 Task: Look for space in Kanker, India from 12th August, 2023 to 16th August, 2023 for 8 adults in price range Rs.10000 to Rs.16000. Place can be private room with 8 bedrooms having 8 beds and 8 bathrooms. Property type can be house, flat, guest house, hotel. Amenities needed are: wifi, TV, free parkinig on premises, gym, breakfast. Booking option can be shelf check-in. Required host language is English.
Action: Mouse moved to (589, 121)
Screenshot: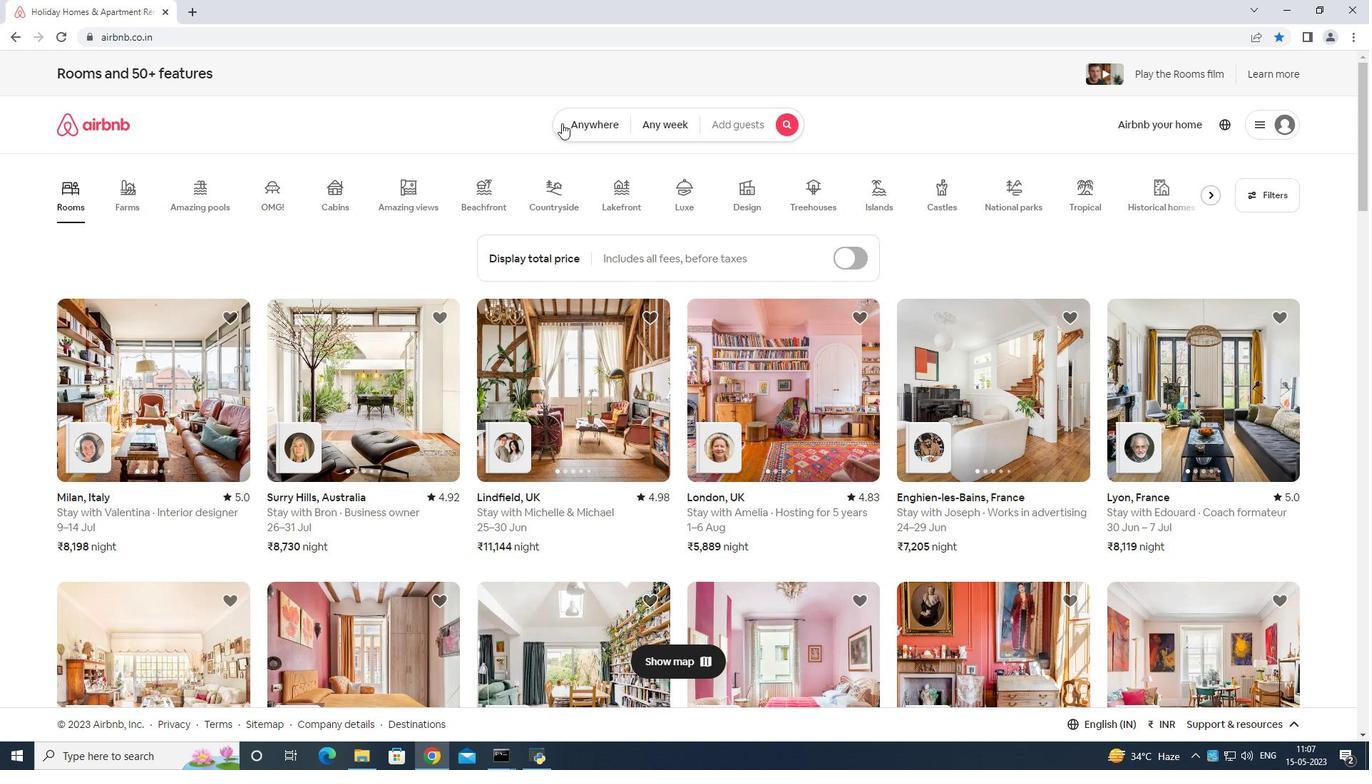 
Action: Mouse pressed left at (589, 121)
Screenshot: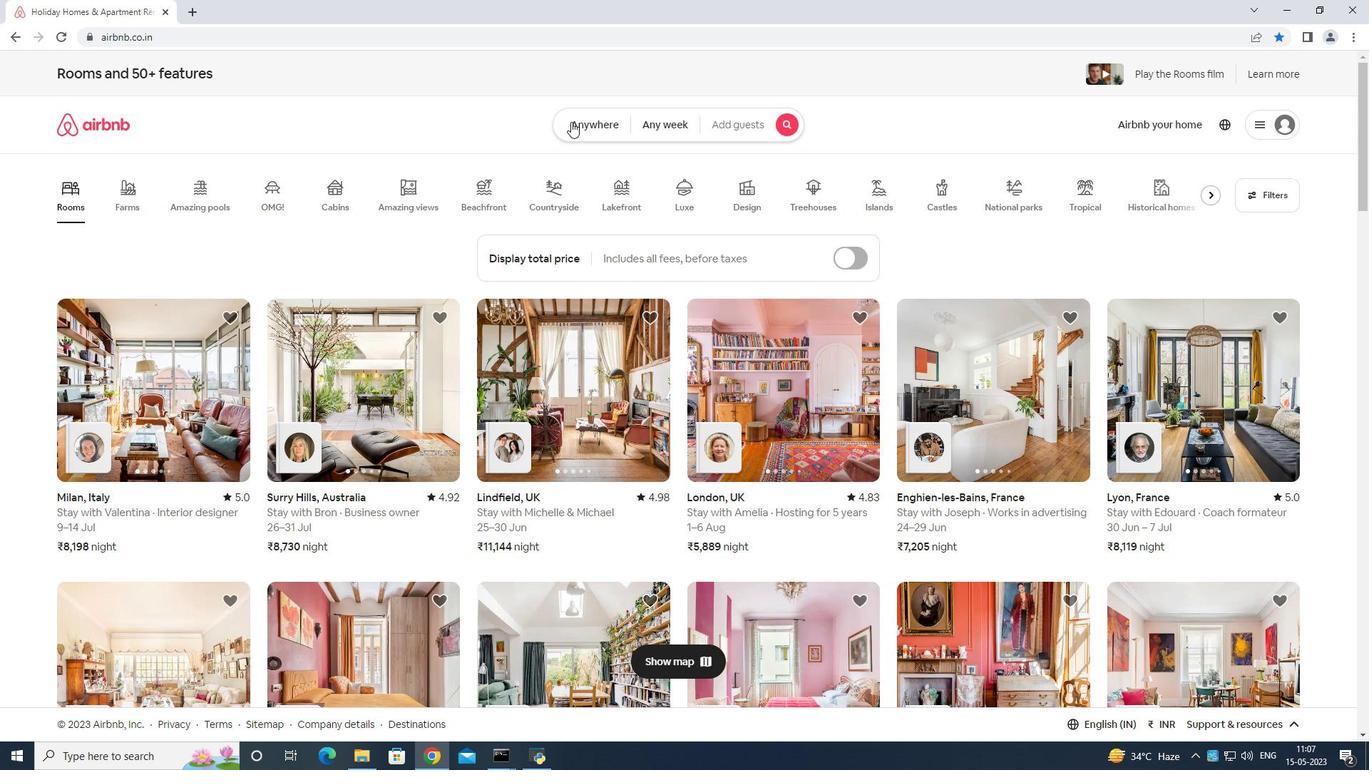 
Action: Mouse moved to (487, 176)
Screenshot: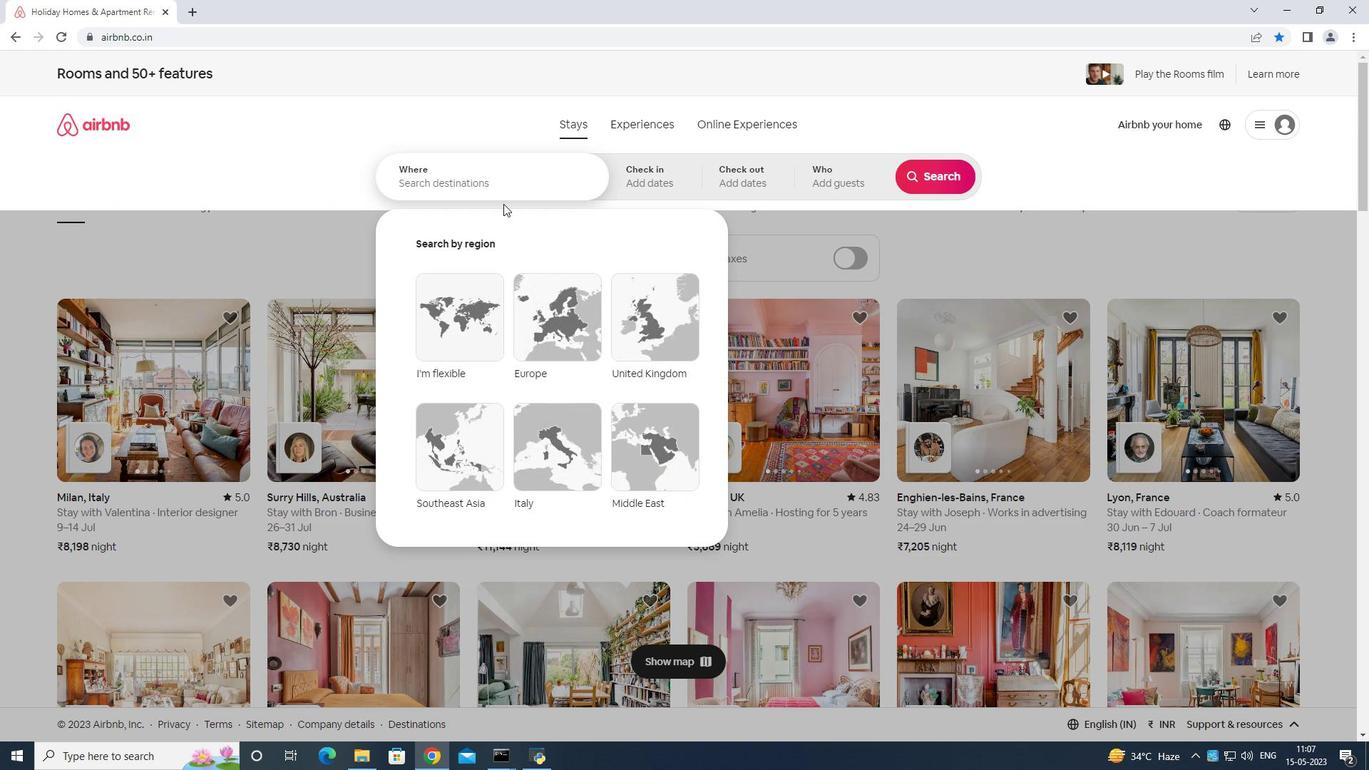 
Action: Mouse pressed left at (487, 176)
Screenshot: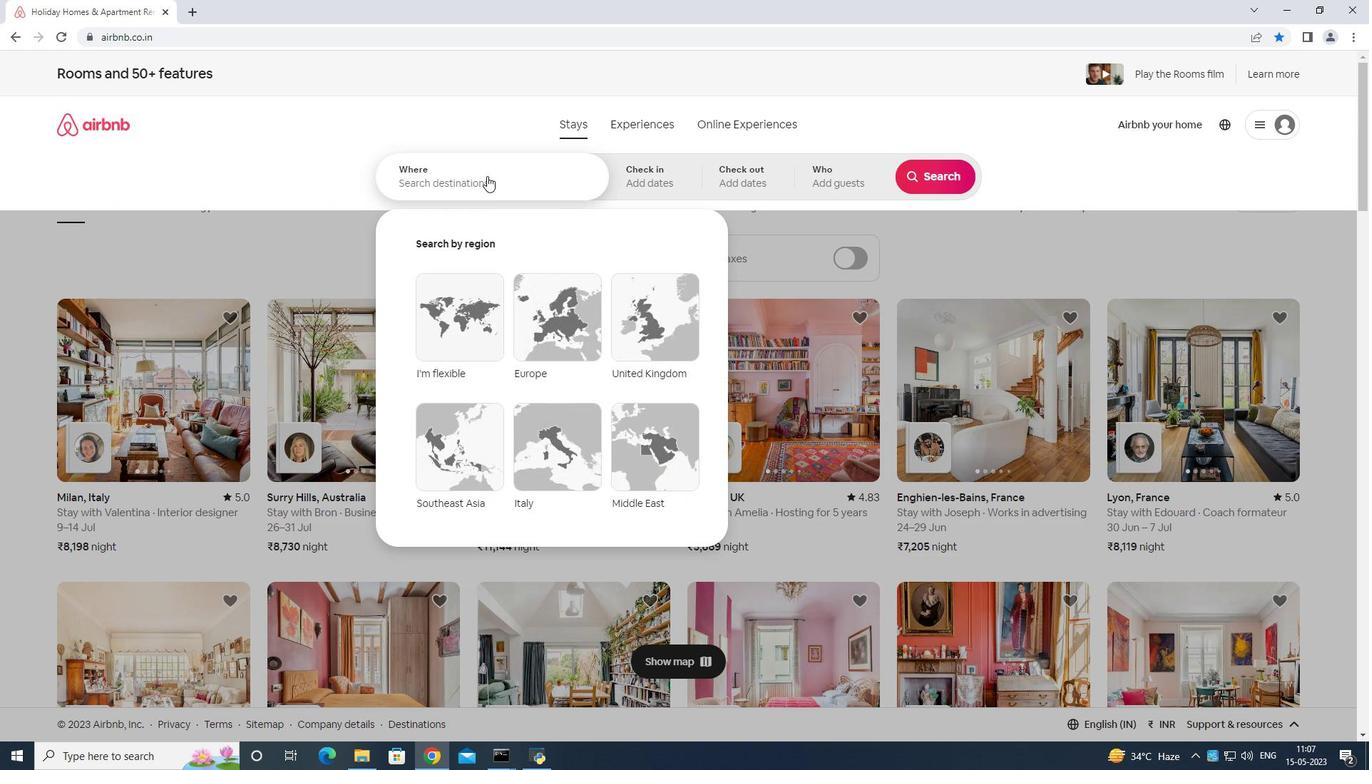 
Action: Key pressed <Key.shift>Kanker<Key.space>indis<Key.backspace>a<Key.enter>
Screenshot: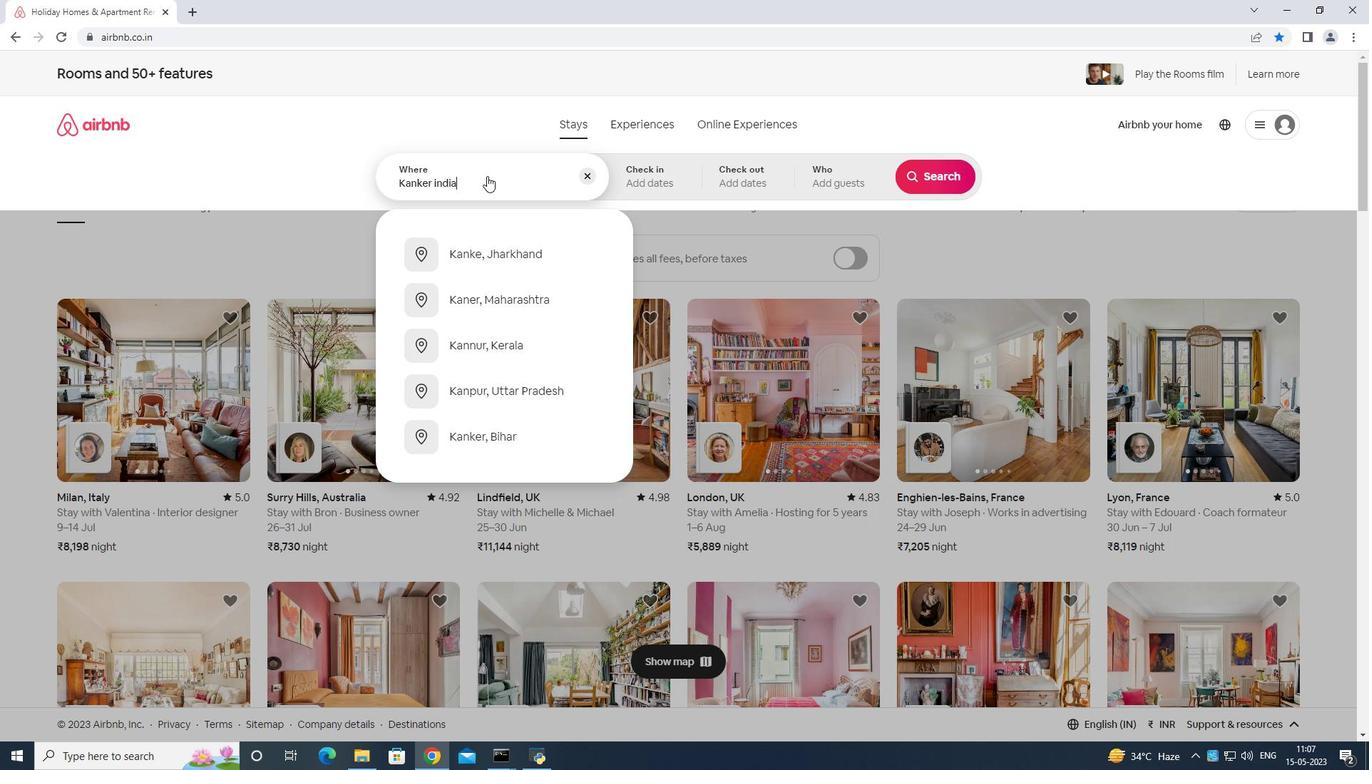 
Action: Mouse moved to (926, 287)
Screenshot: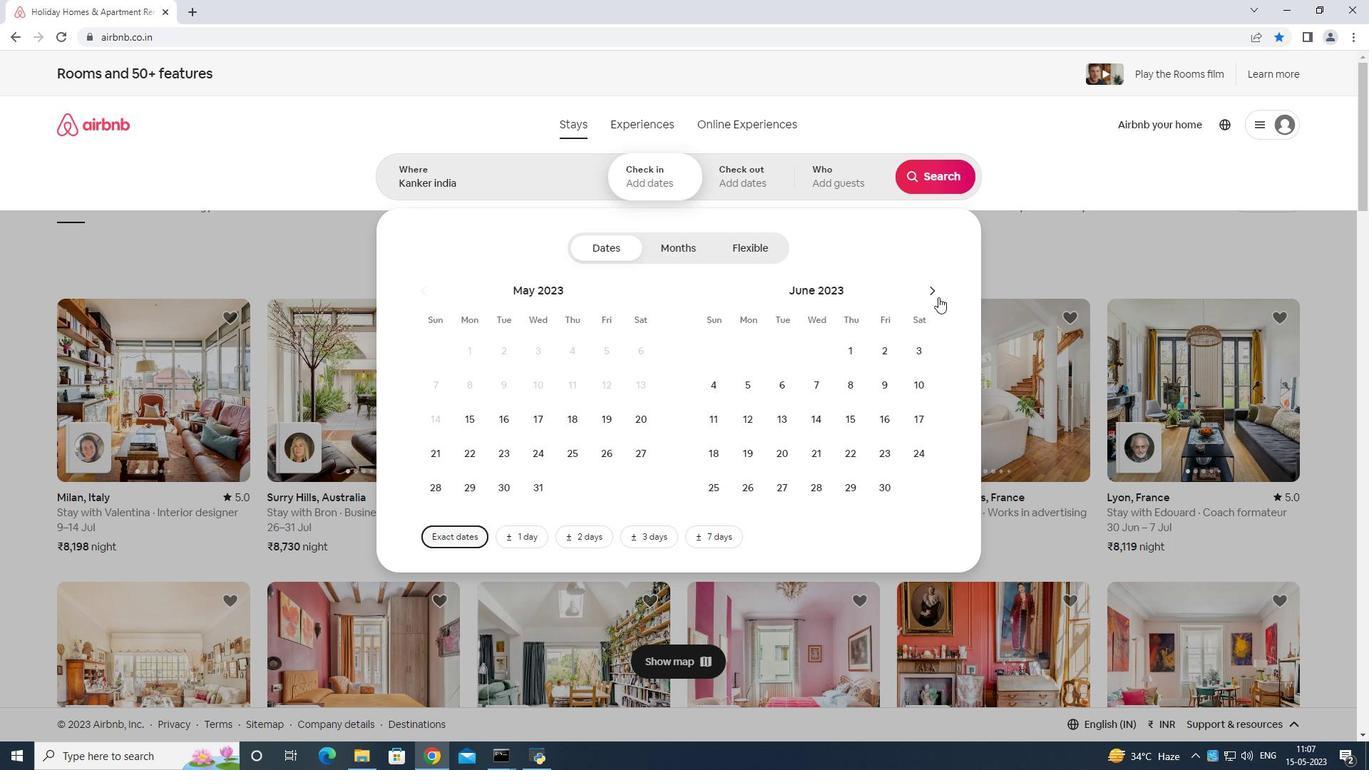 
Action: Mouse pressed left at (926, 287)
Screenshot: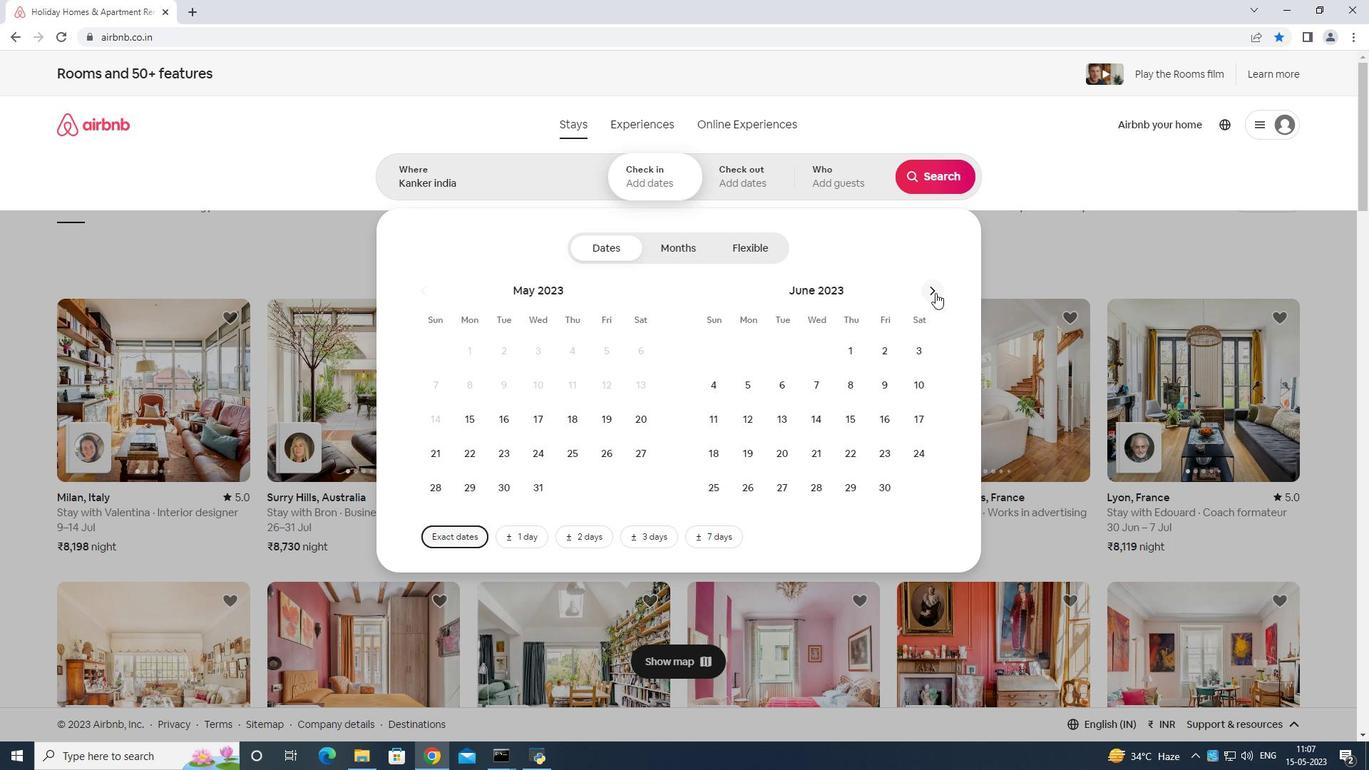 
Action: Mouse moved to (927, 287)
Screenshot: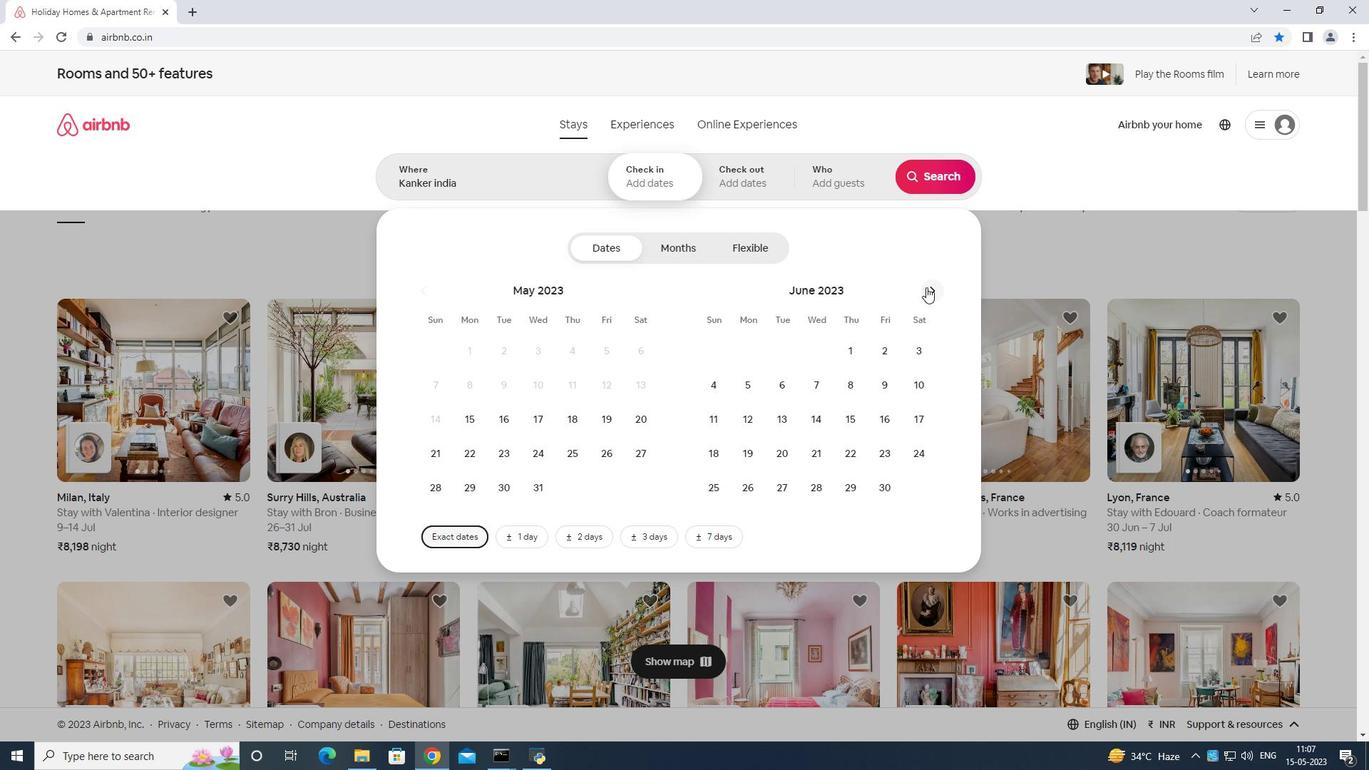 
Action: Mouse pressed left at (927, 287)
Screenshot: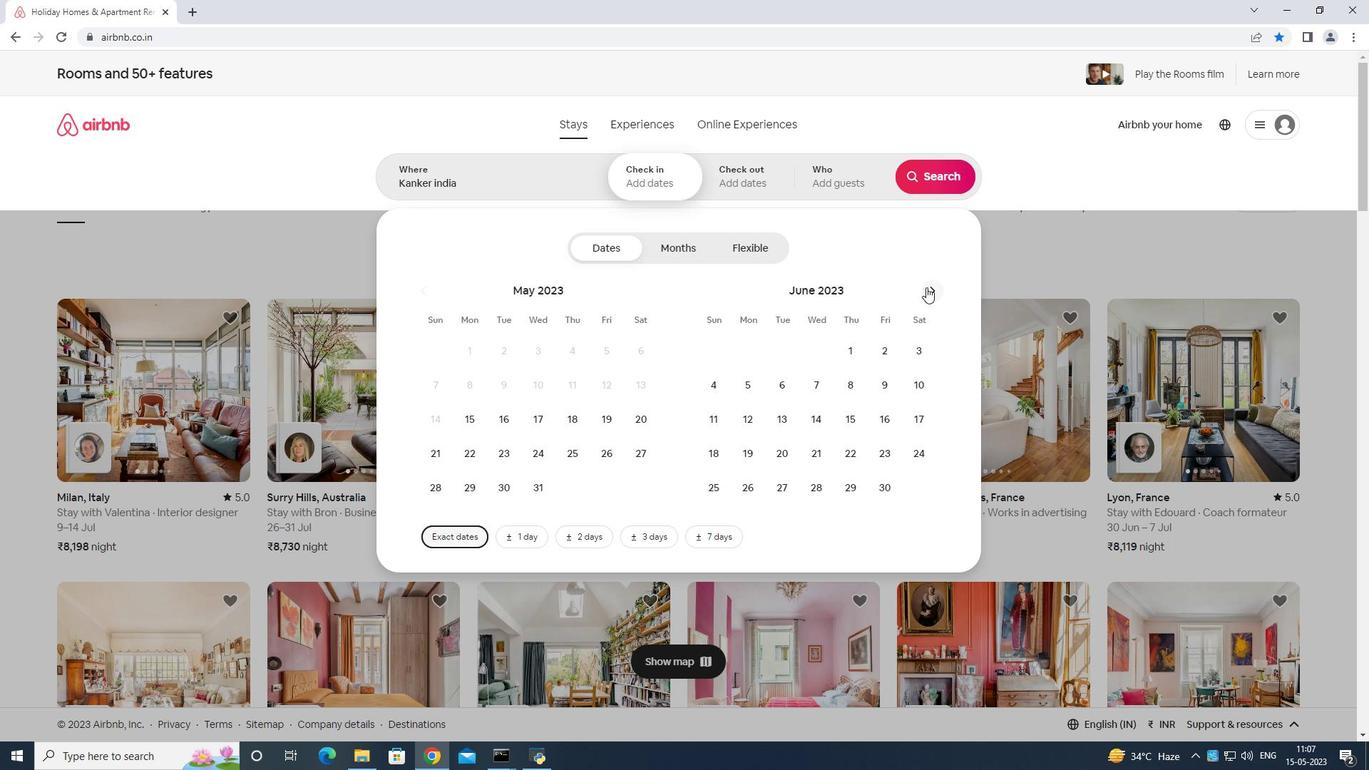 
Action: Mouse moved to (927, 287)
Screenshot: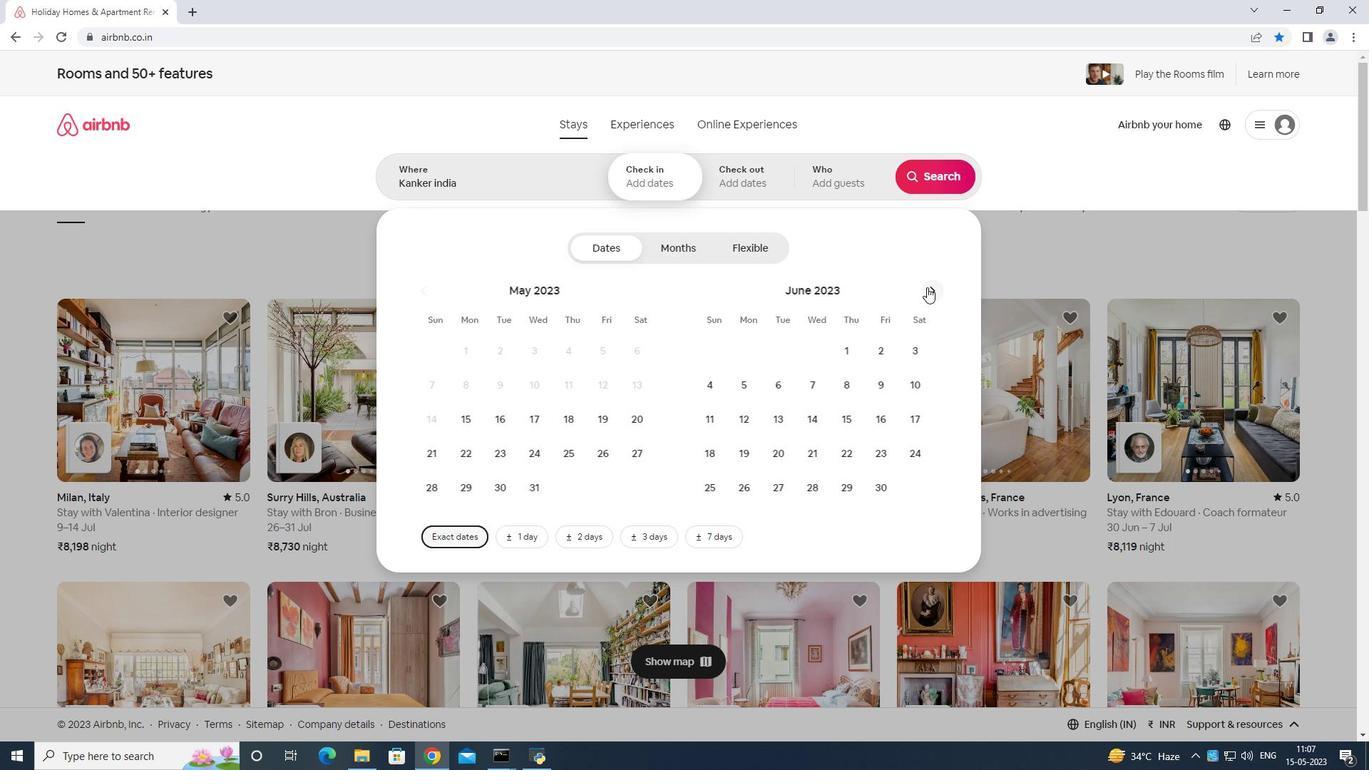 
Action: Mouse pressed left at (927, 287)
Screenshot: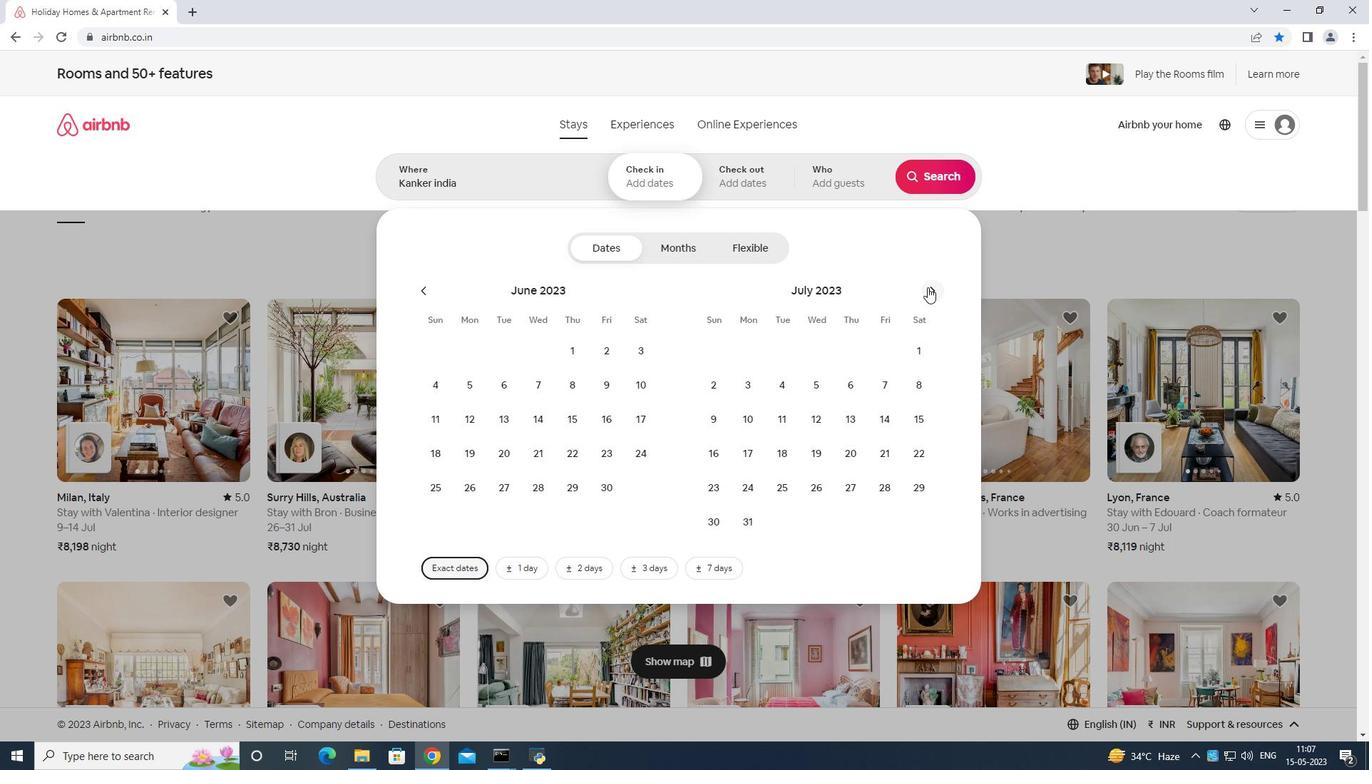 
Action: Mouse moved to (915, 388)
Screenshot: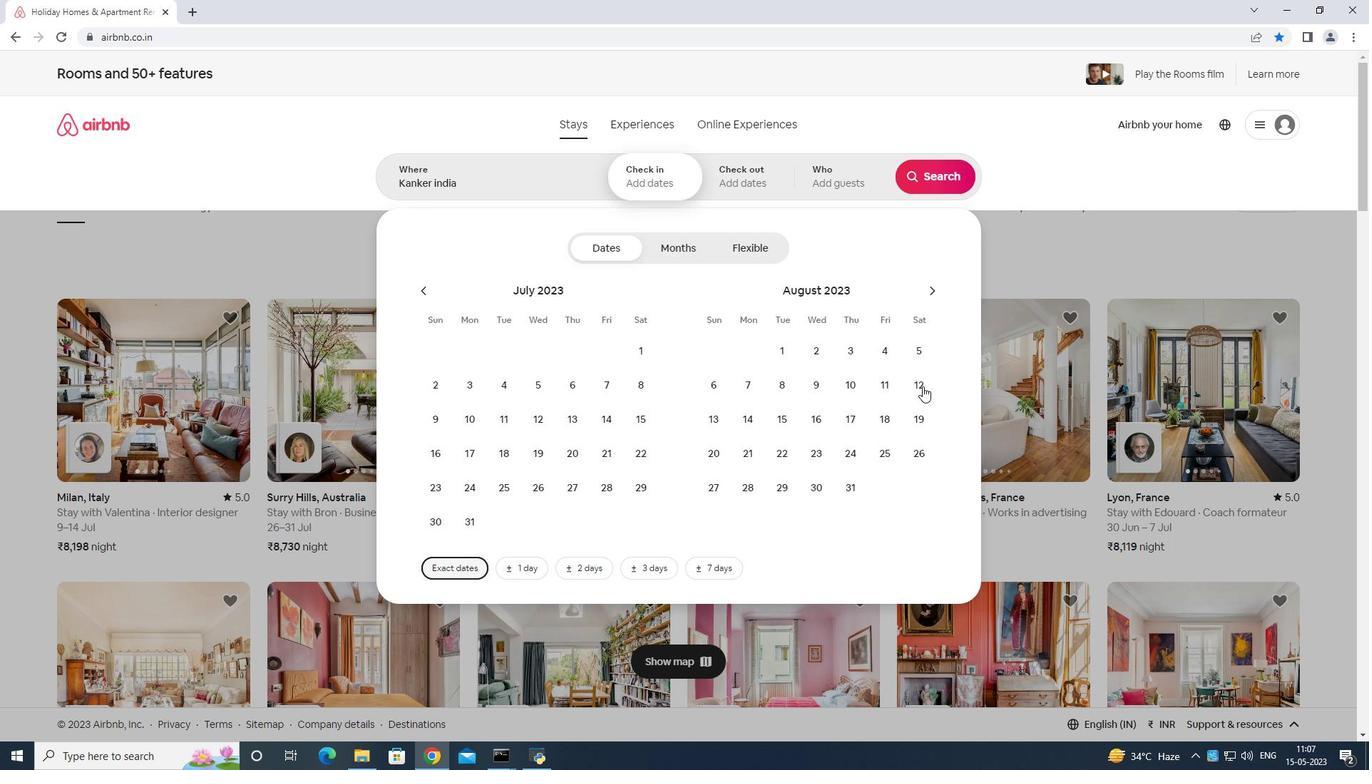 
Action: Mouse pressed left at (915, 388)
Screenshot: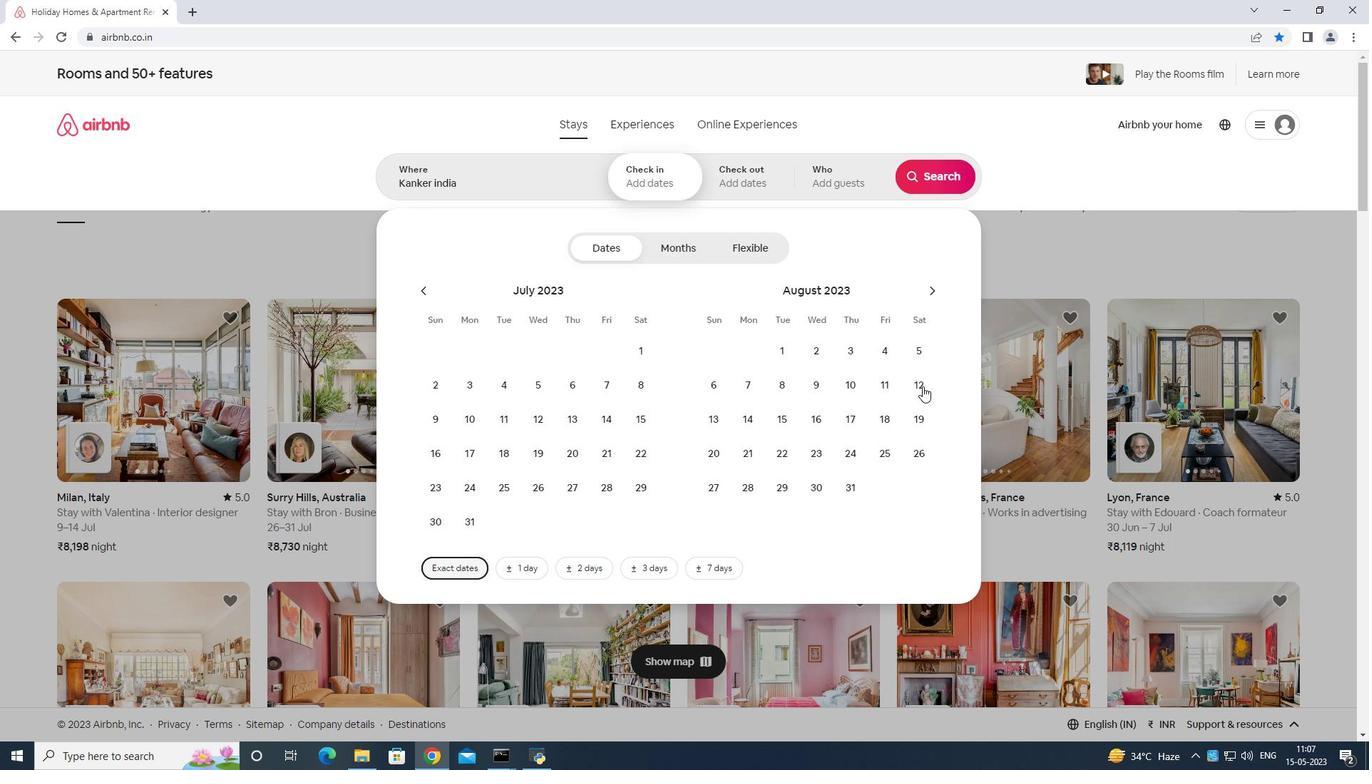 
Action: Mouse moved to (824, 412)
Screenshot: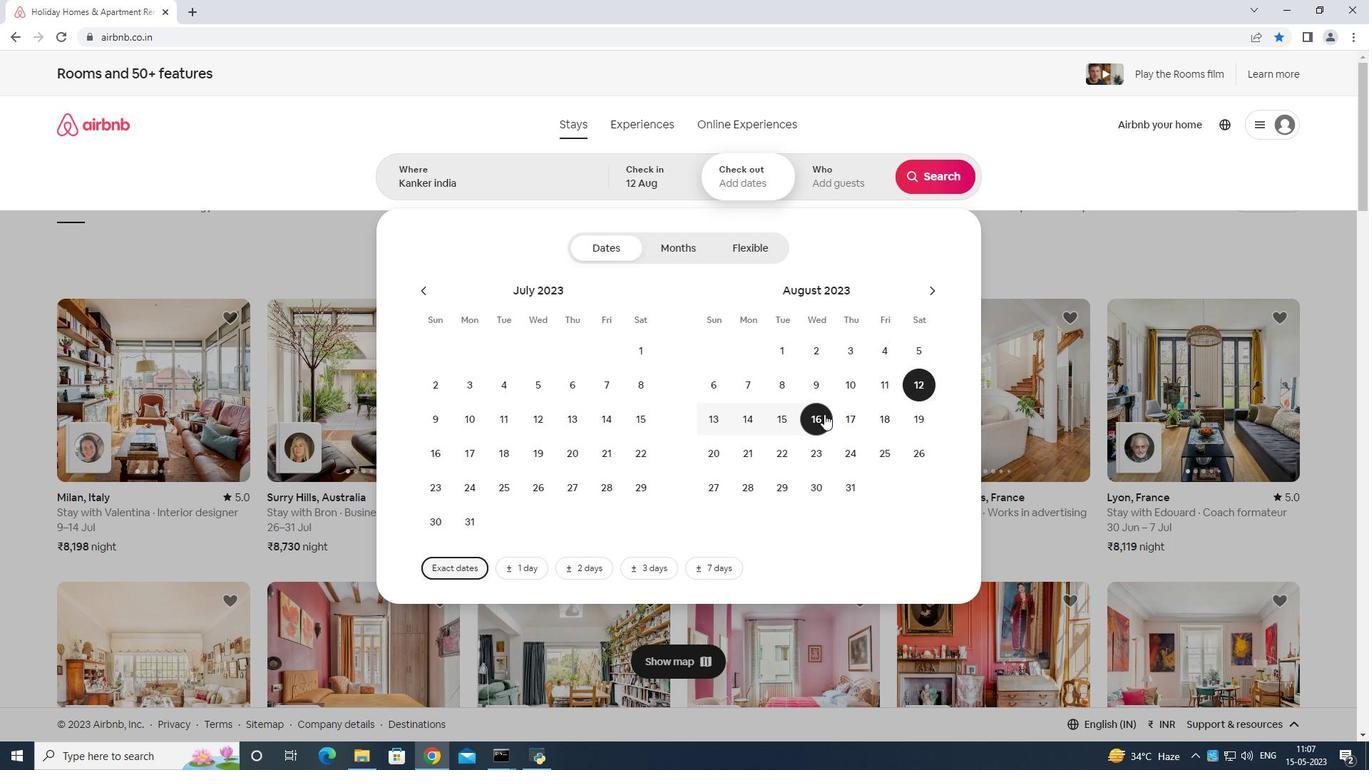 
Action: Mouse pressed left at (824, 412)
Screenshot: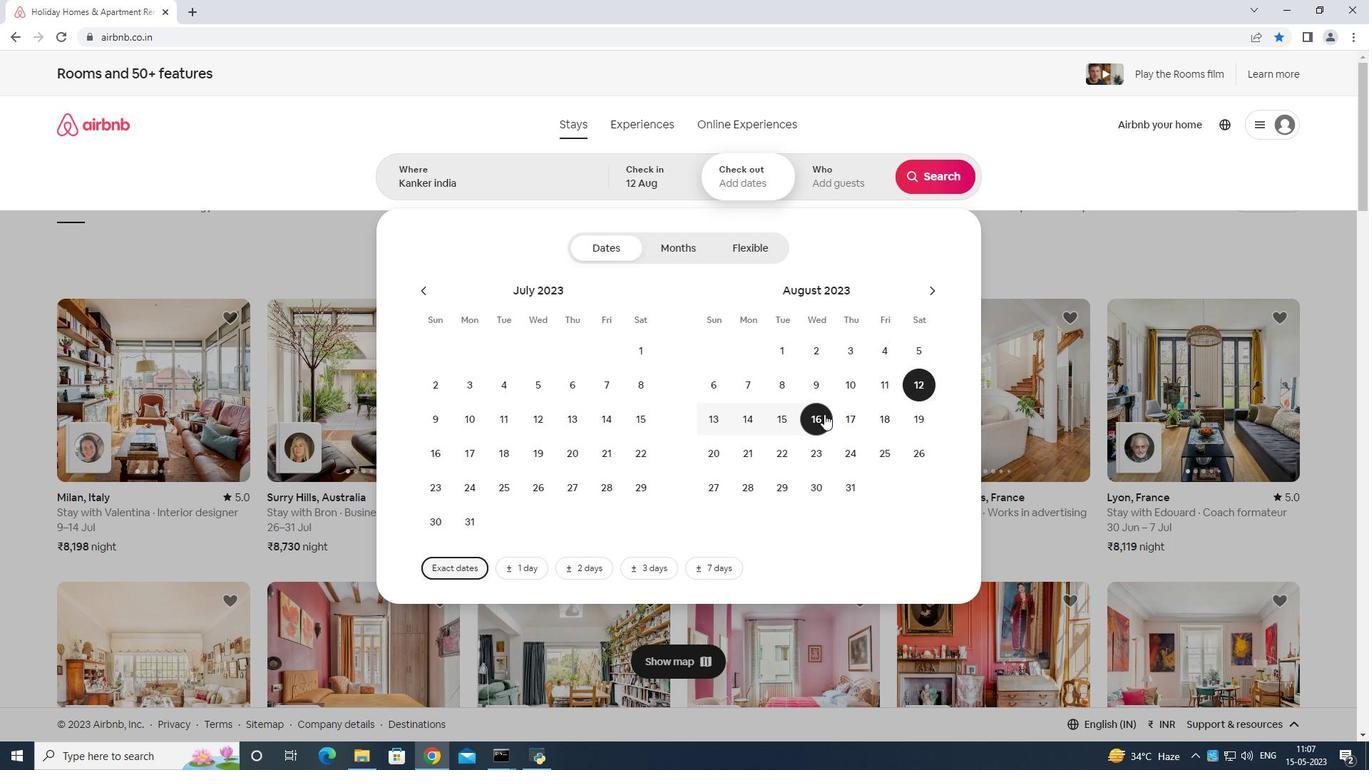 
Action: Mouse moved to (845, 170)
Screenshot: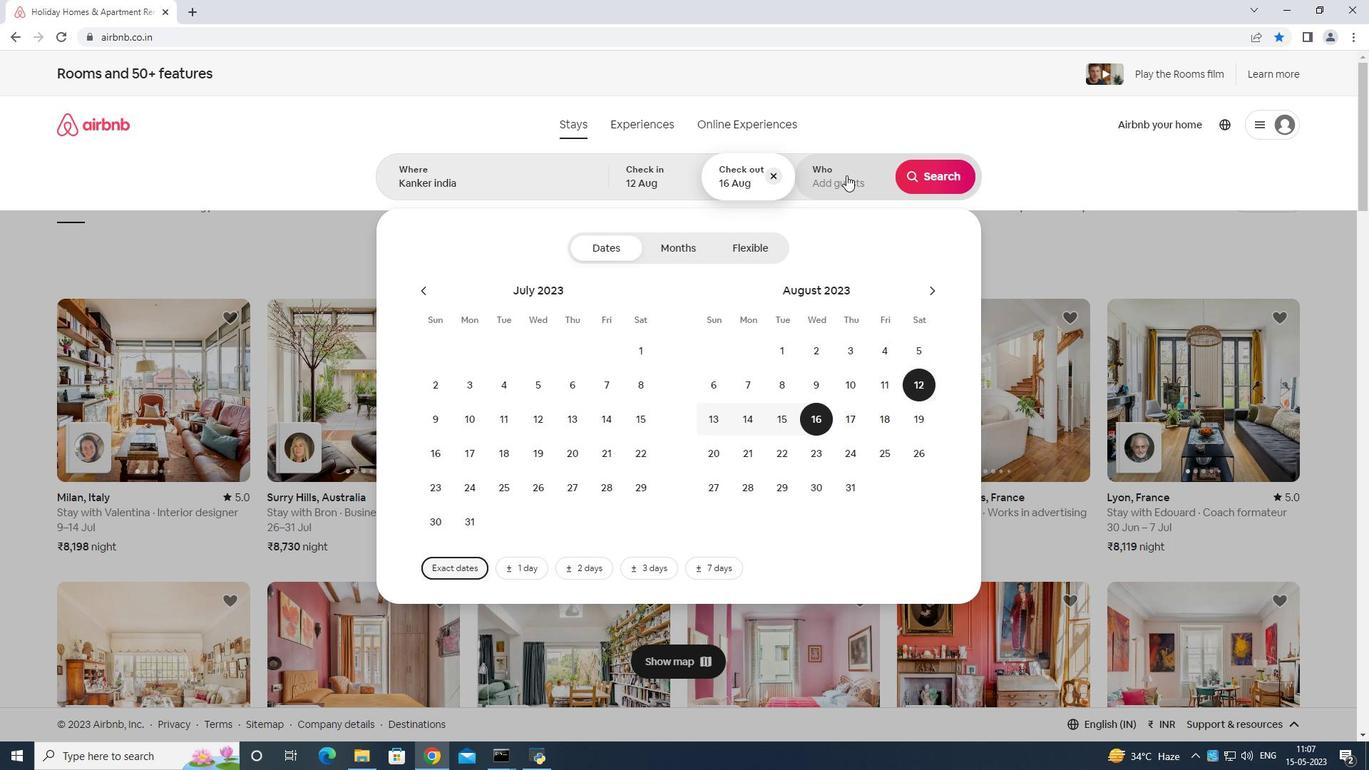 
Action: Mouse pressed left at (845, 170)
Screenshot: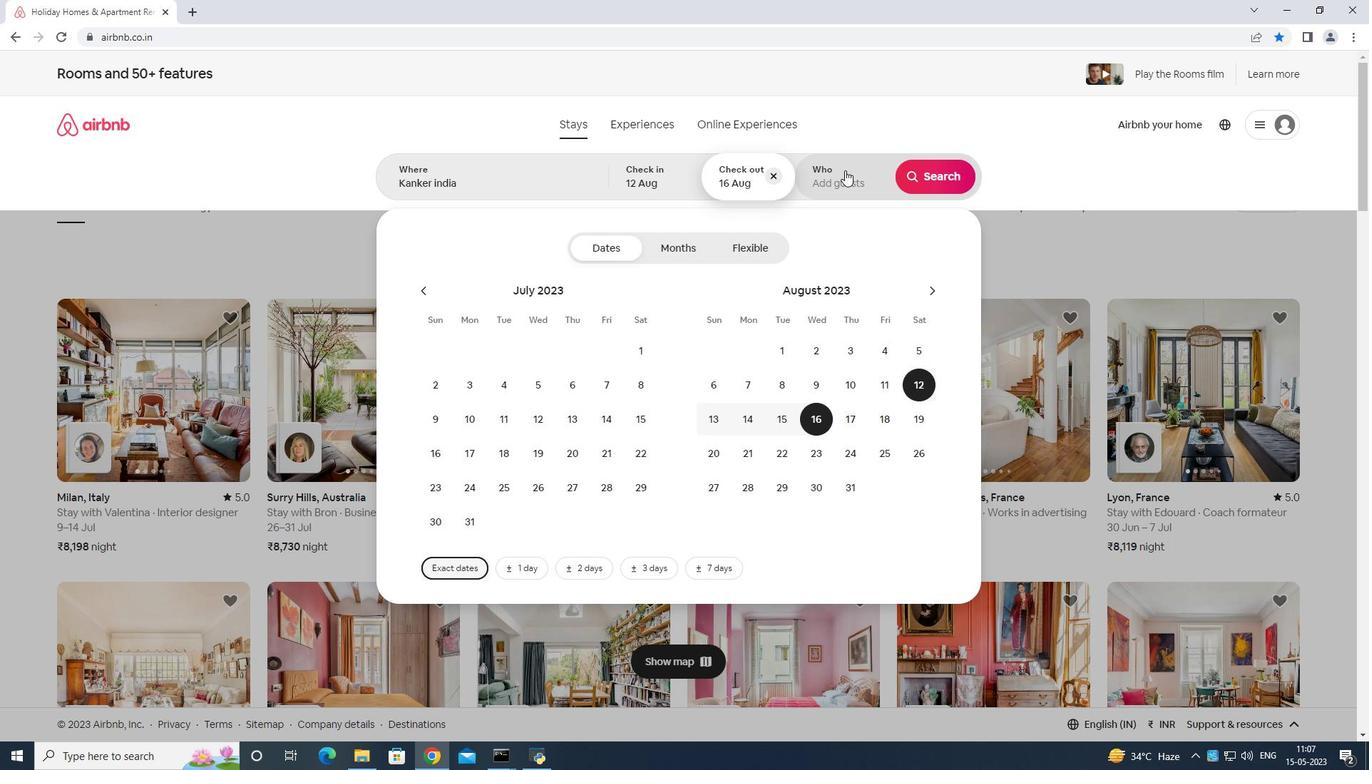 
Action: Mouse moved to (942, 251)
Screenshot: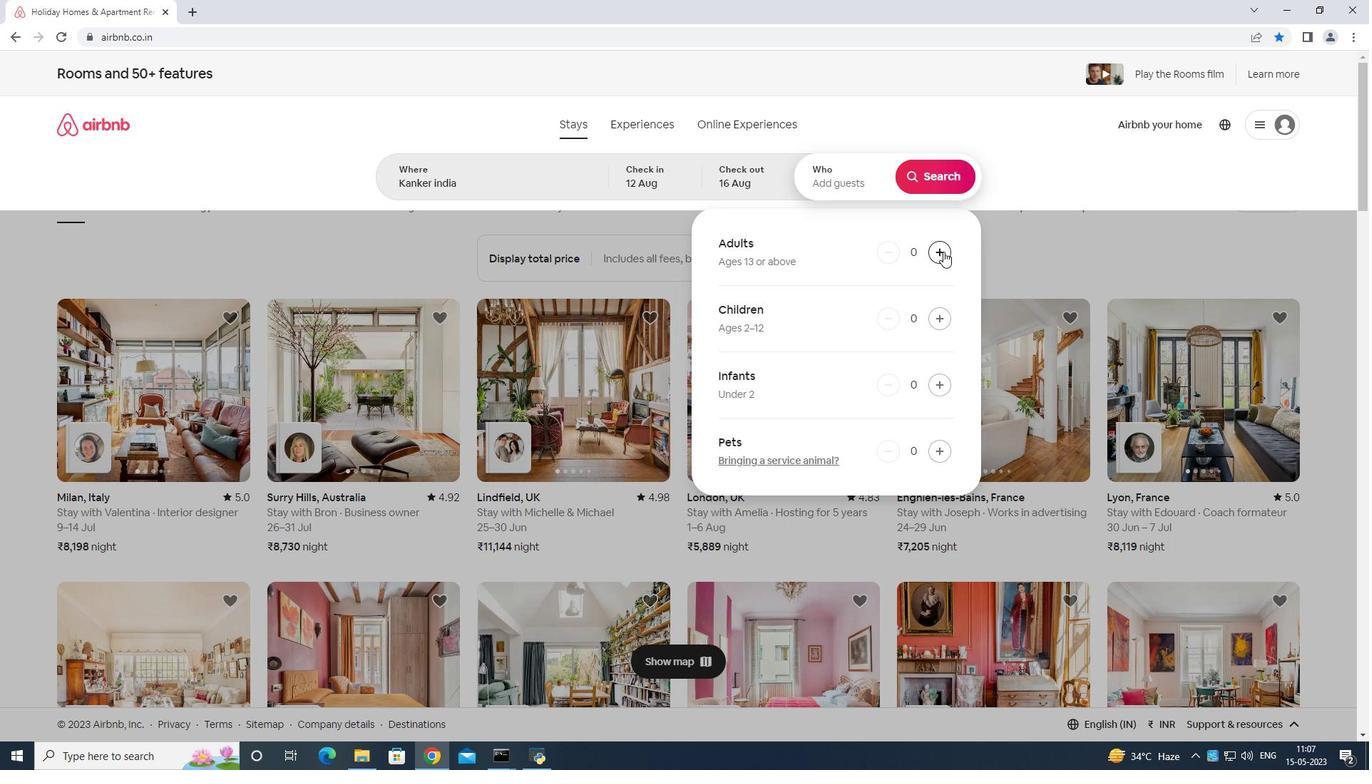 
Action: Mouse pressed left at (942, 251)
Screenshot: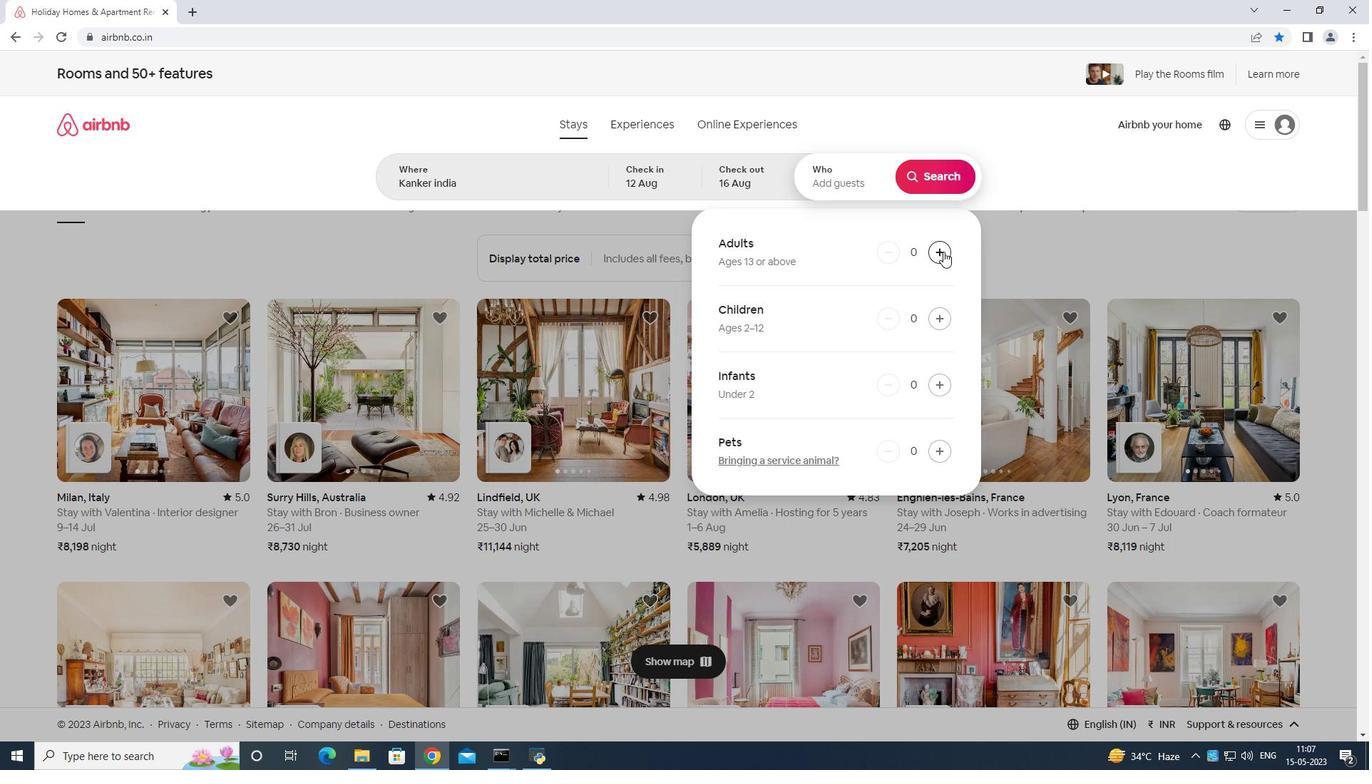 
Action: Mouse moved to (941, 251)
Screenshot: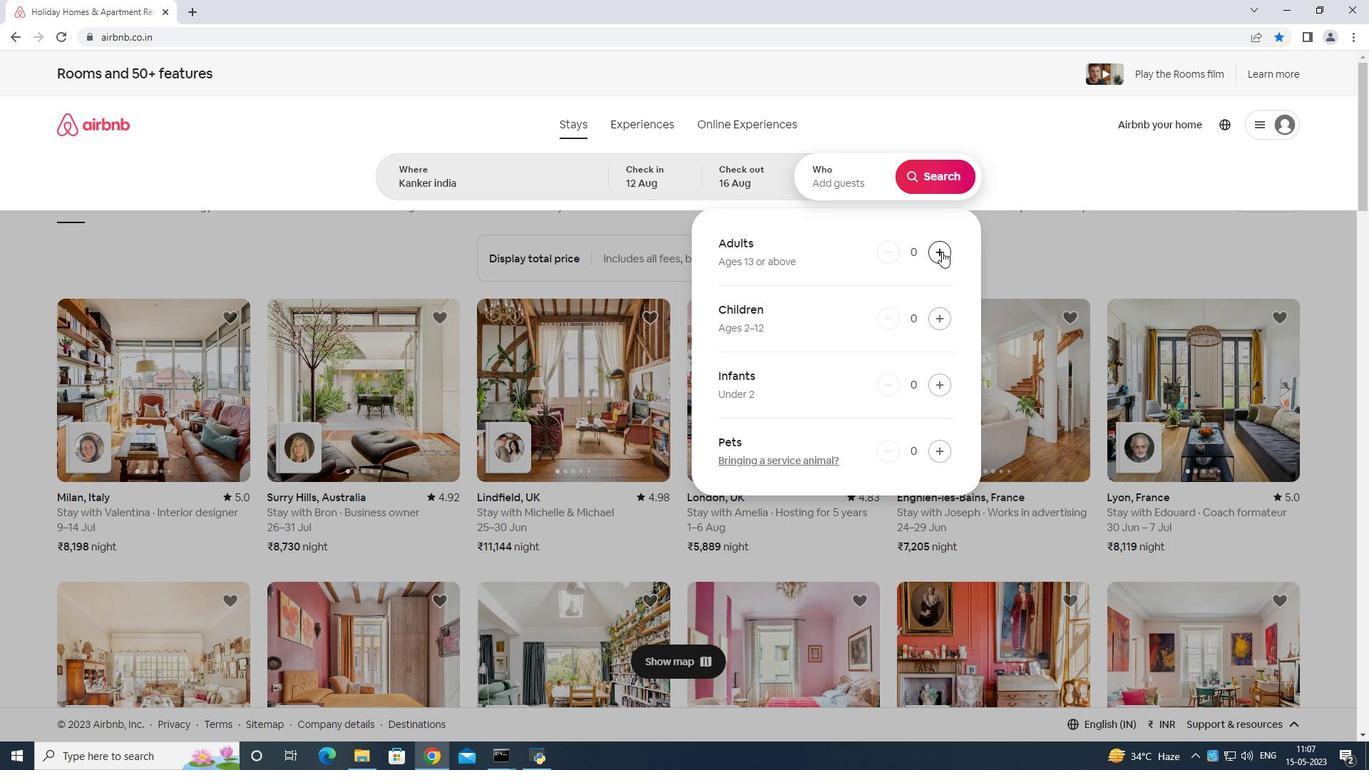 
Action: Mouse pressed left at (941, 251)
Screenshot: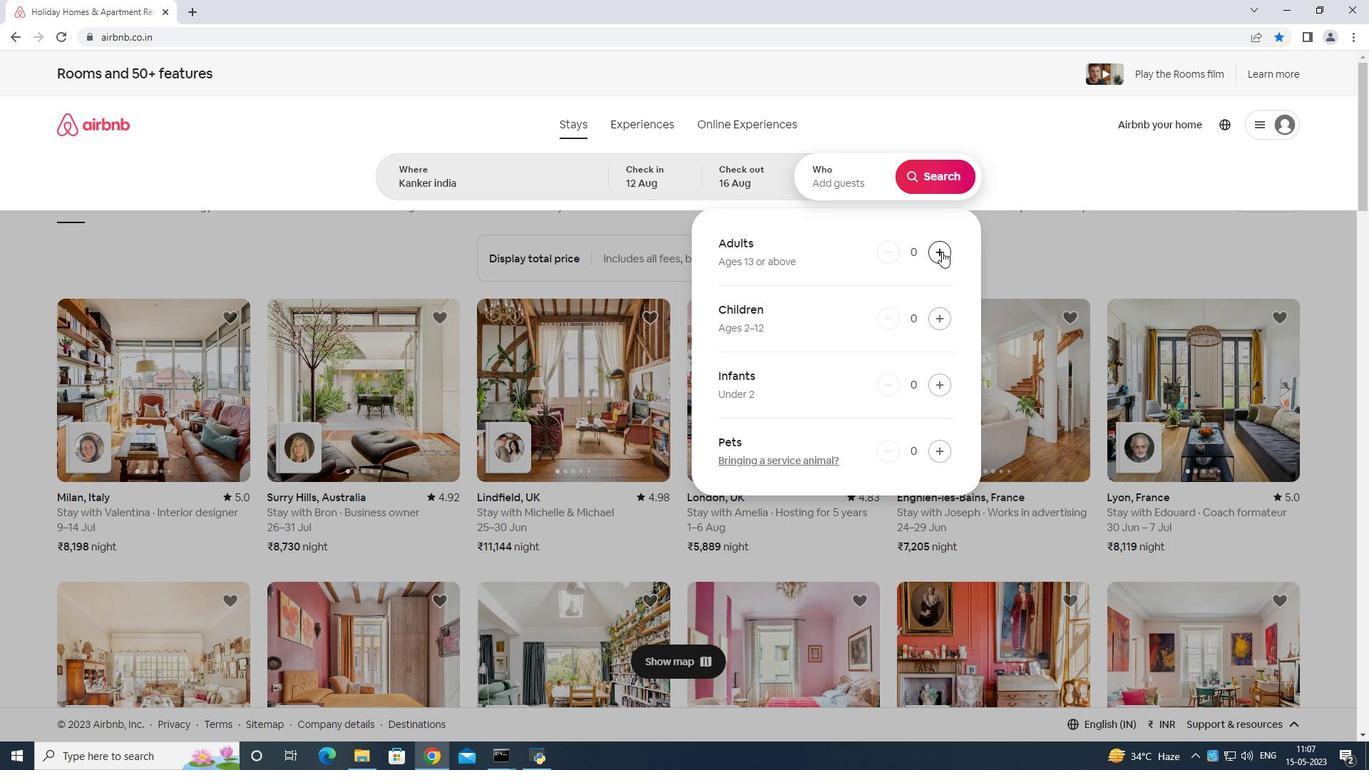 
Action: Mouse pressed left at (941, 251)
Screenshot: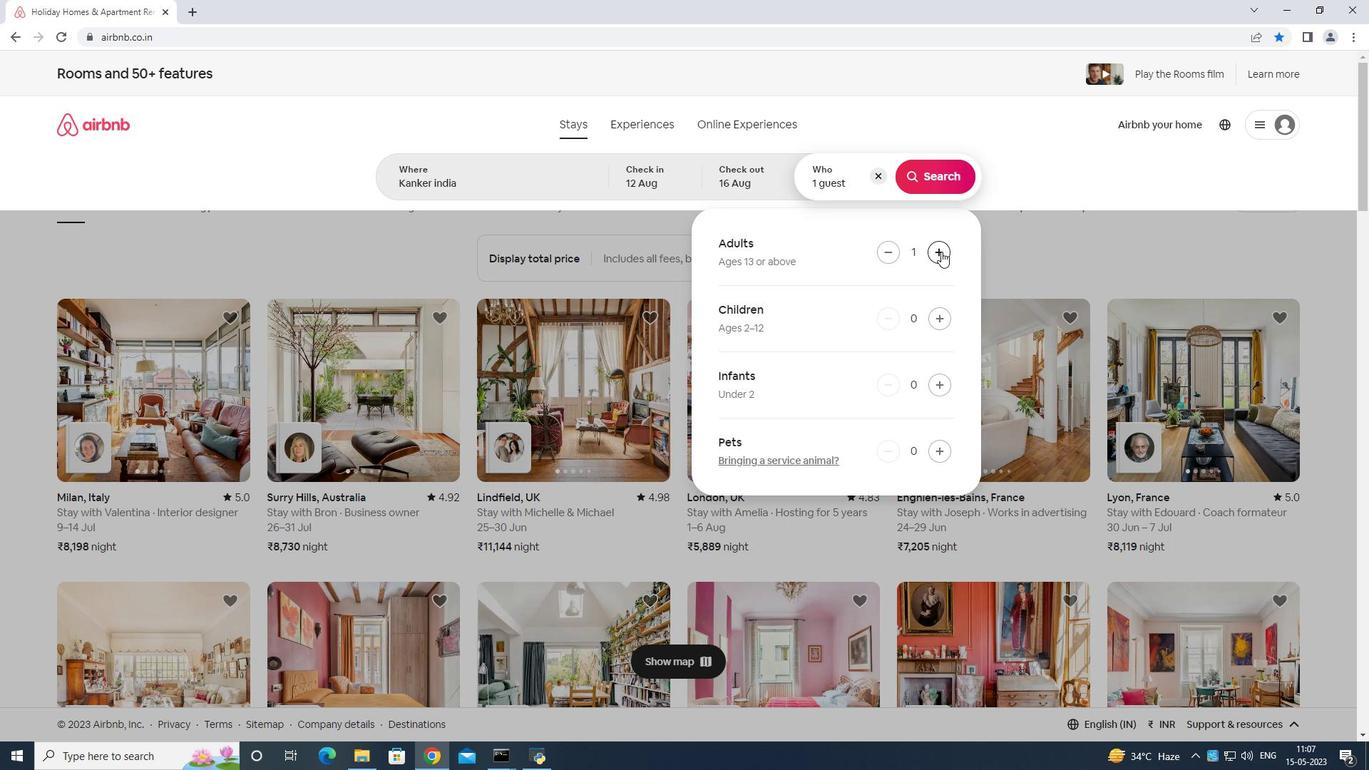
Action: Mouse pressed left at (941, 251)
Screenshot: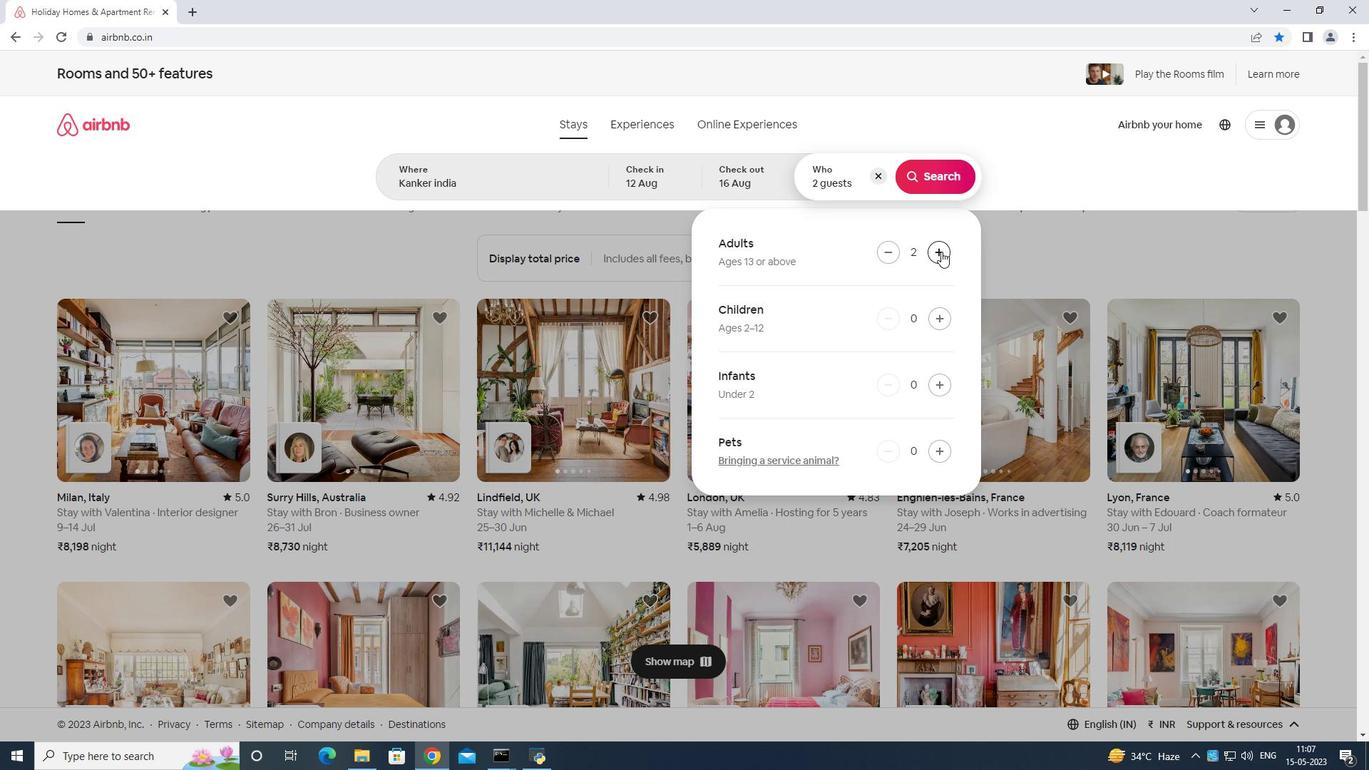 
Action: Mouse pressed left at (941, 251)
Screenshot: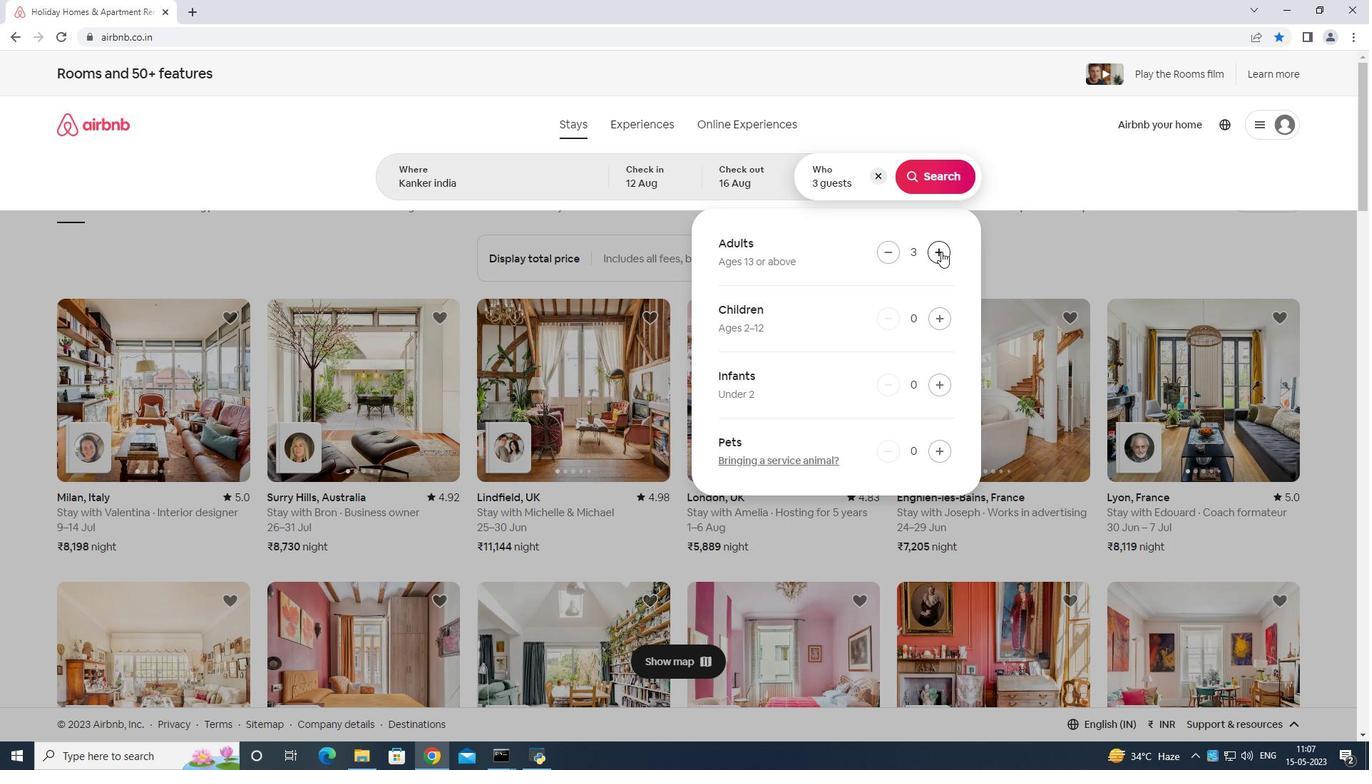
Action: Mouse pressed left at (941, 251)
Screenshot: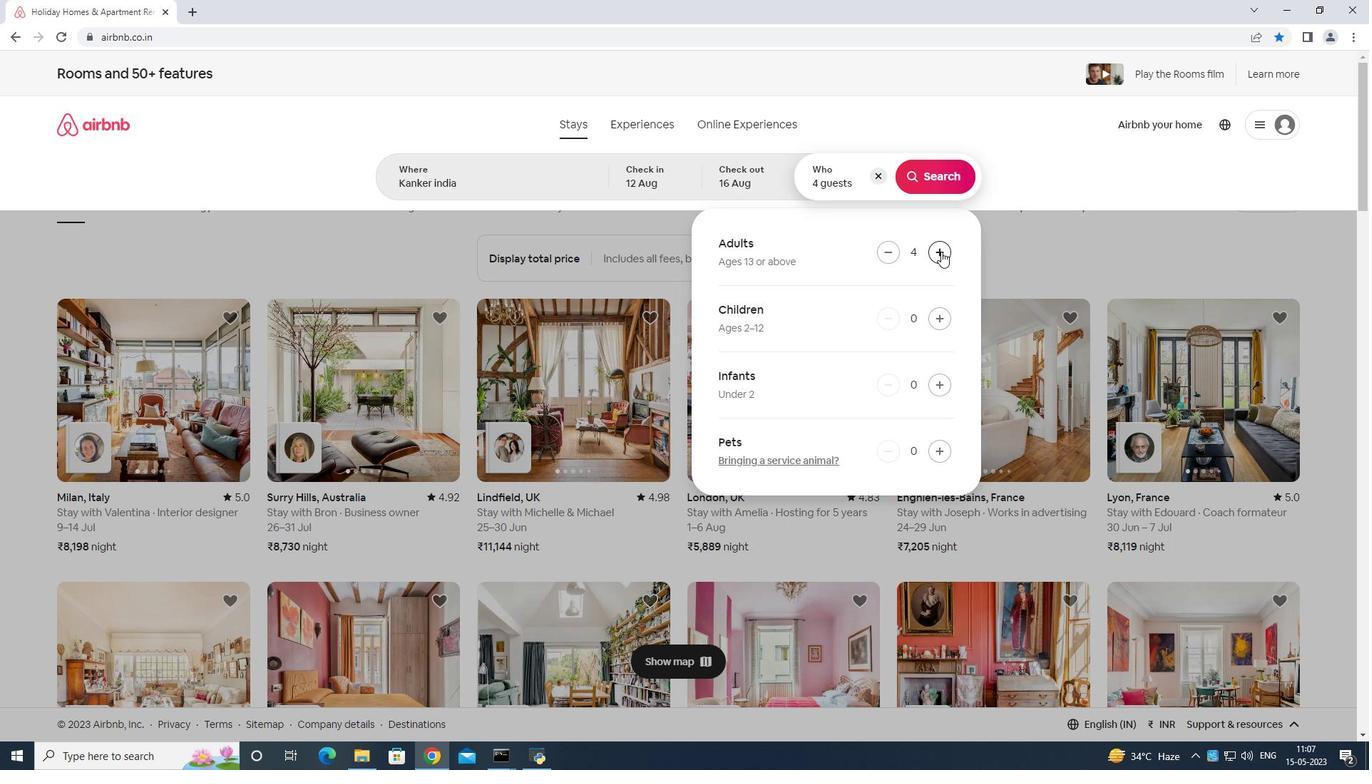 
Action: Mouse pressed left at (941, 251)
Screenshot: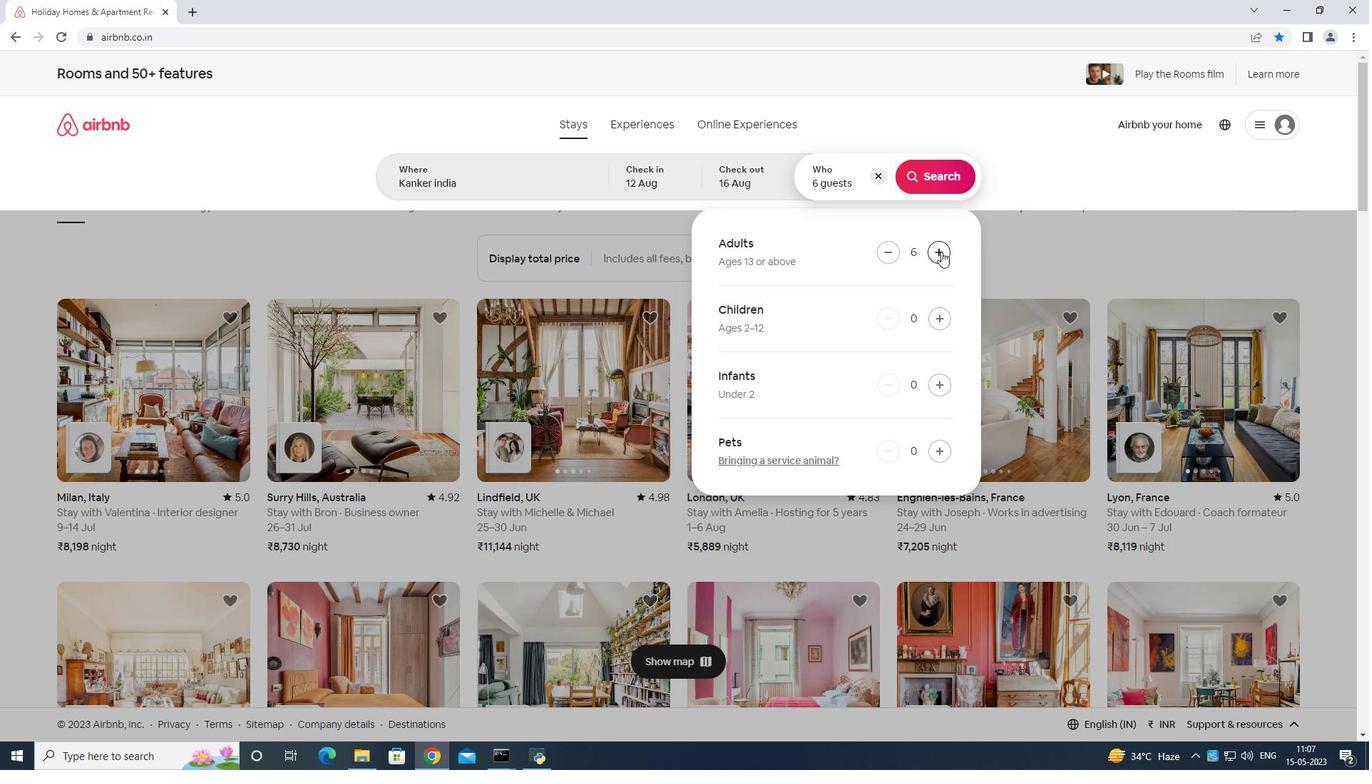 
Action: Mouse pressed left at (941, 251)
Screenshot: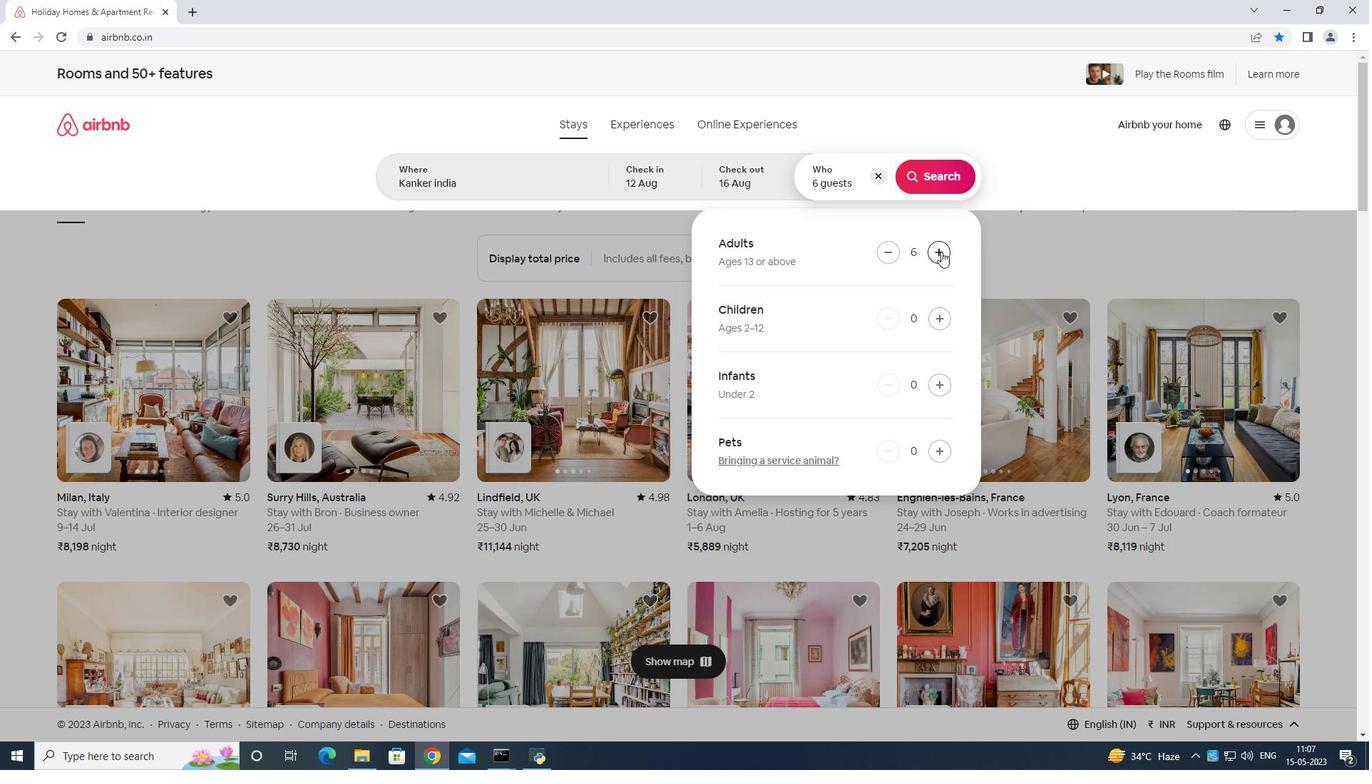 
Action: Mouse moved to (938, 184)
Screenshot: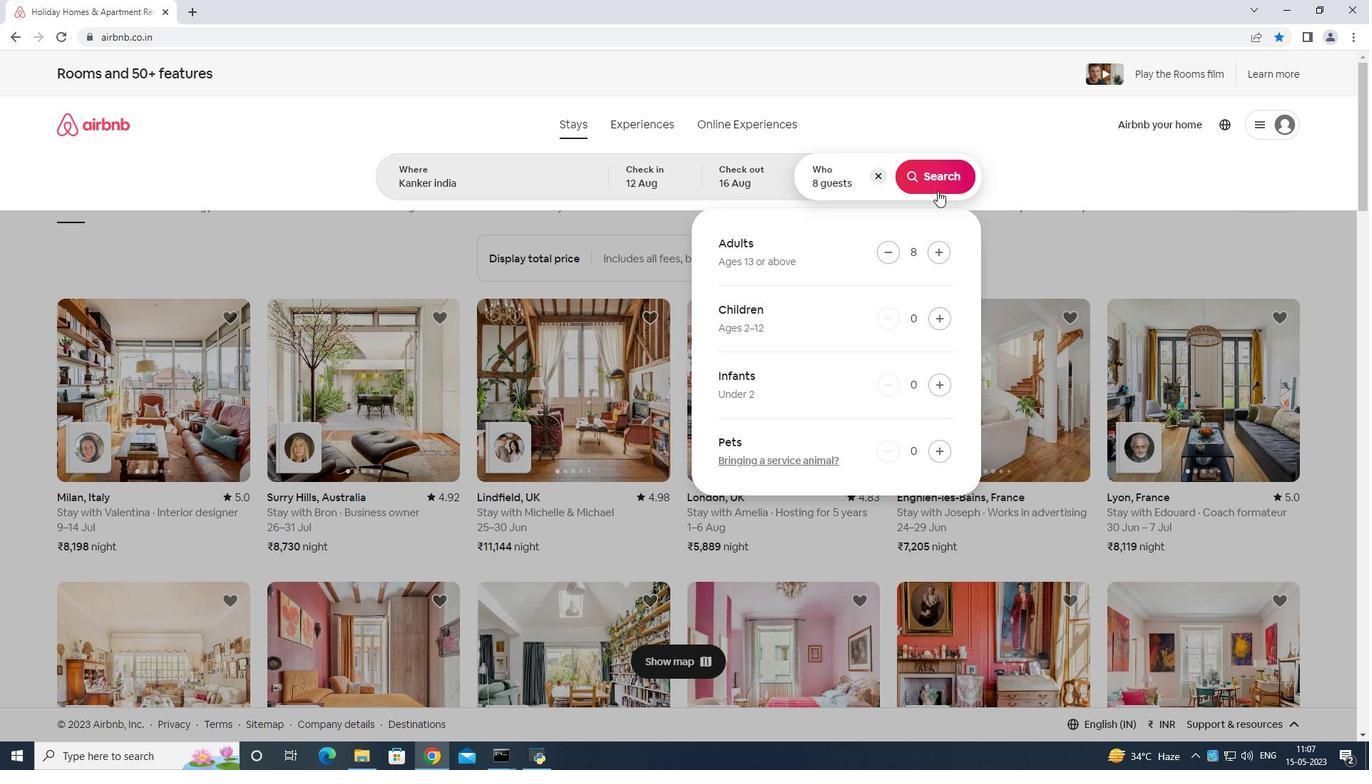 
Action: Mouse pressed left at (938, 184)
Screenshot: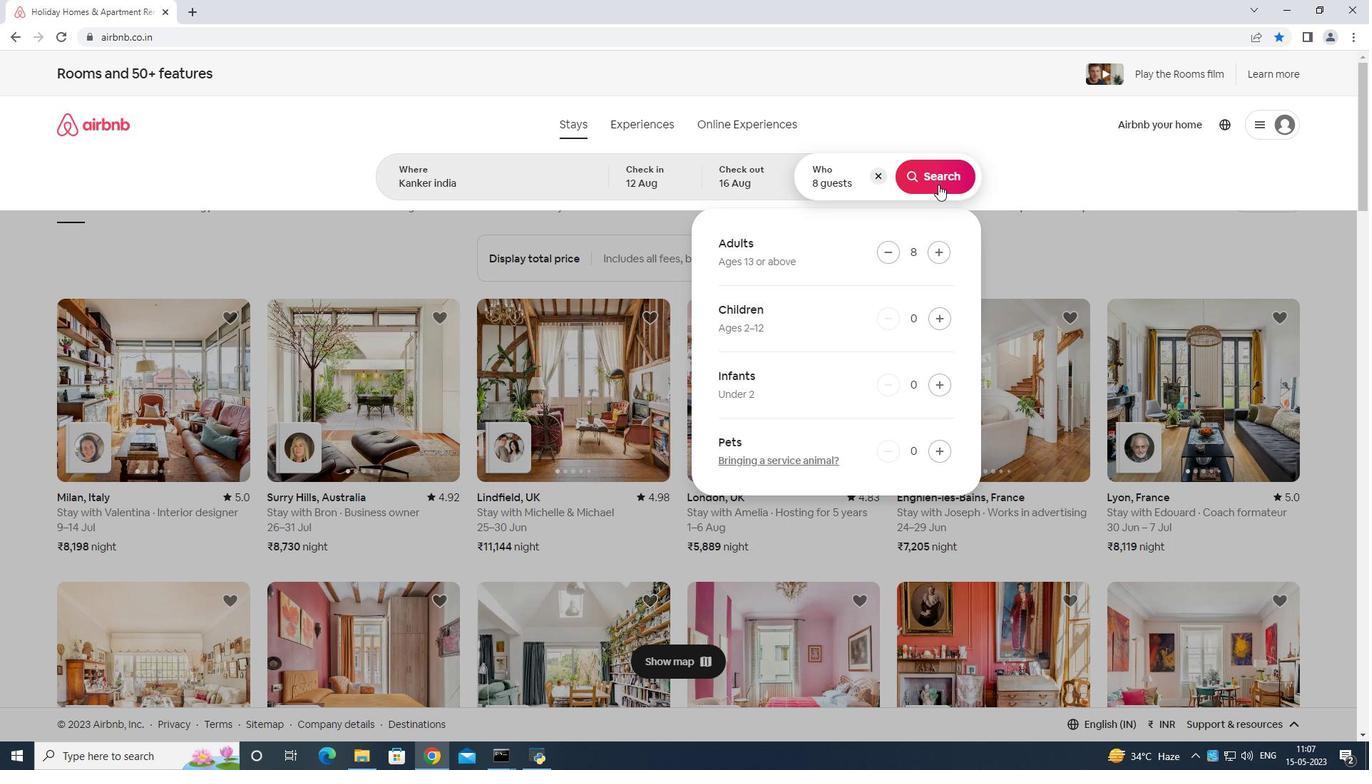 
Action: Mouse moved to (1315, 128)
Screenshot: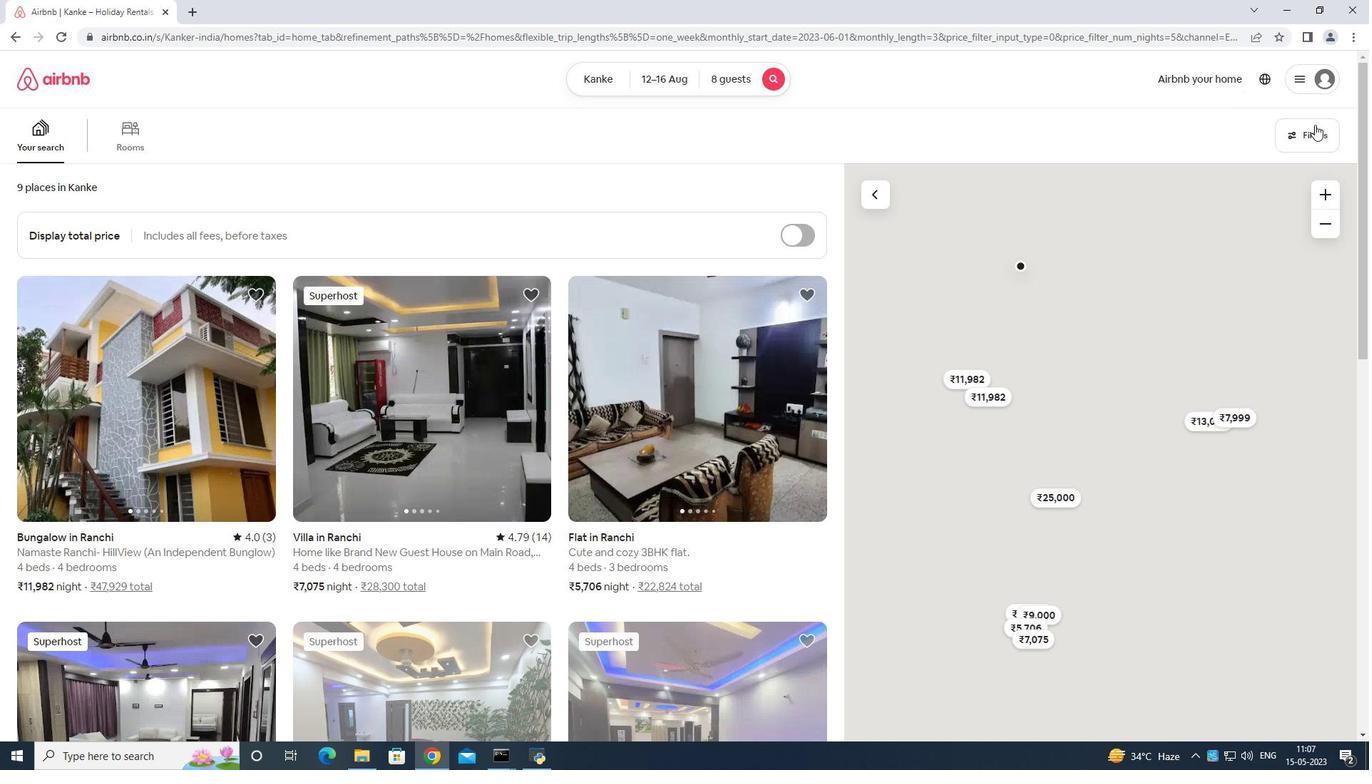 
Action: Mouse pressed left at (1315, 128)
Screenshot: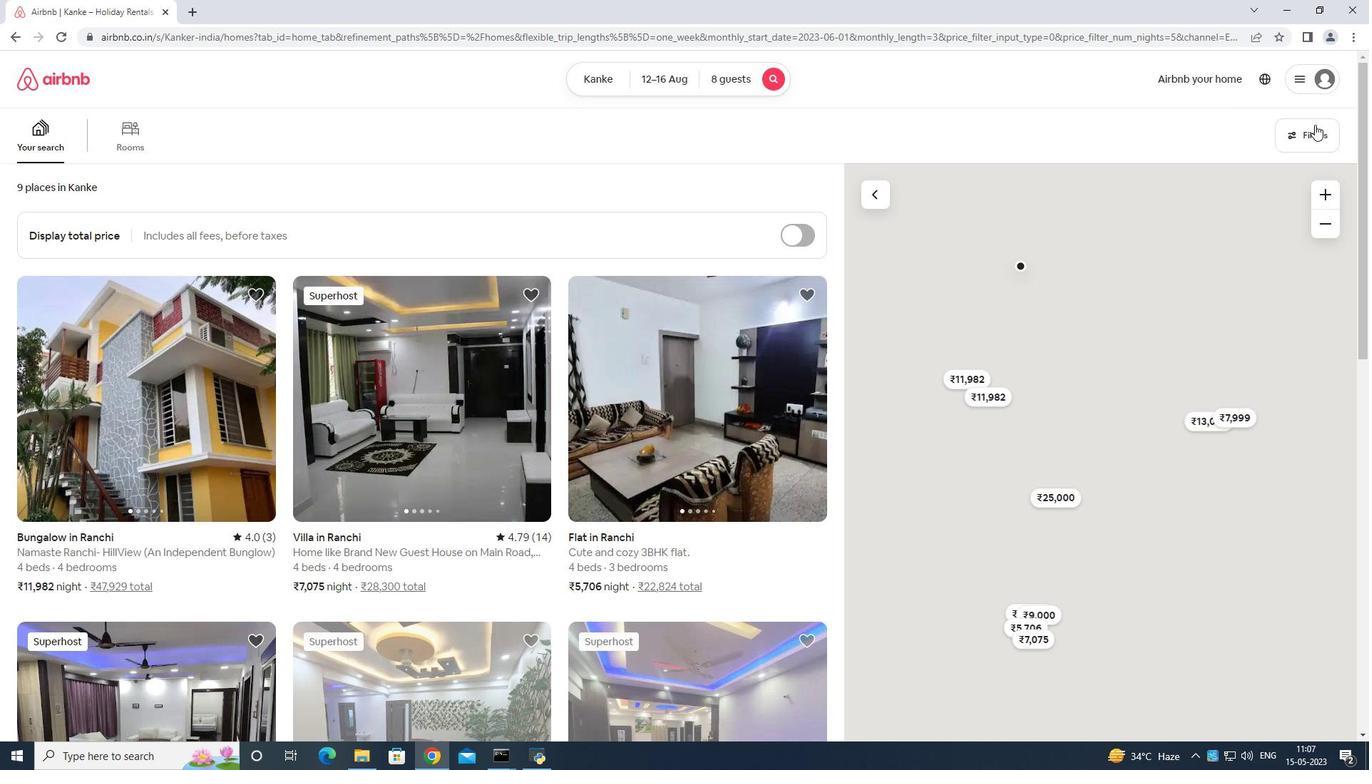 
Action: Mouse moved to (584, 479)
Screenshot: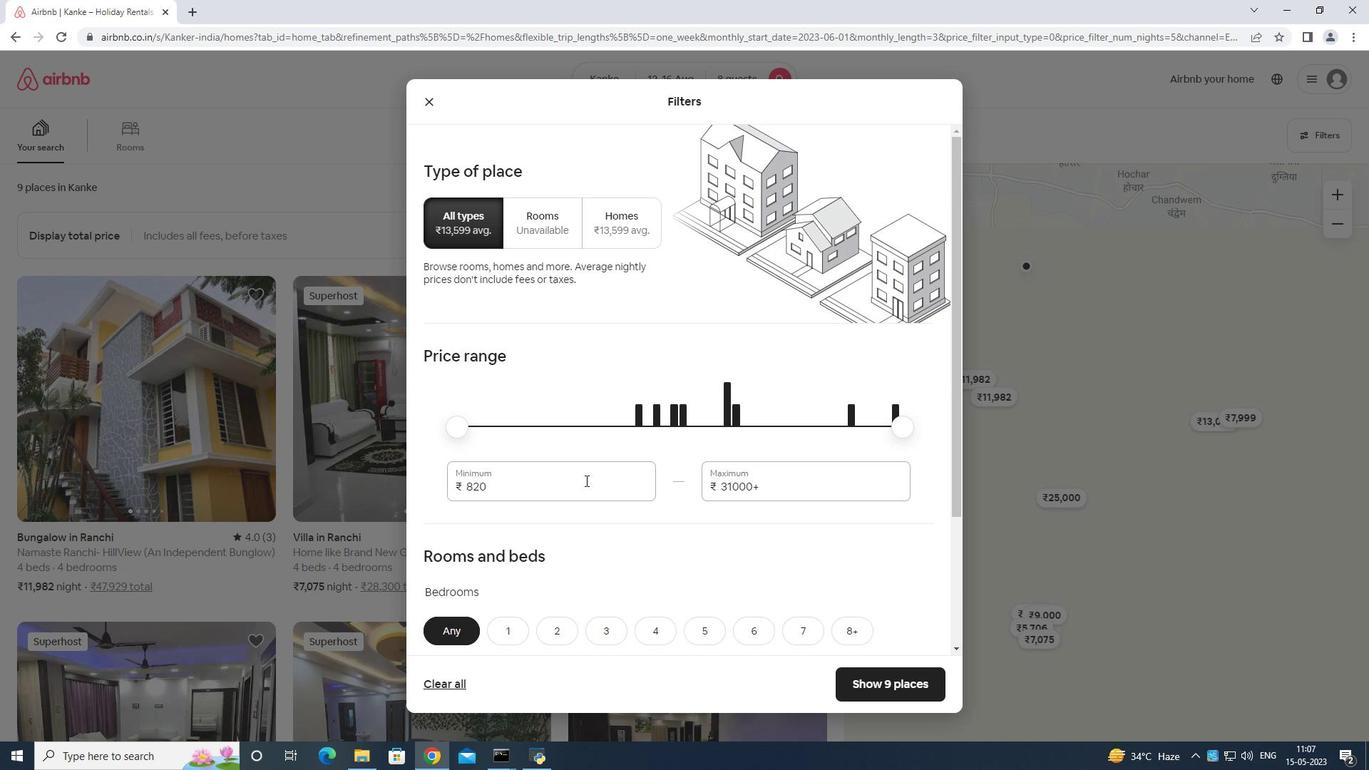 
Action: Mouse pressed left at (584, 479)
Screenshot: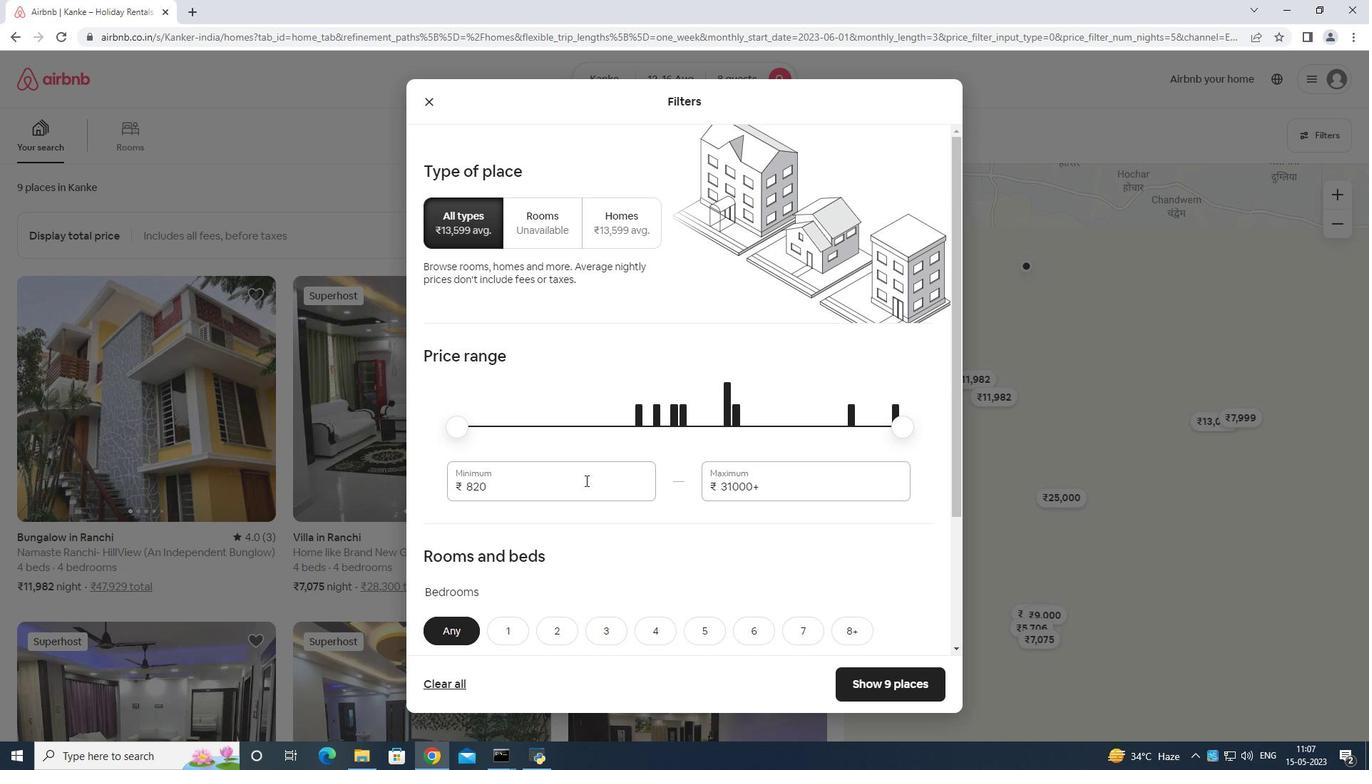 
Action: Mouse moved to (584, 479)
Screenshot: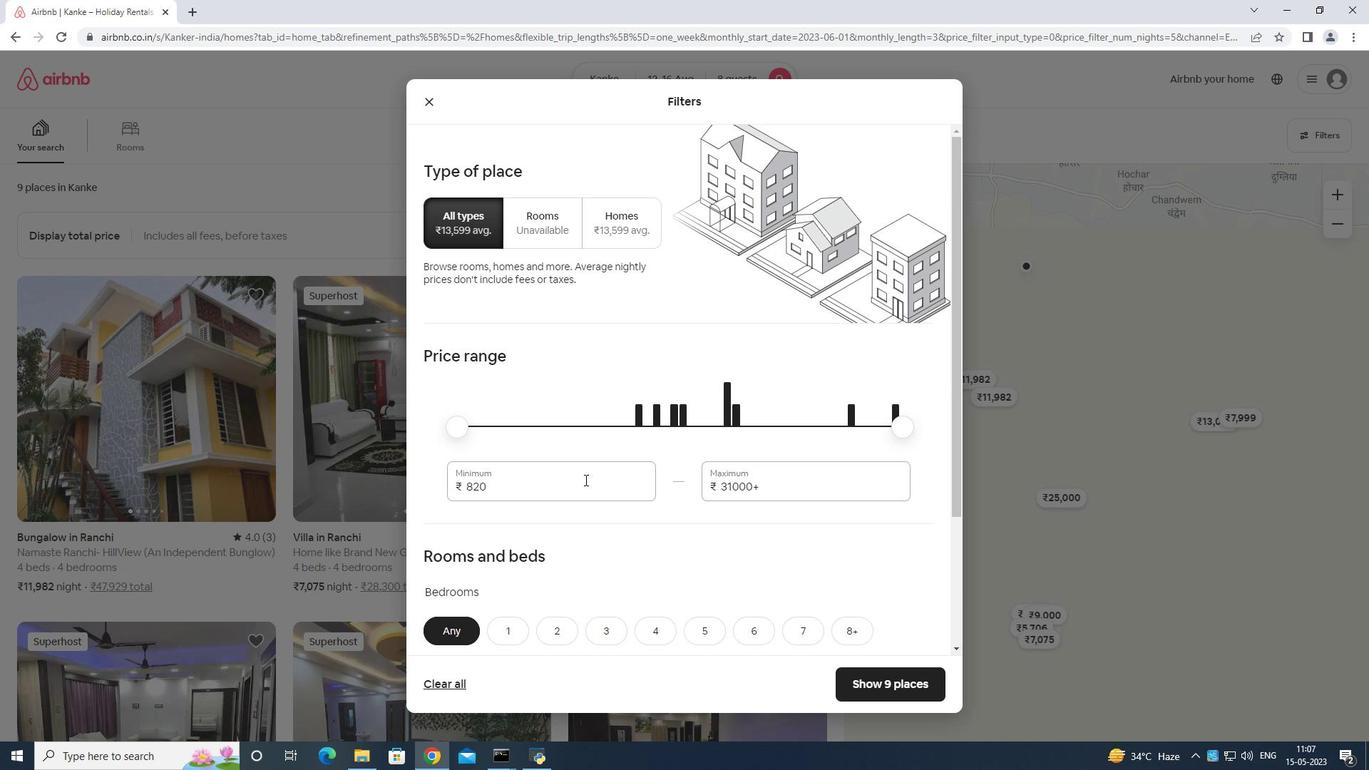 
Action: Key pressed <Key.backspace><Key.backspace><Key.backspace><Key.backspace><Key.backspace><Key.backspace><Key.backspace><Key.backspace><Key.backspace><Key.backspace>10
Screenshot: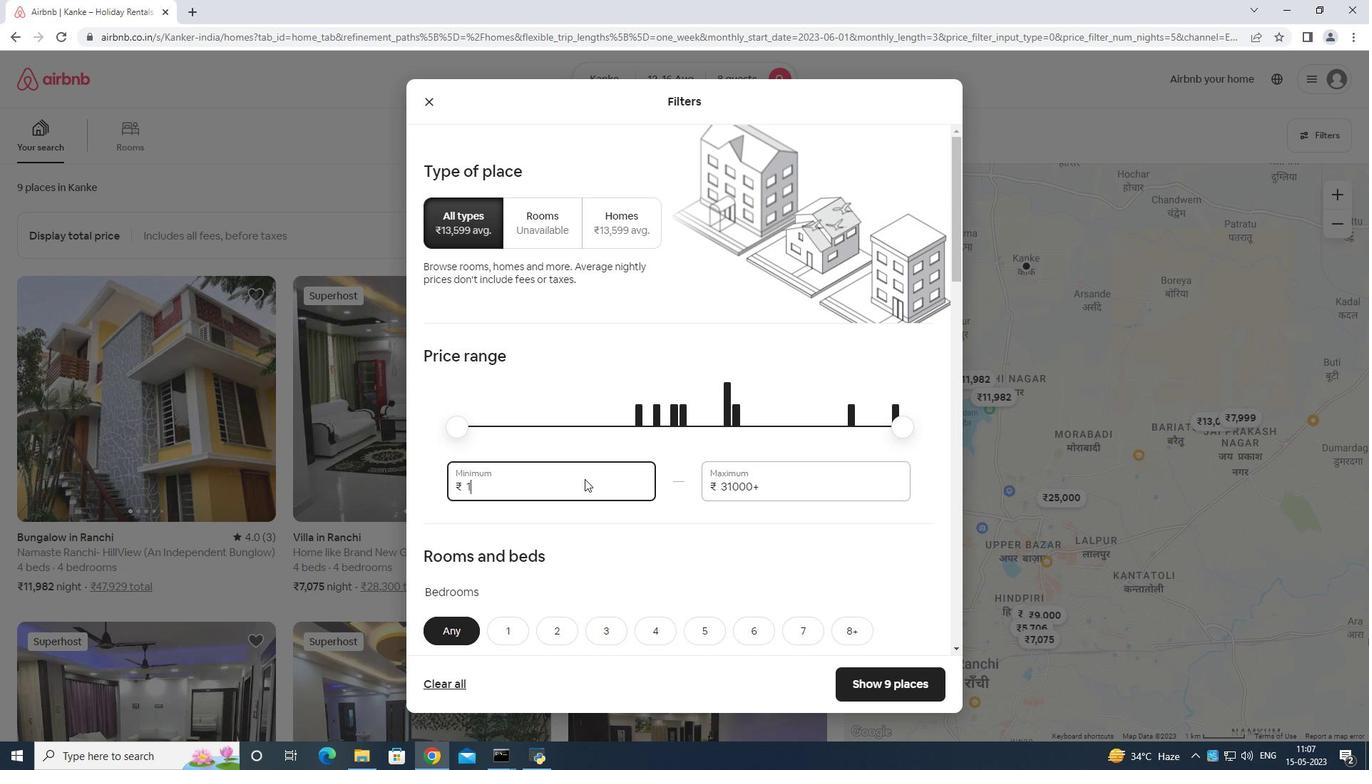 
Action: Mouse moved to (584, 478)
Screenshot: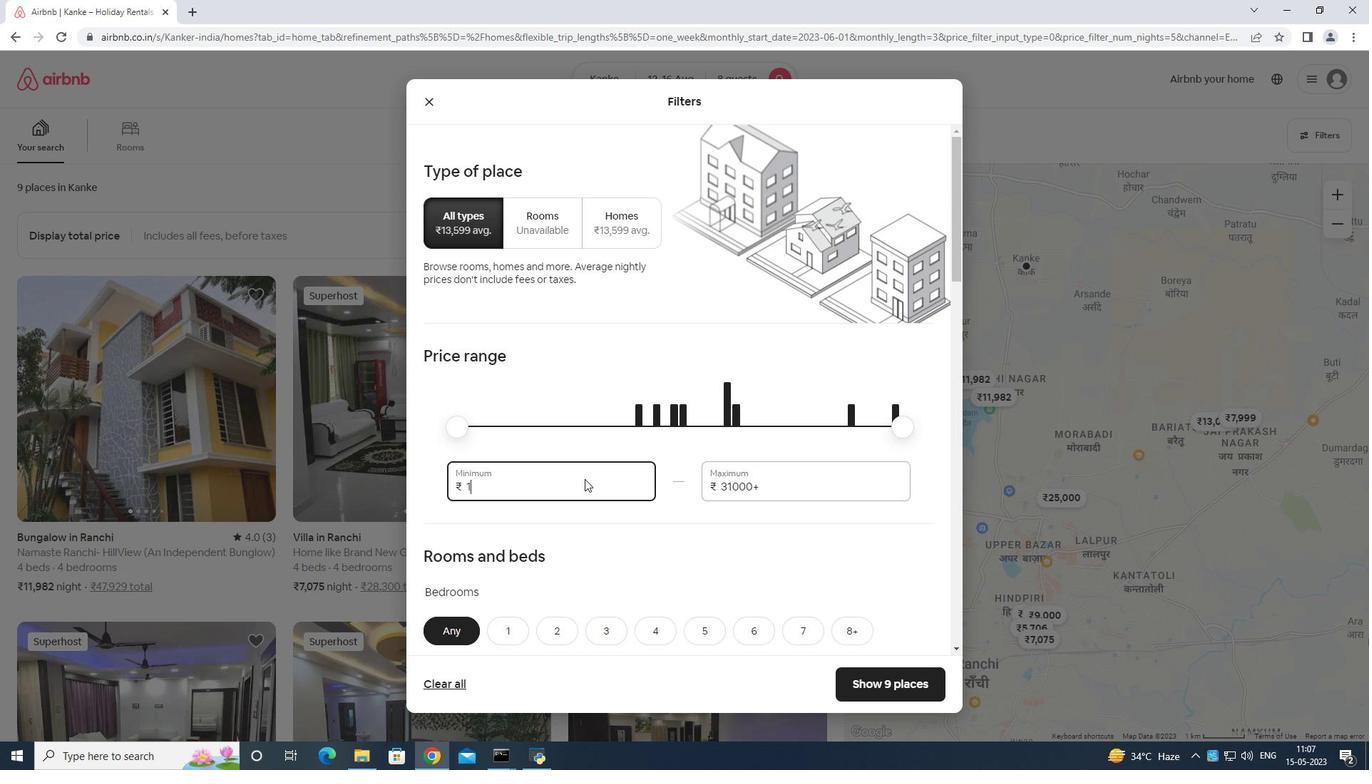 
Action: Key pressed 000
Screenshot: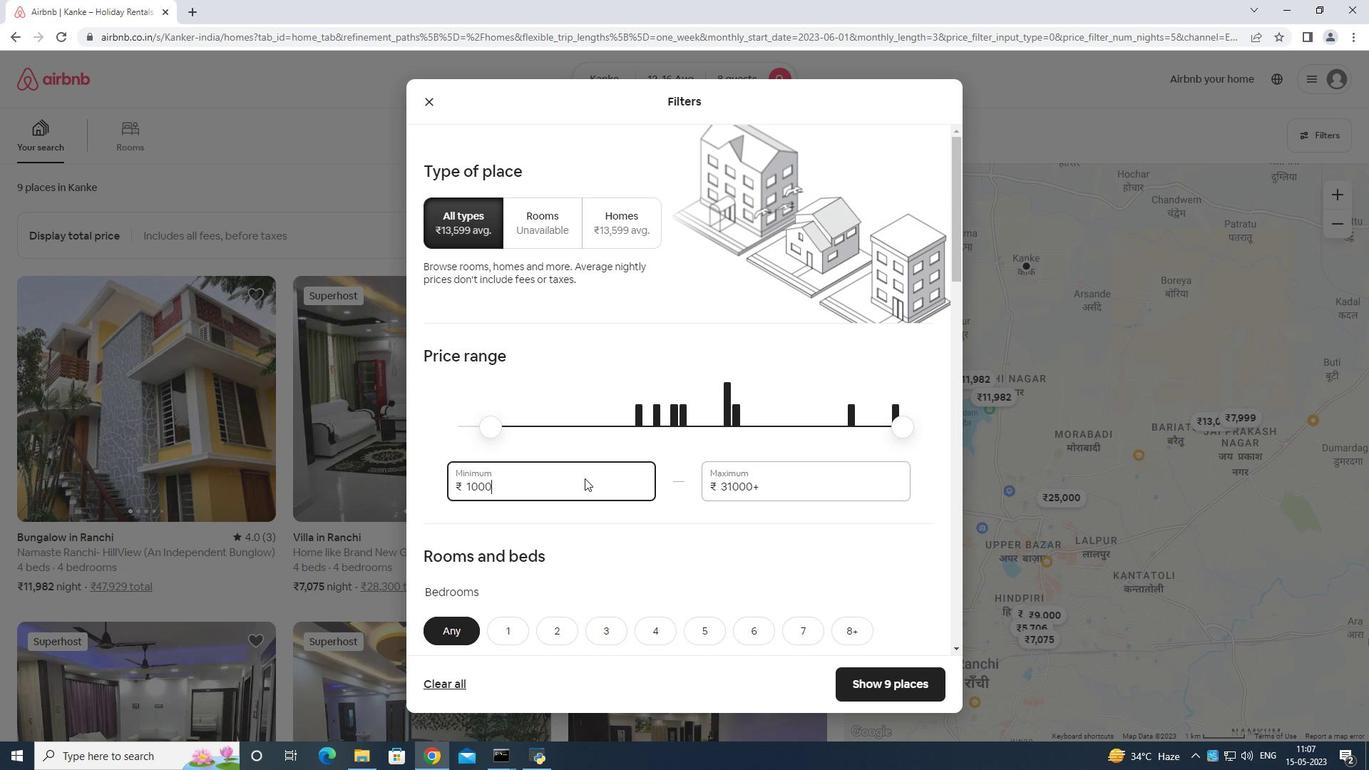
Action: Mouse moved to (814, 462)
Screenshot: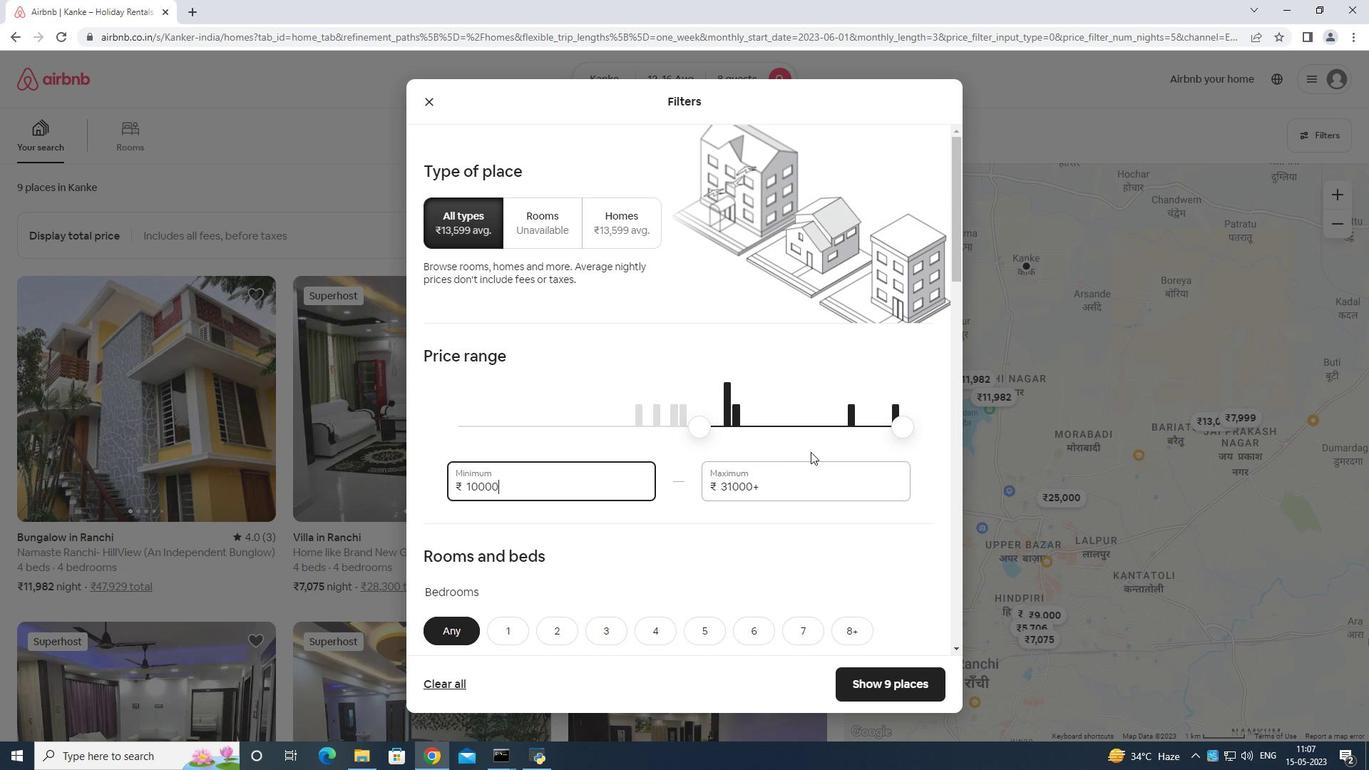 
Action: Mouse pressed left at (814, 462)
Screenshot: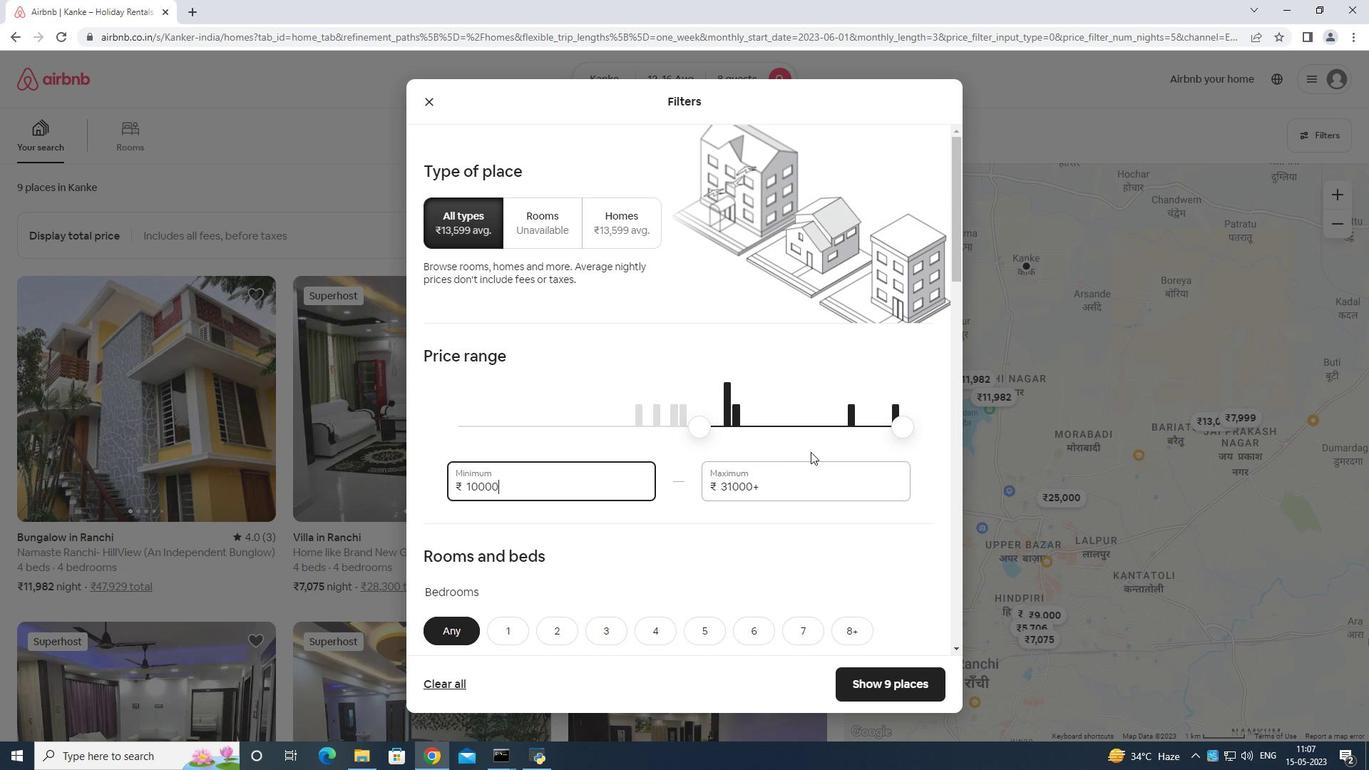 
Action: Mouse moved to (813, 480)
Screenshot: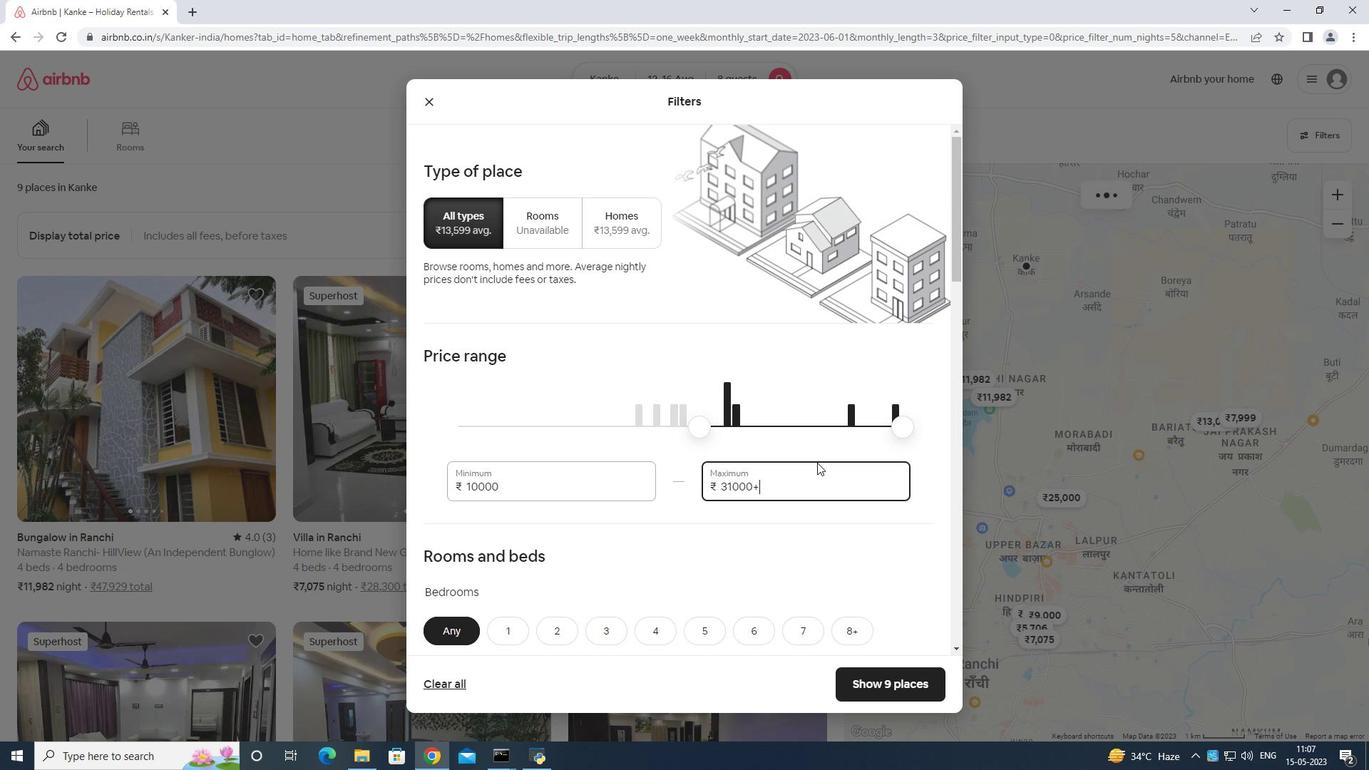 
Action: Key pressed <Key.backspace><Key.backspace><Key.backspace><Key.backspace><Key.backspace><Key.backspace><Key.backspace><Key.backspace>
Screenshot: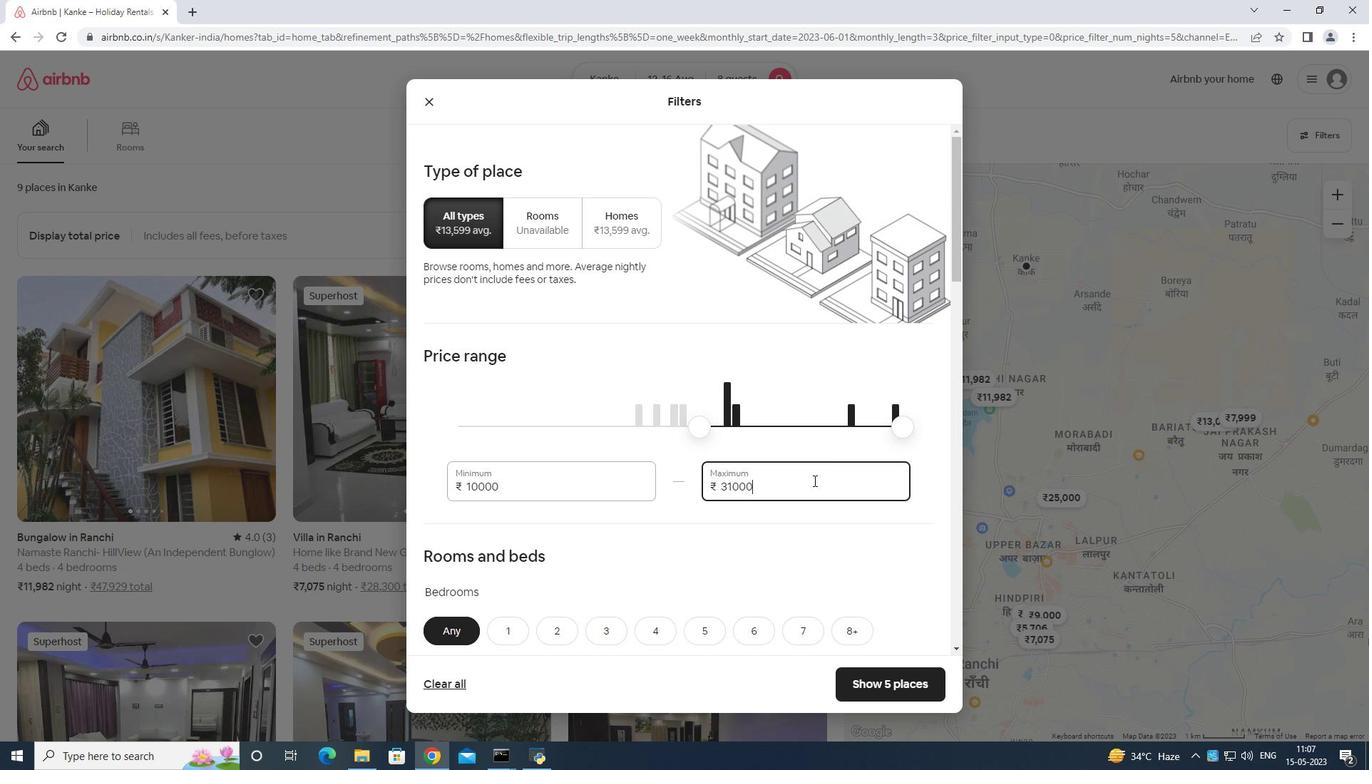 
Action: Mouse moved to (813, 480)
Screenshot: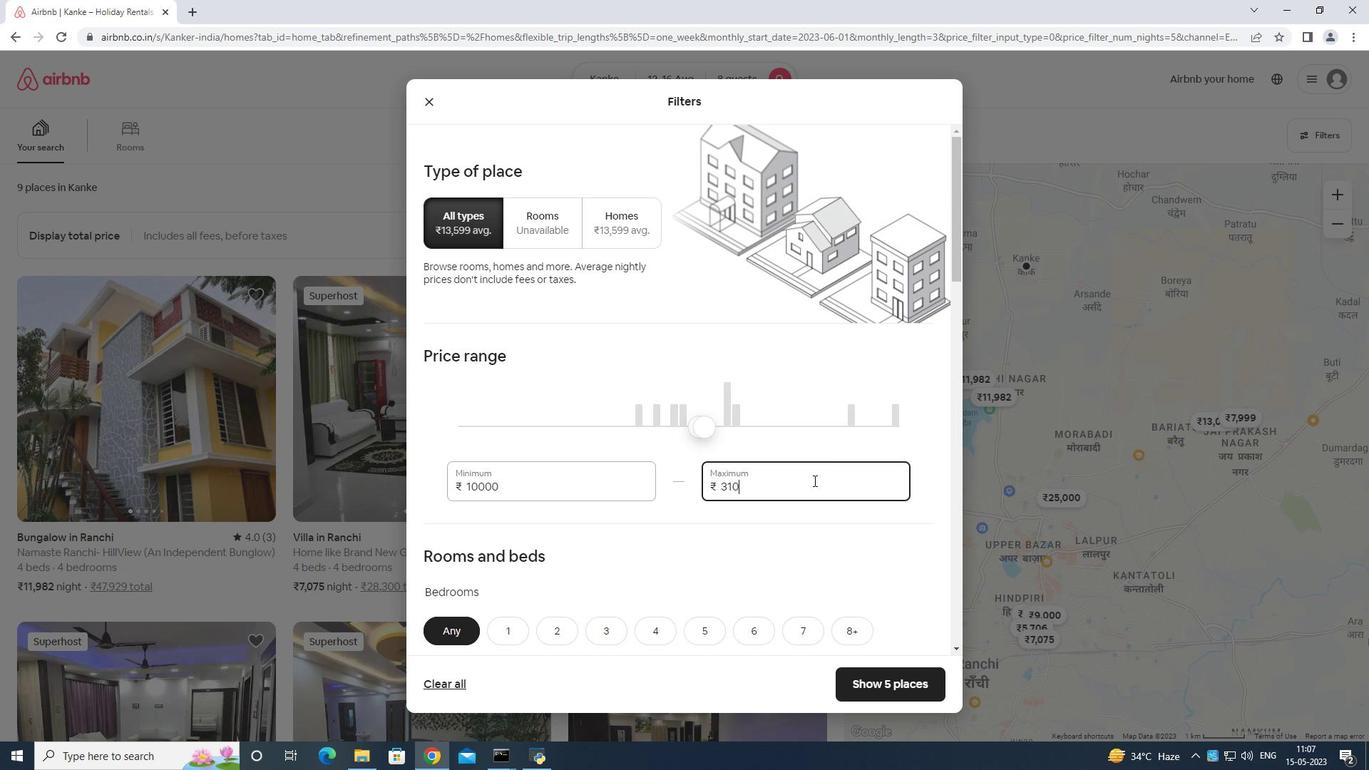 
Action: Key pressed <Key.backspace><Key.backspace><Key.backspace><Key.backspace><Key.backspace><Key.backspace><Key.backspace><Key.backspace><Key.backspace>1
Screenshot: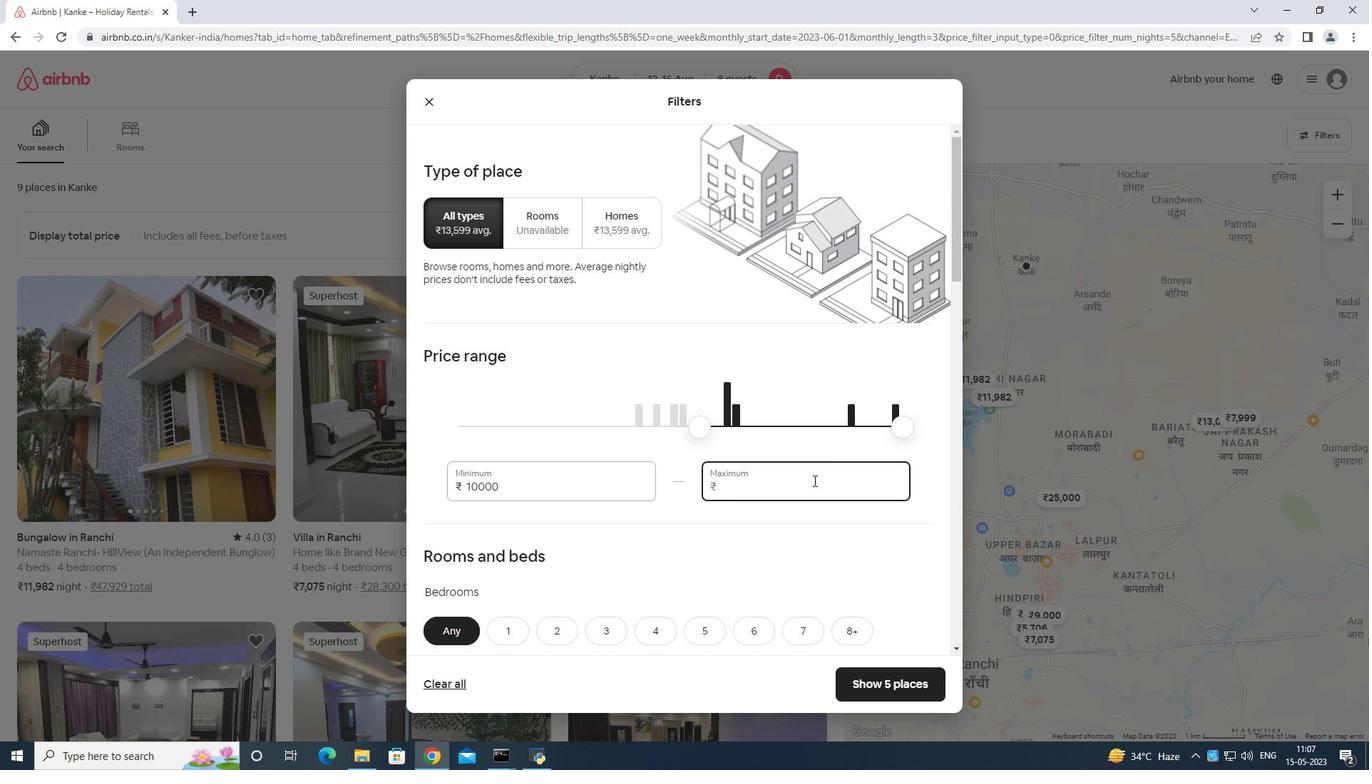 
Action: Mouse moved to (814, 480)
Screenshot: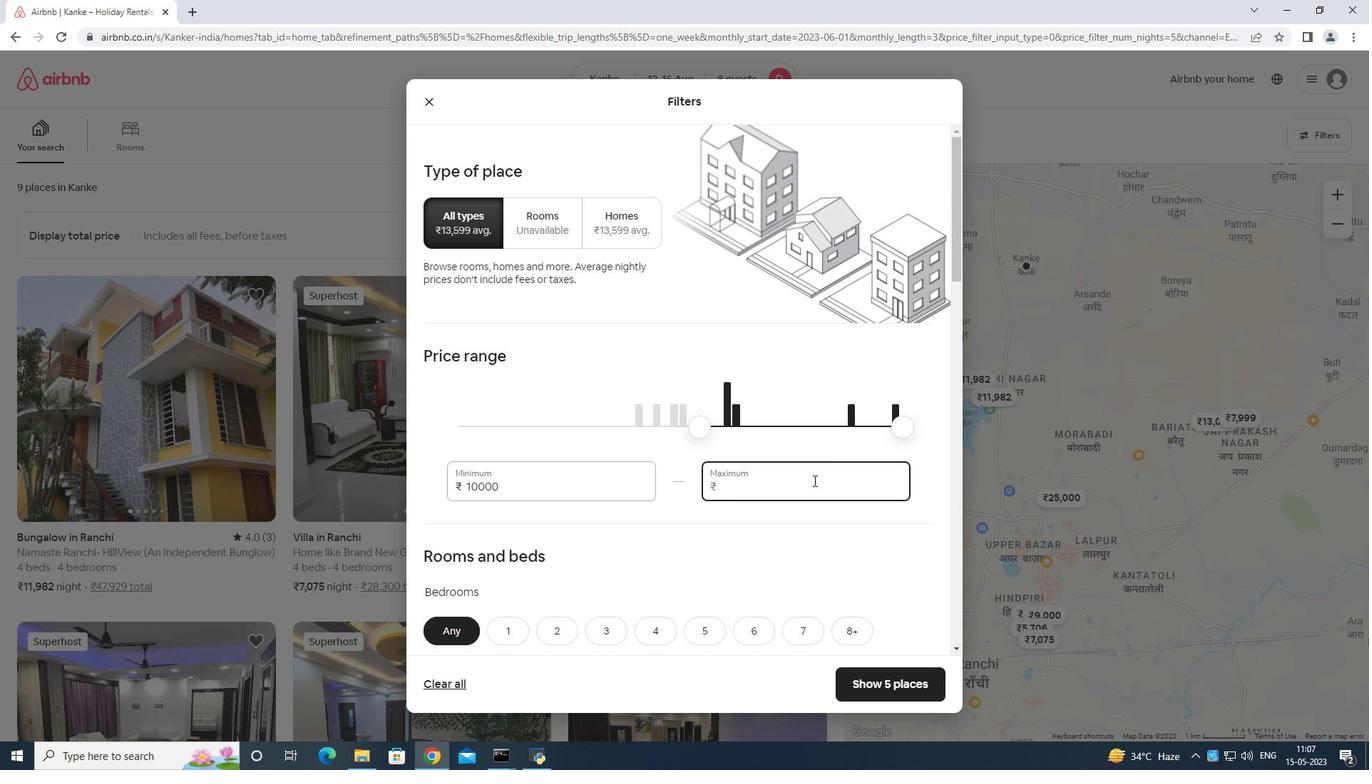 
Action: Key pressed 6
Screenshot: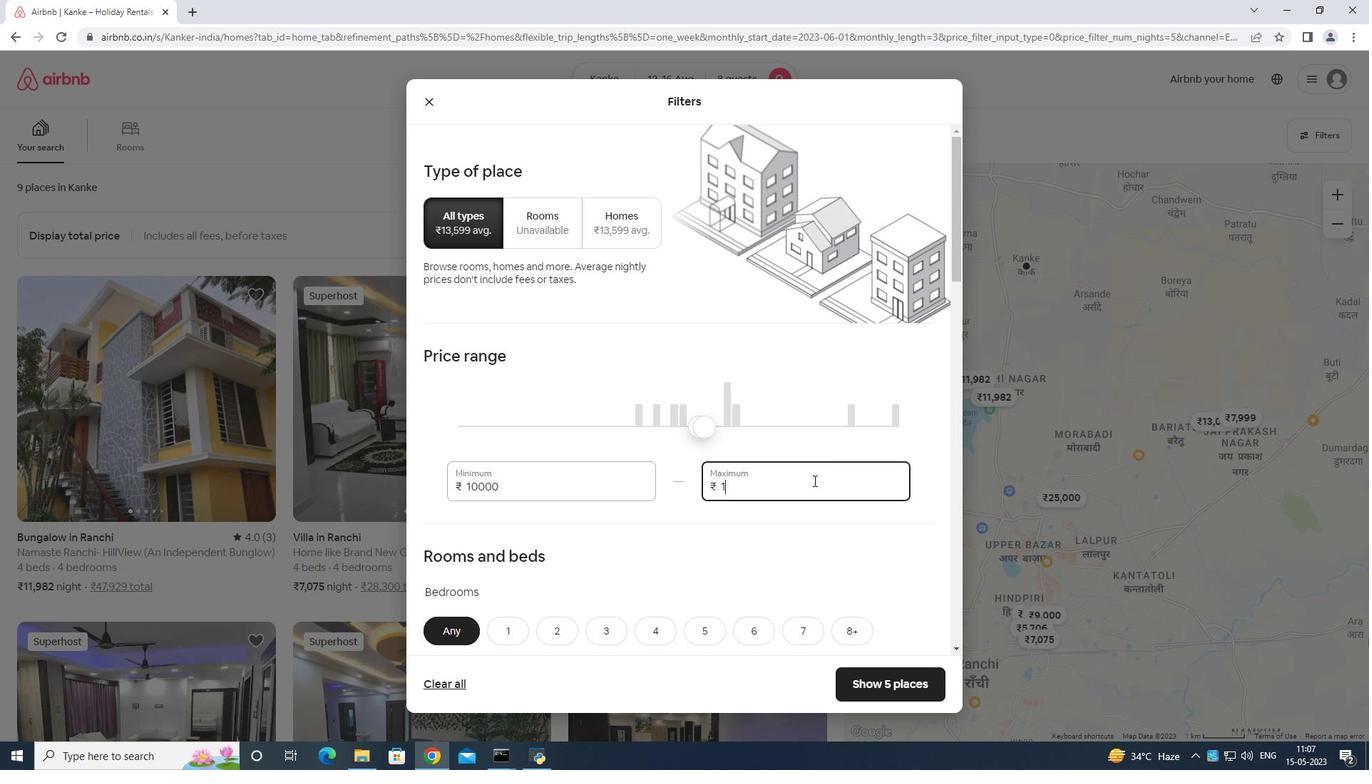 
Action: Mouse moved to (820, 472)
Screenshot: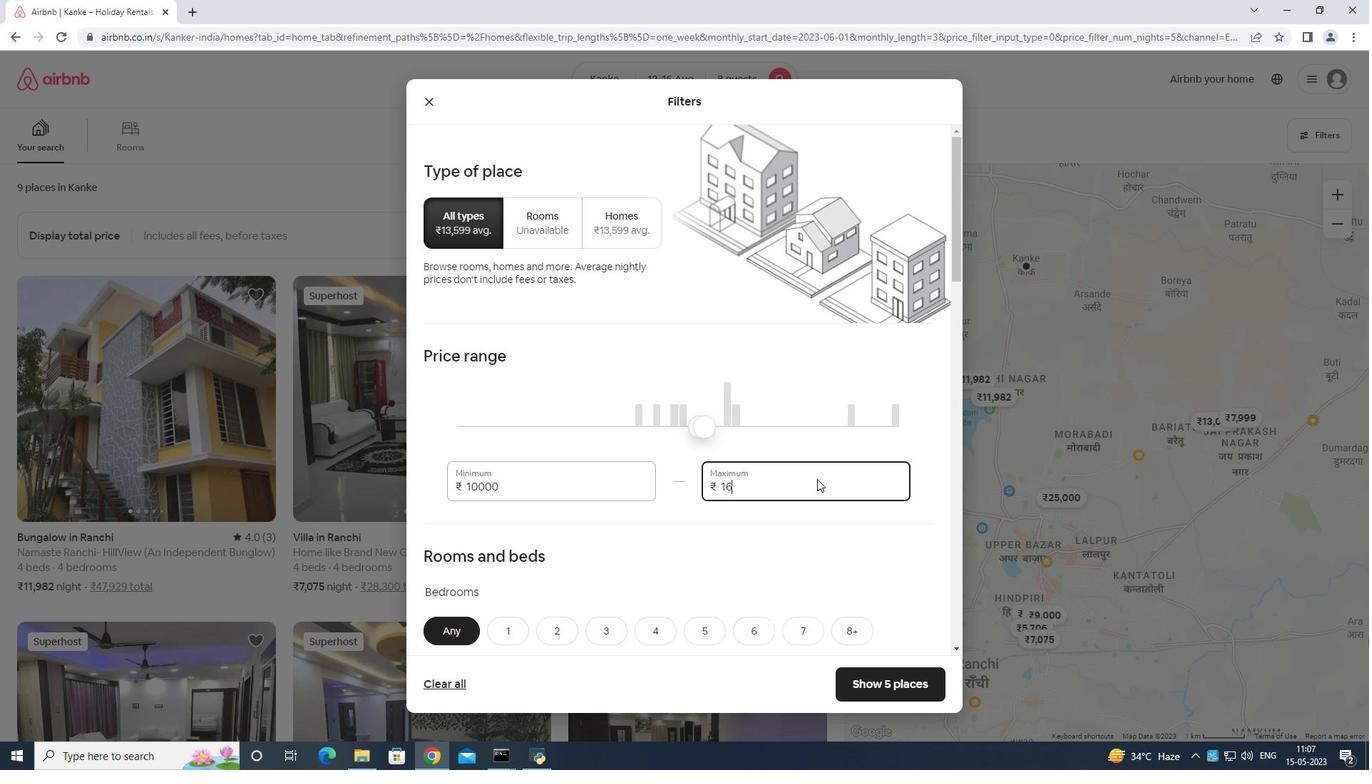 
Action: Key pressed 0
Screenshot: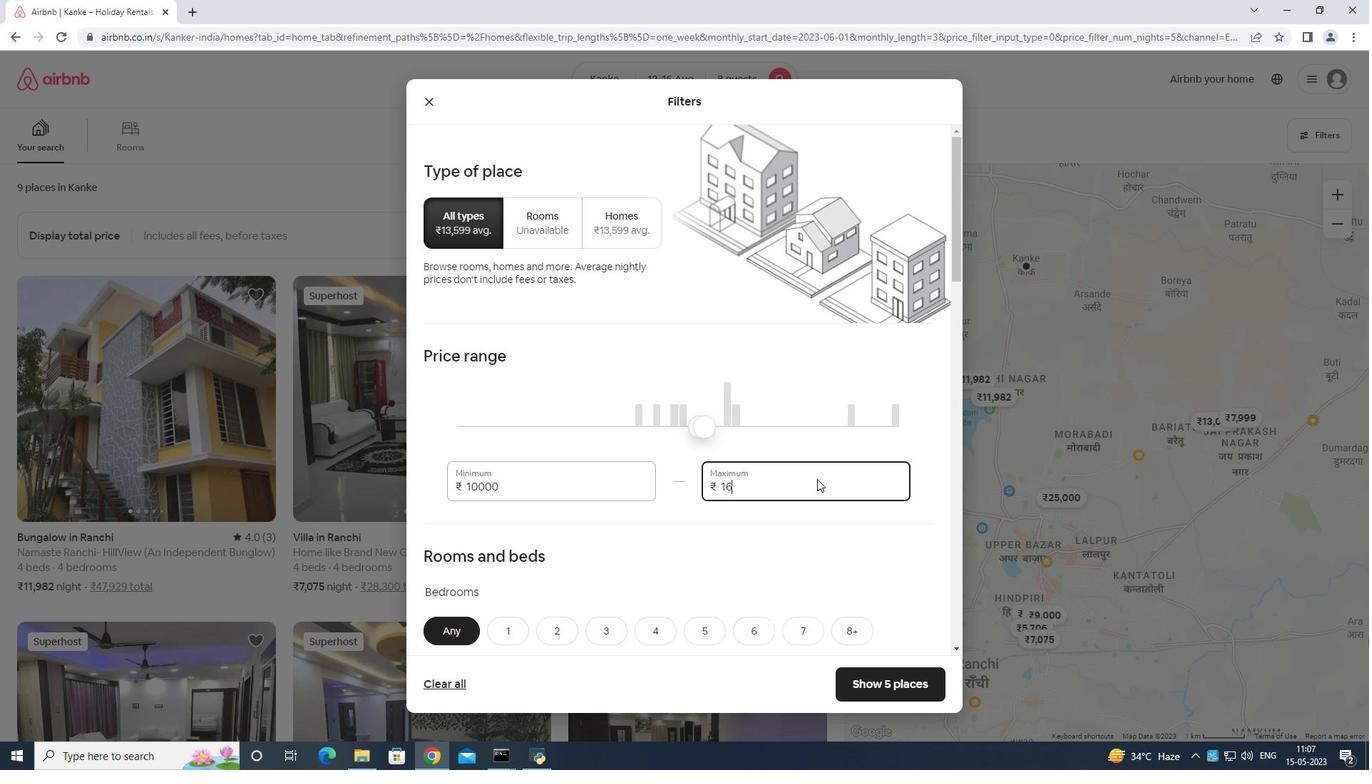 
Action: Mouse moved to (821, 470)
Screenshot: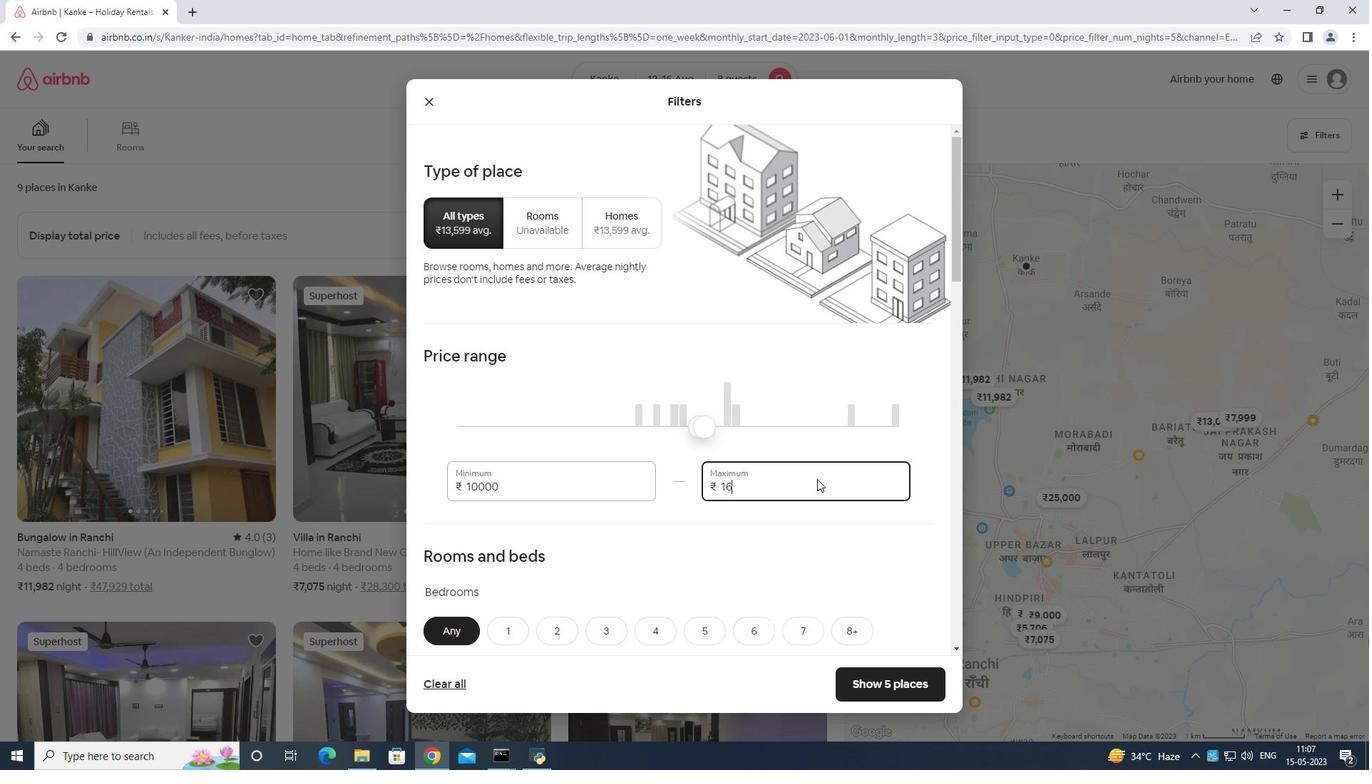 
Action: Key pressed 00
Screenshot: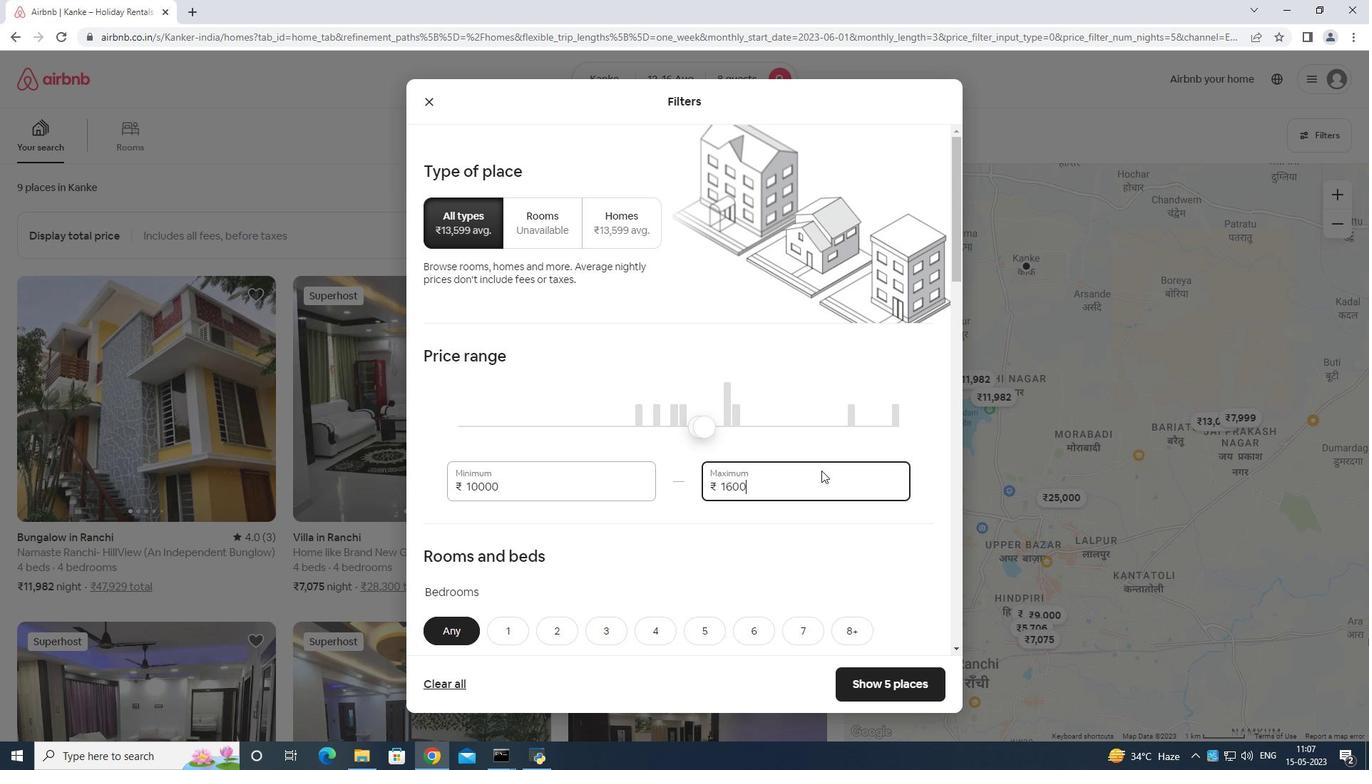 
Action: Mouse moved to (821, 470)
Screenshot: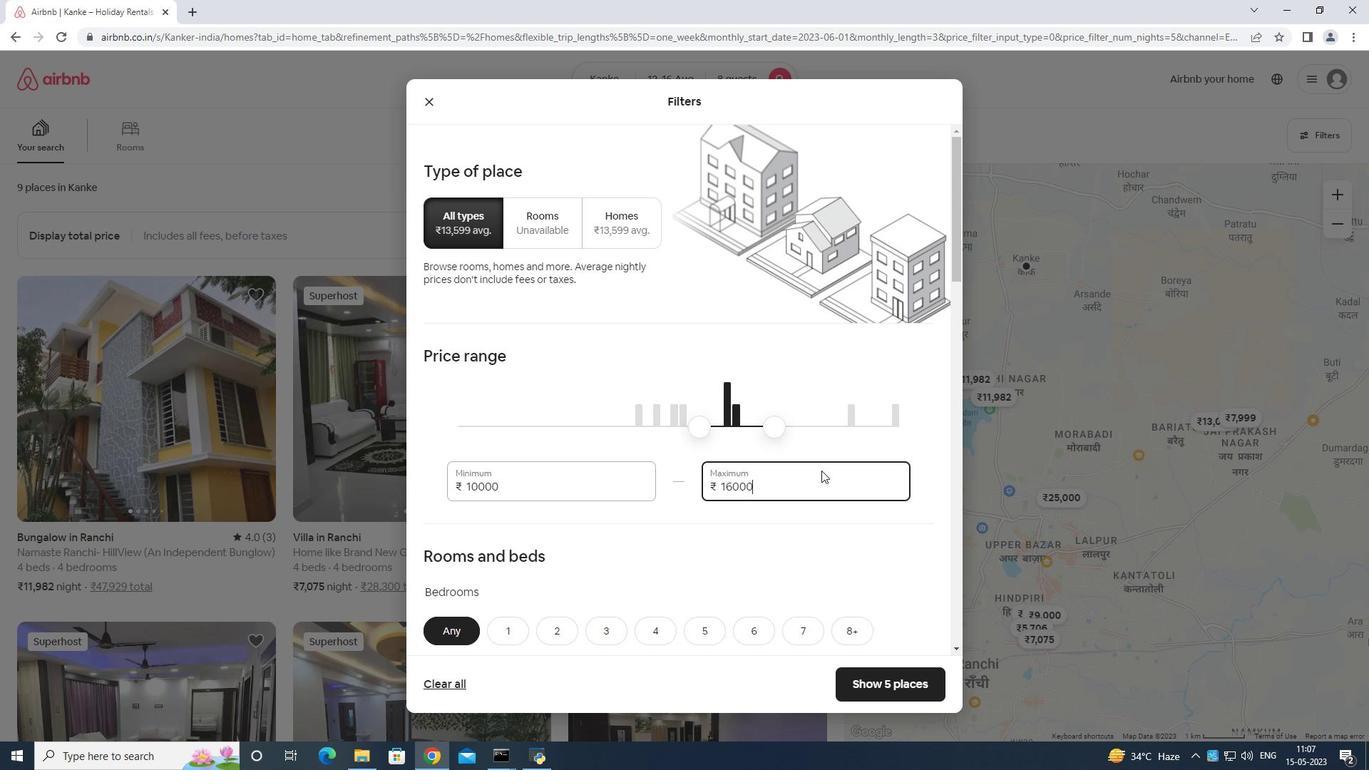 
Action: Mouse scrolled (821, 469) with delta (0, 0)
Screenshot: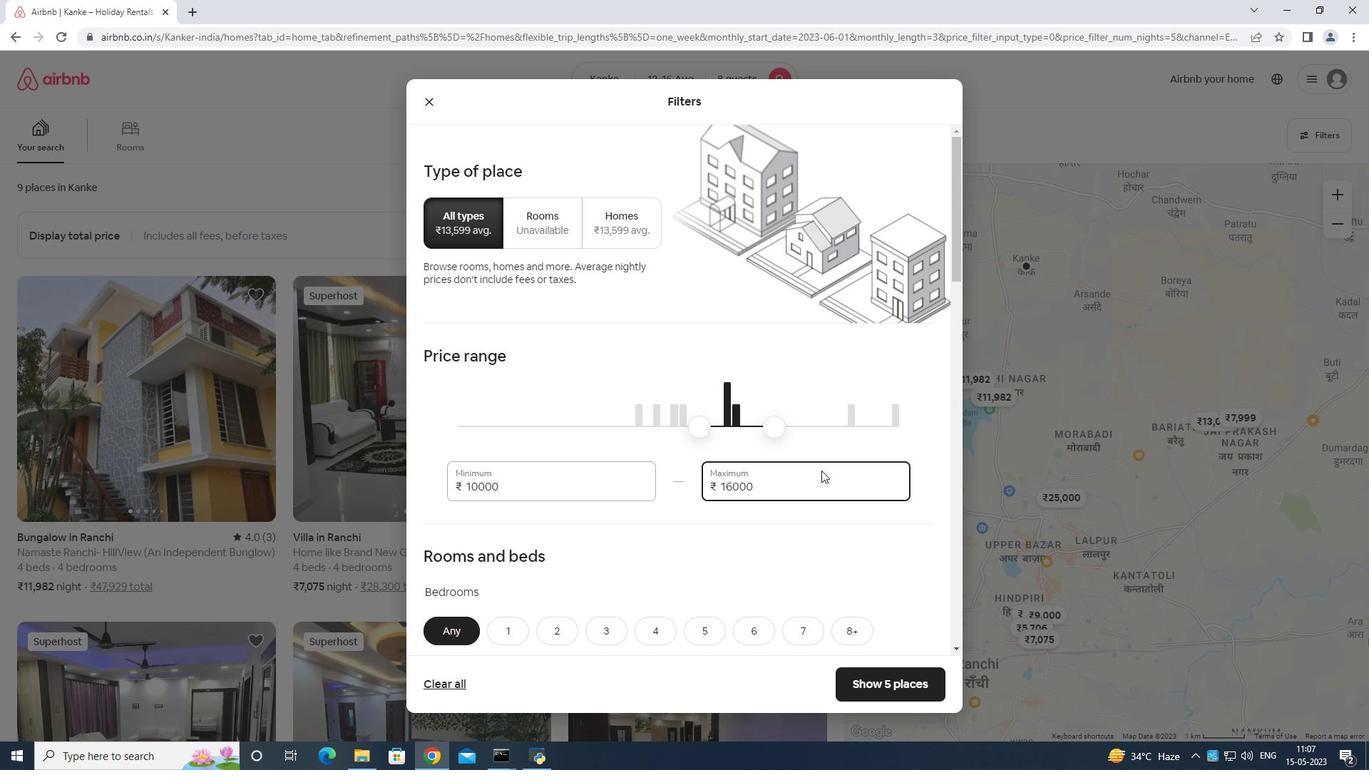 
Action: Mouse scrolled (821, 469) with delta (0, 0)
Screenshot: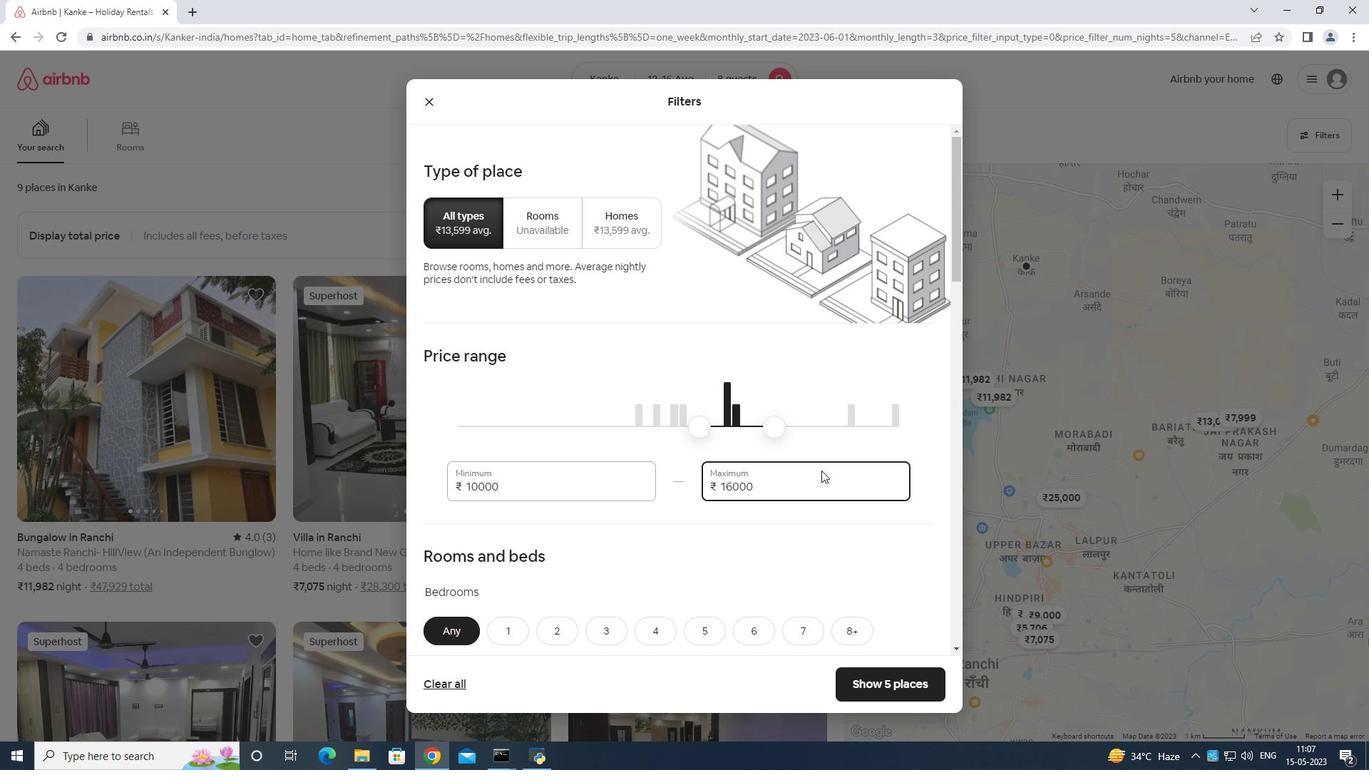 
Action: Mouse scrolled (821, 469) with delta (0, 0)
Screenshot: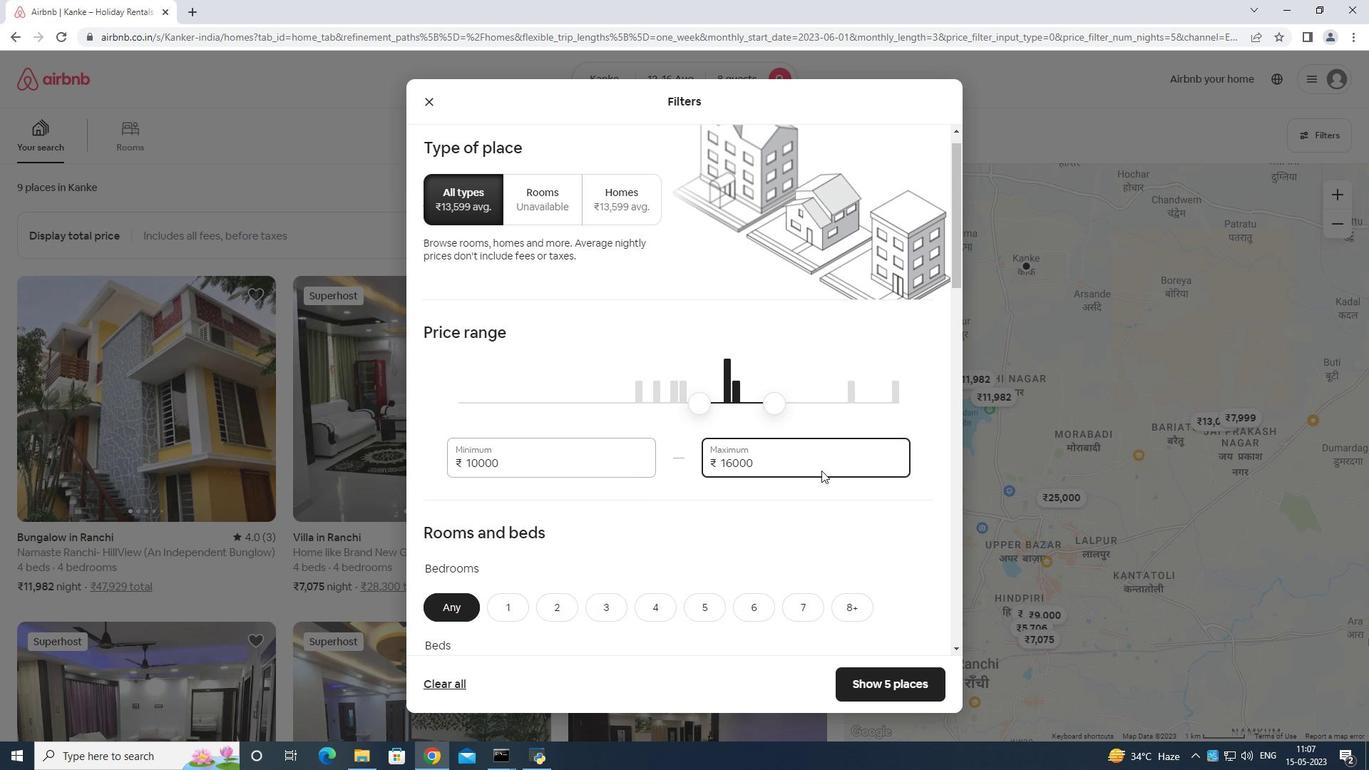 
Action: Mouse scrolled (821, 469) with delta (0, 0)
Screenshot: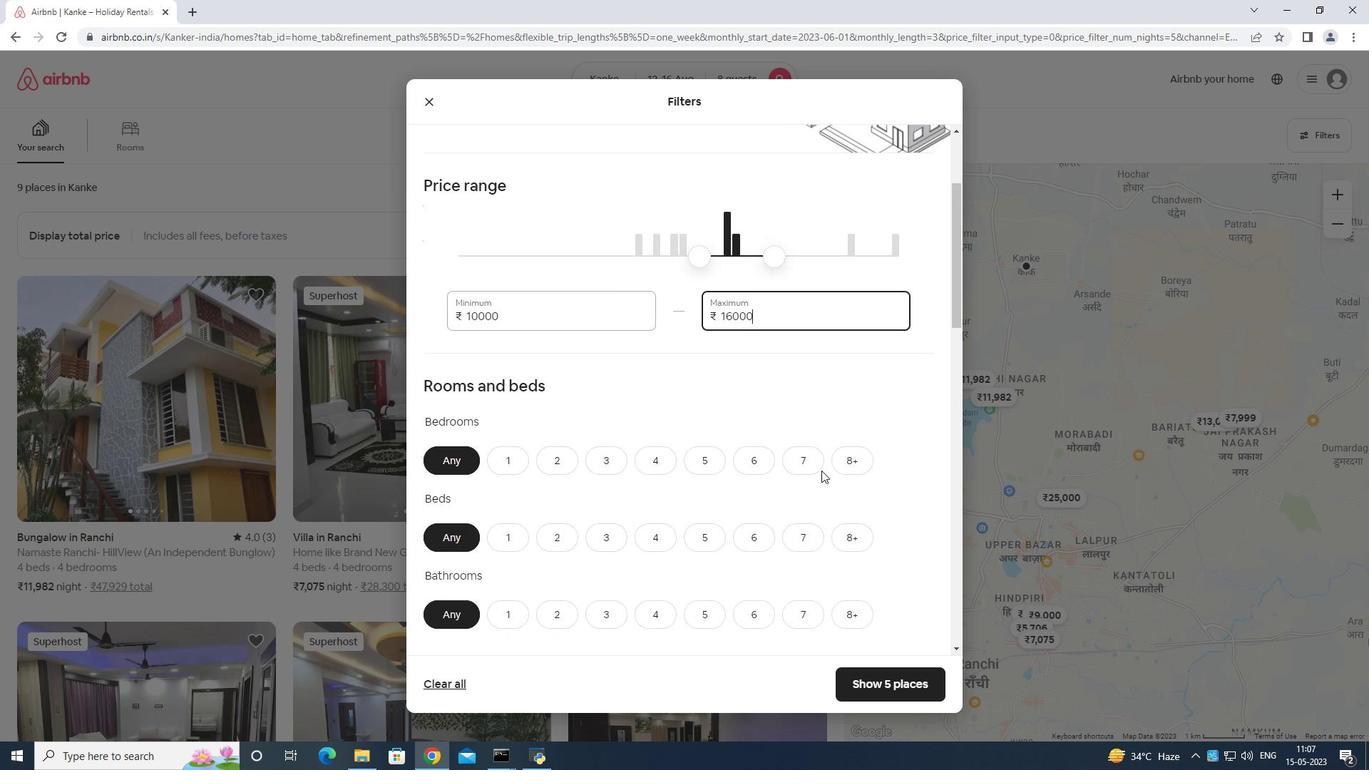 
Action: Mouse moved to (854, 340)
Screenshot: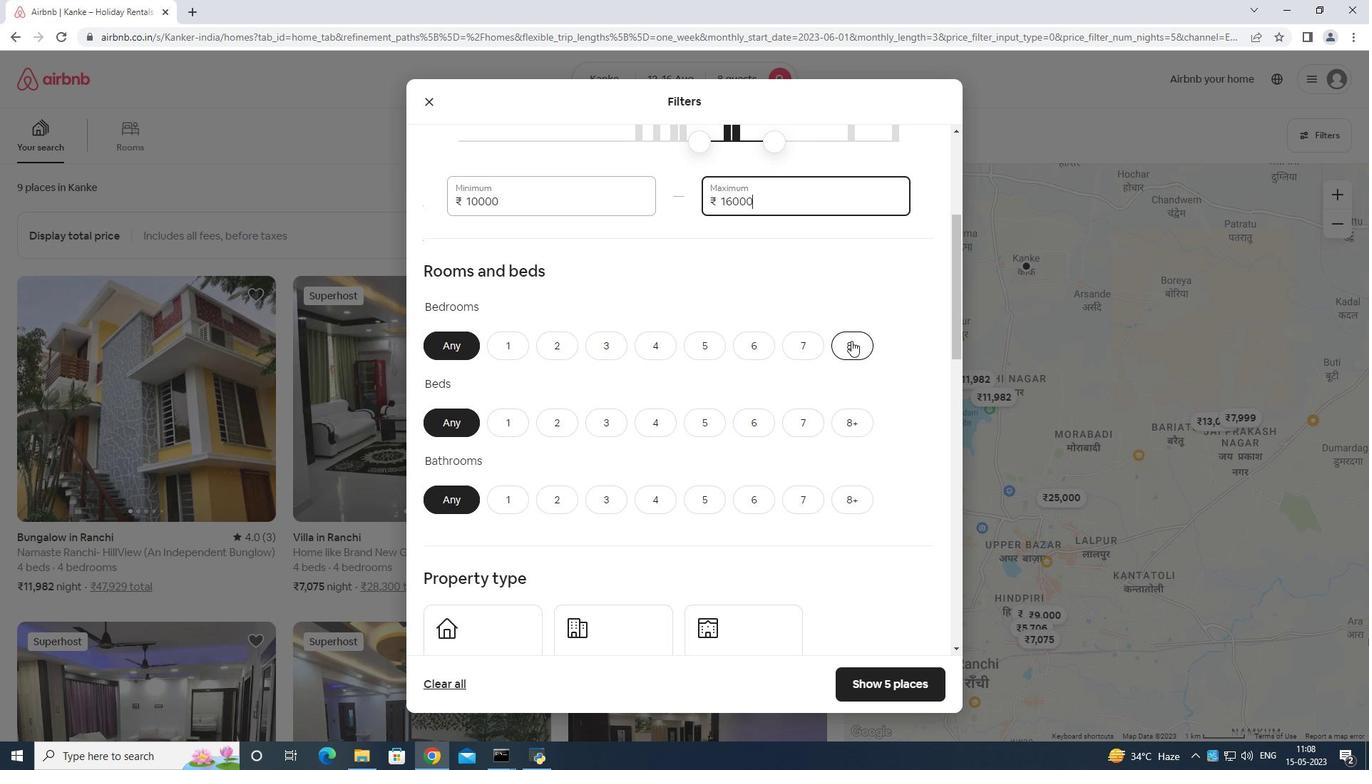 
Action: Mouse pressed left at (854, 340)
Screenshot: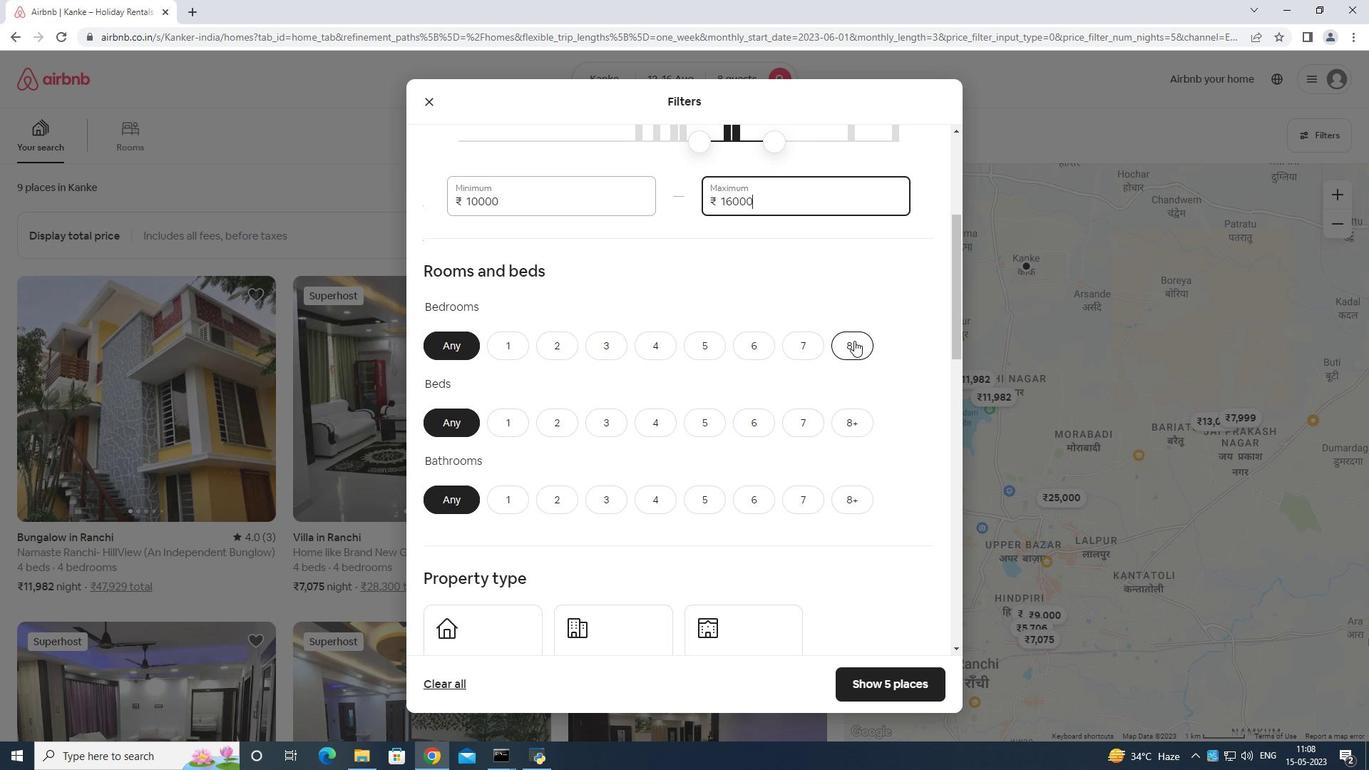 
Action: Mouse moved to (850, 425)
Screenshot: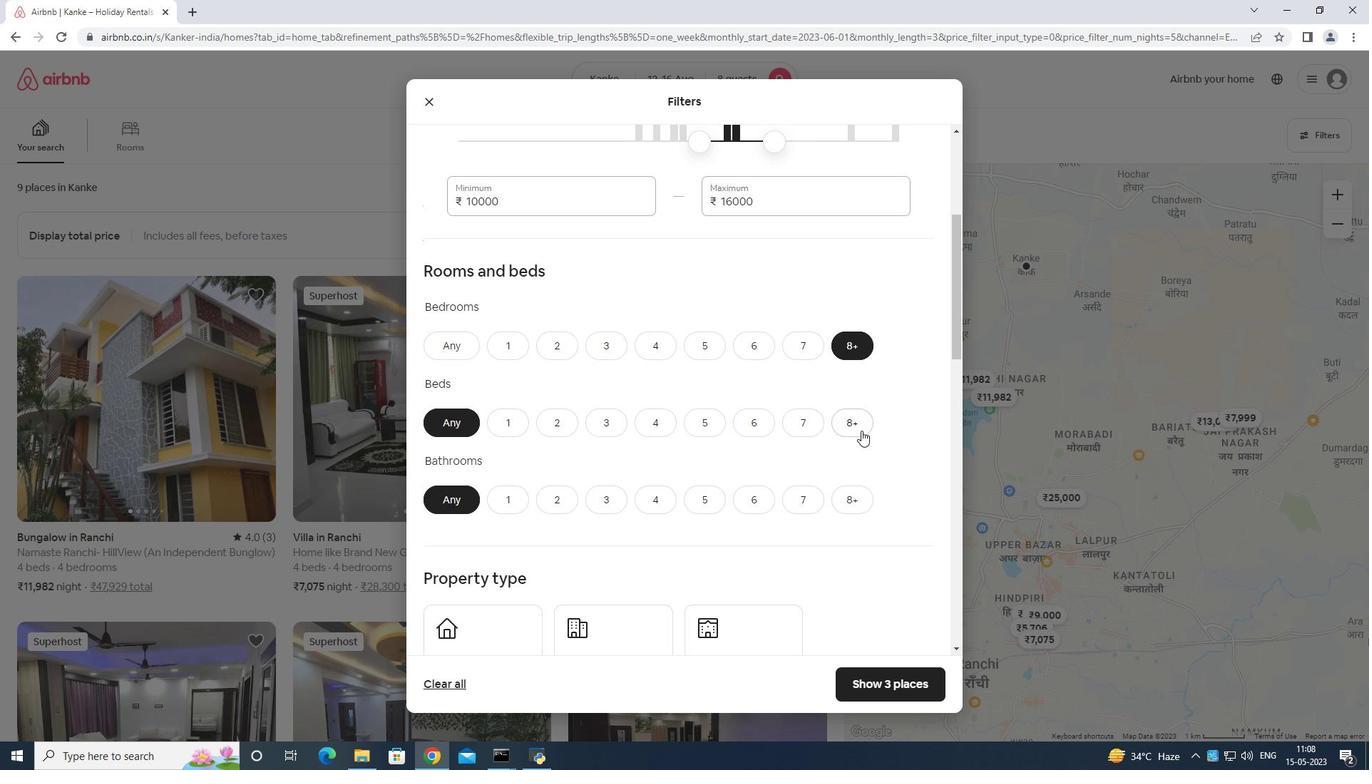 
Action: Mouse pressed left at (850, 425)
Screenshot: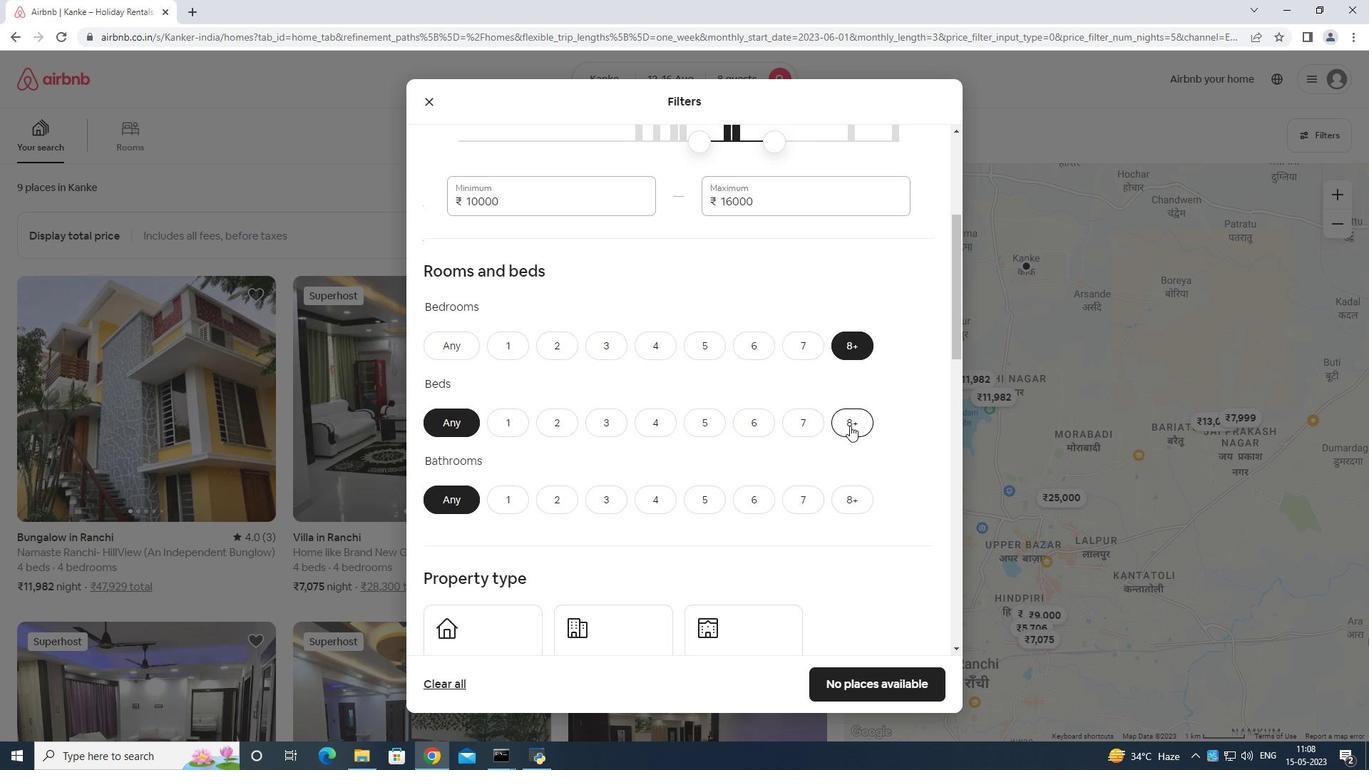 
Action: Mouse moved to (847, 505)
Screenshot: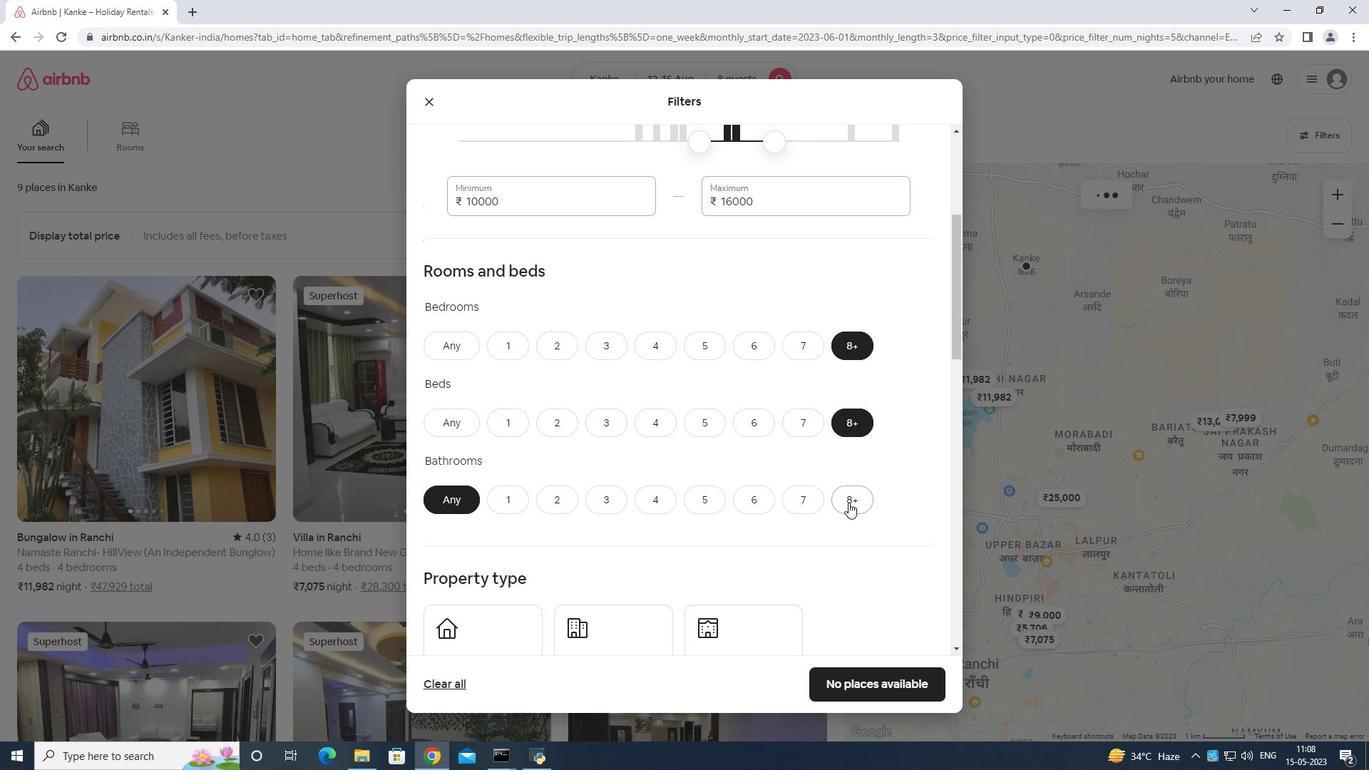 
Action: Mouse pressed left at (847, 505)
Screenshot: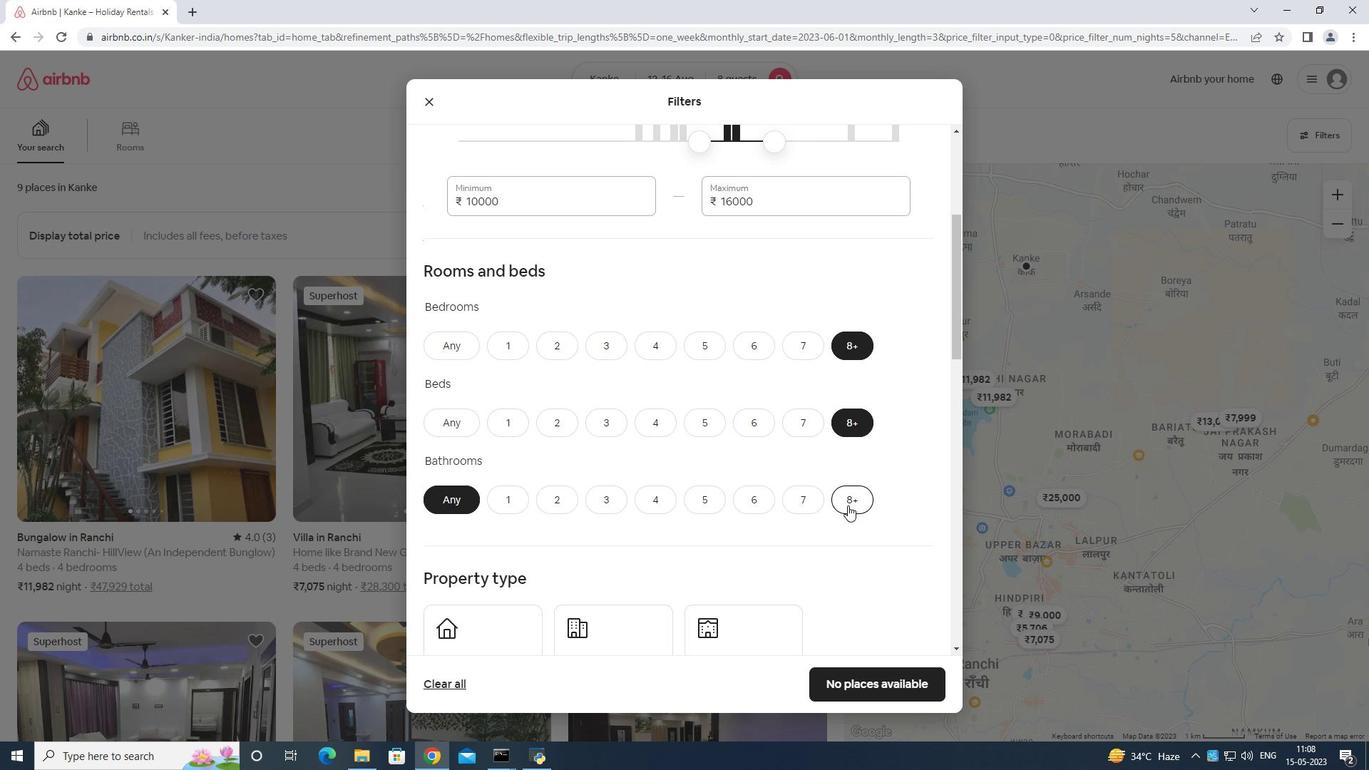 
Action: Mouse moved to (823, 460)
Screenshot: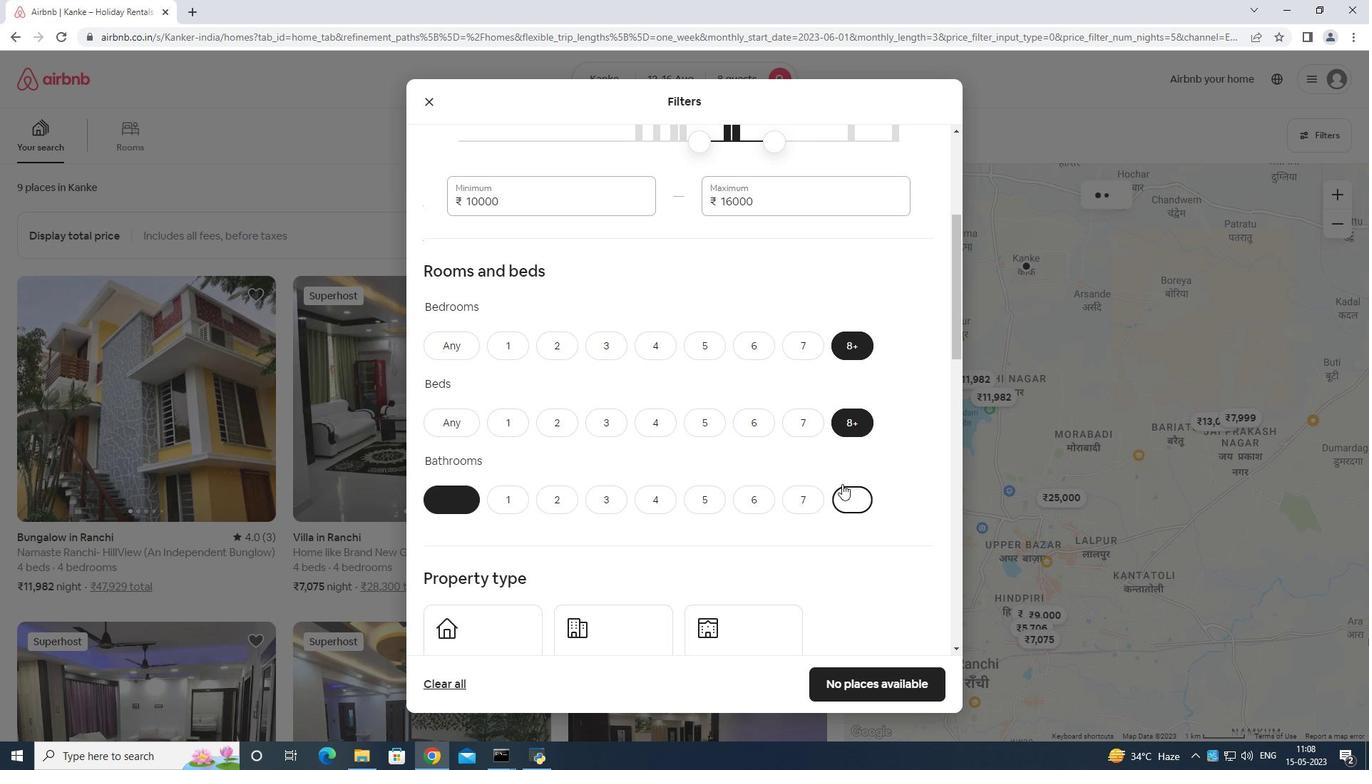 
Action: Mouse scrolled (823, 459) with delta (0, 0)
Screenshot: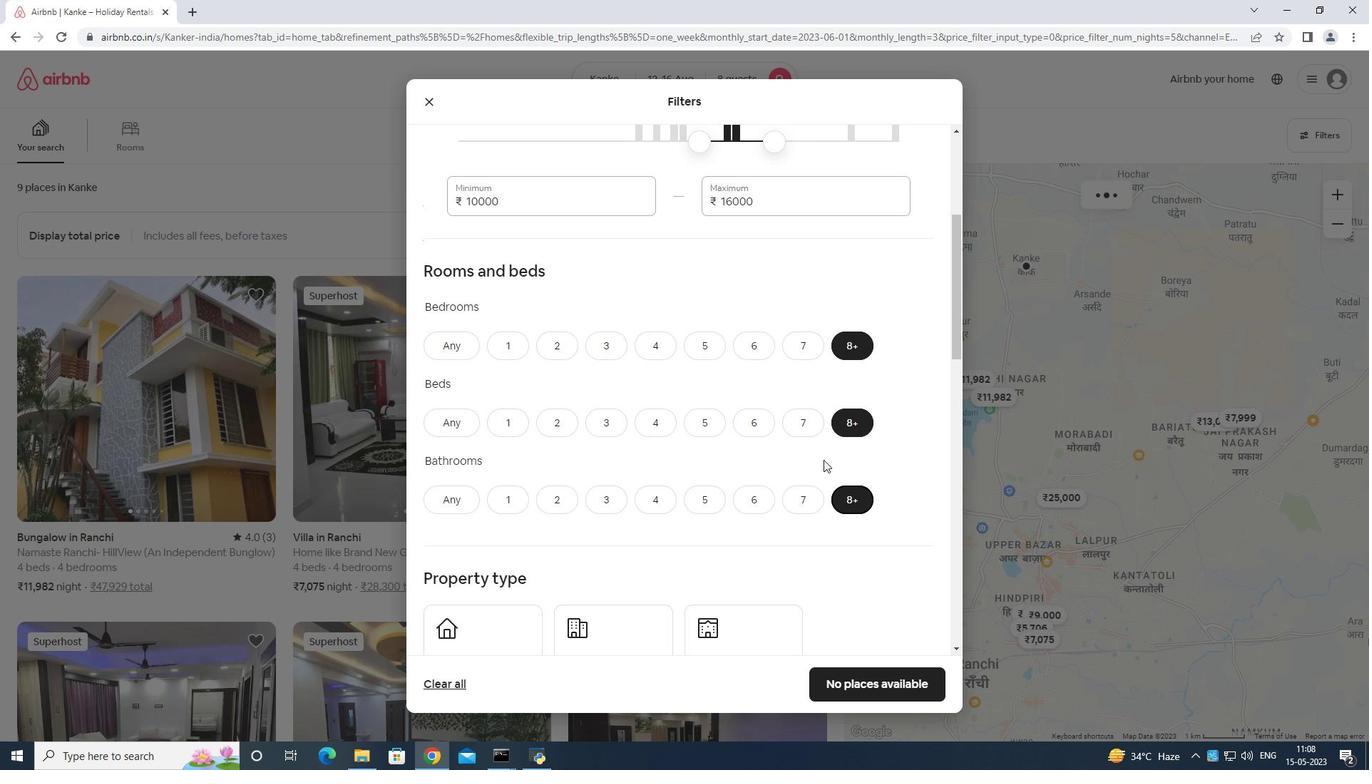 
Action: Mouse scrolled (823, 459) with delta (0, 0)
Screenshot: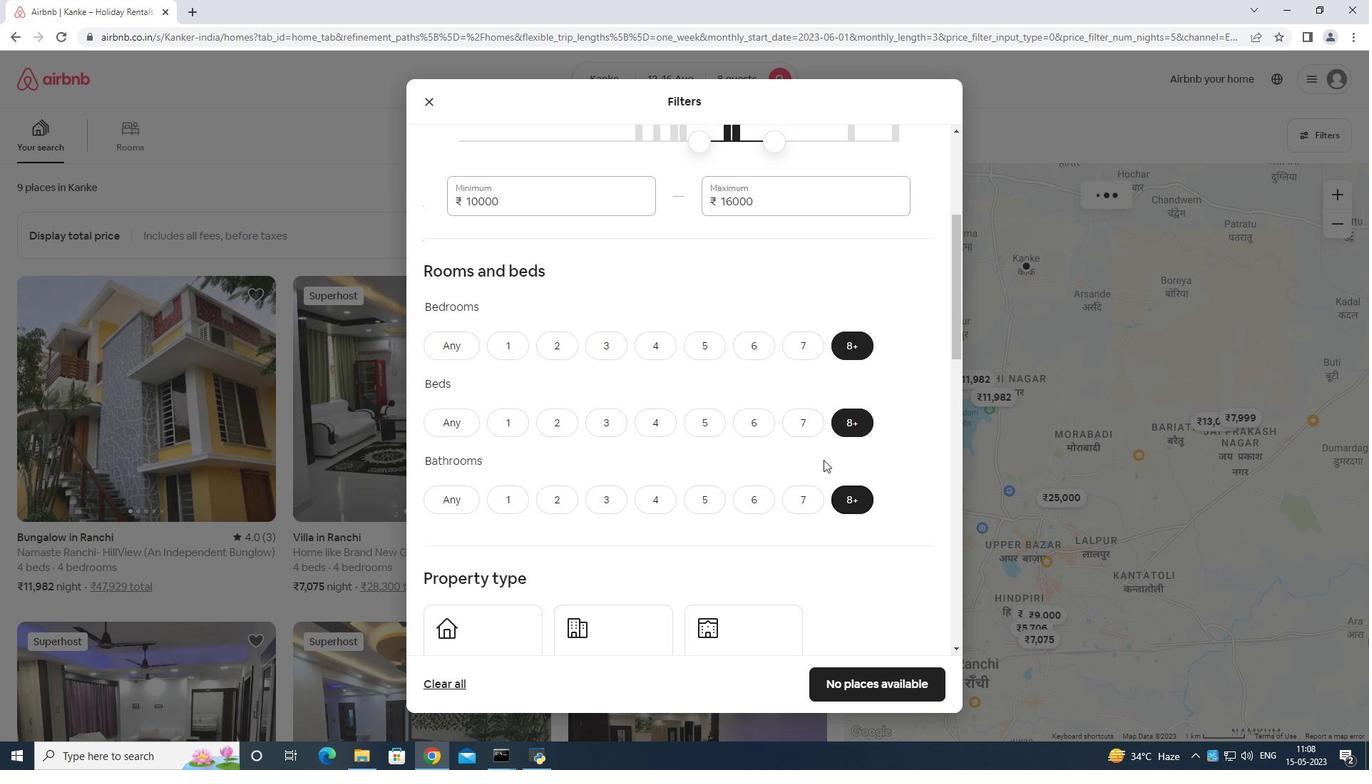 
Action: Mouse moved to (505, 514)
Screenshot: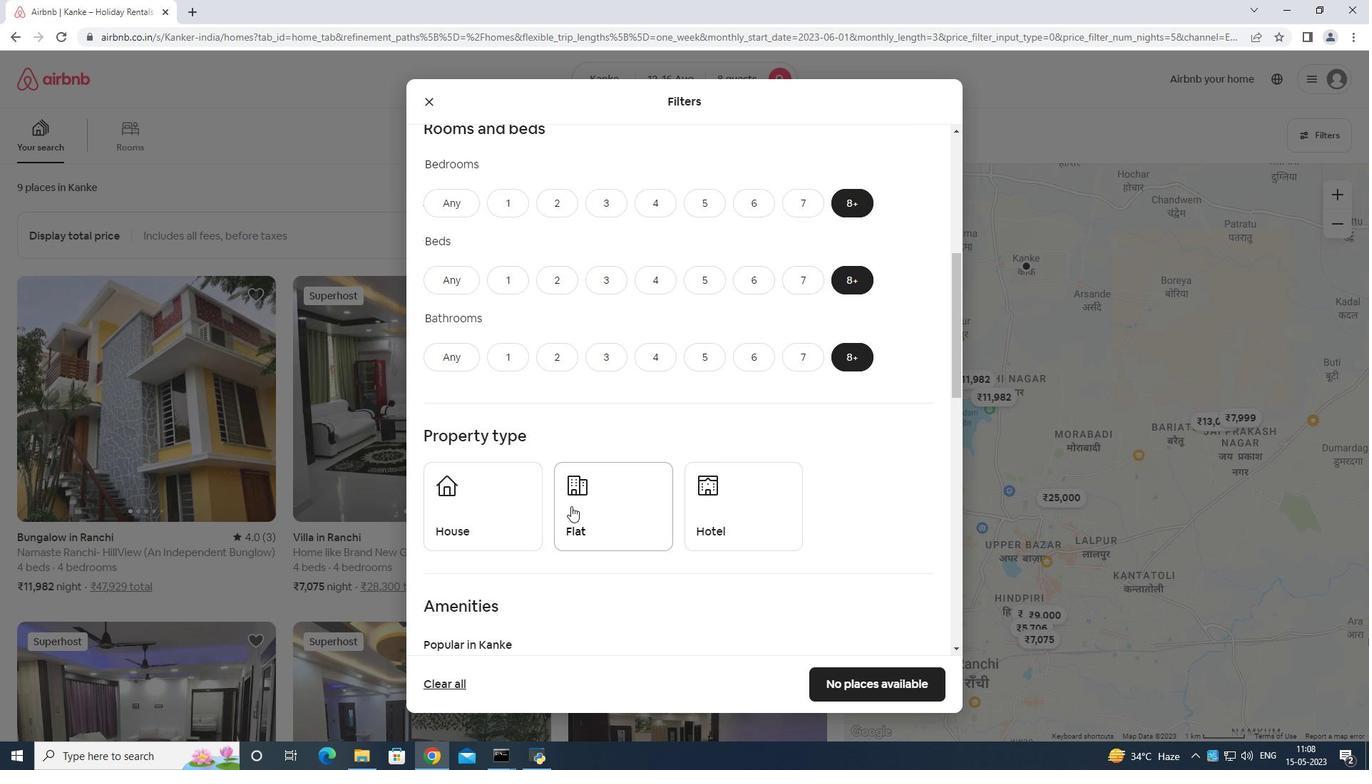 
Action: Mouse pressed left at (505, 514)
Screenshot: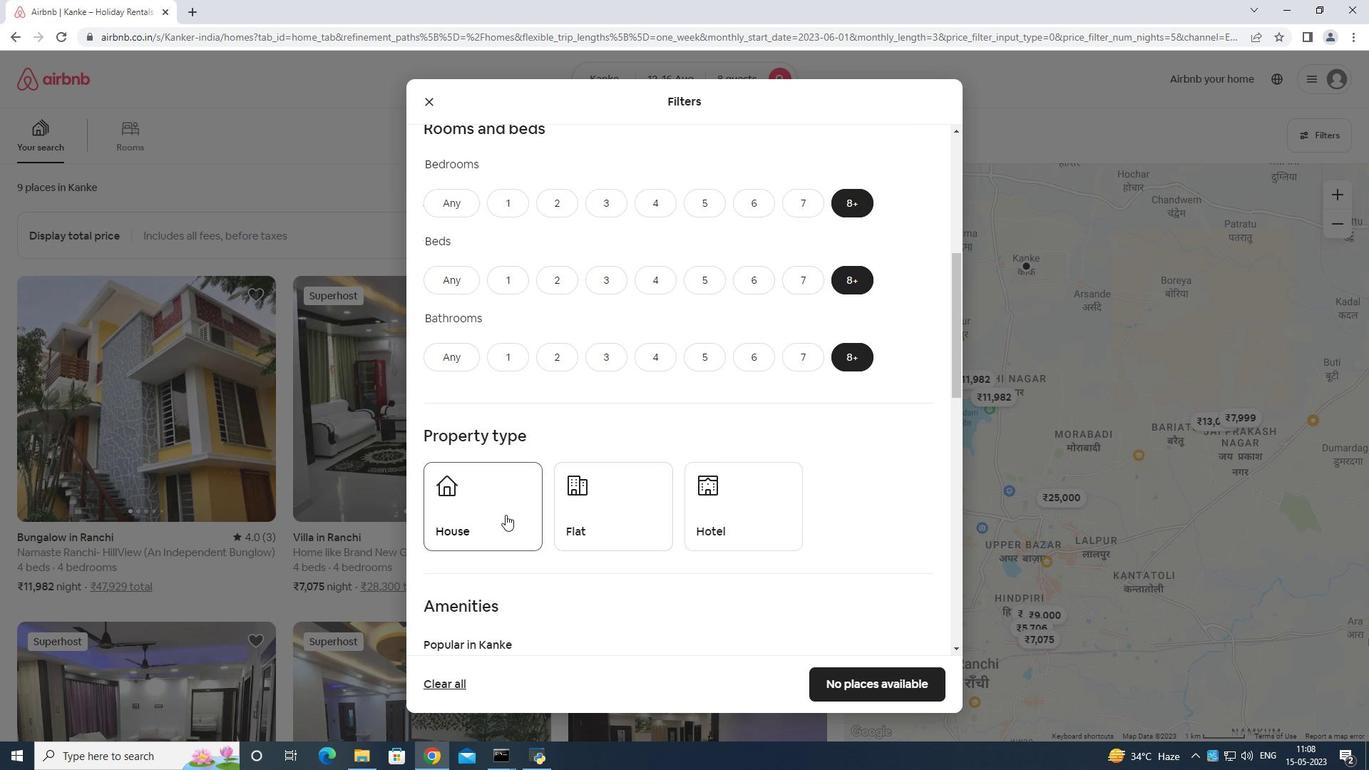 
Action: Mouse moved to (594, 492)
Screenshot: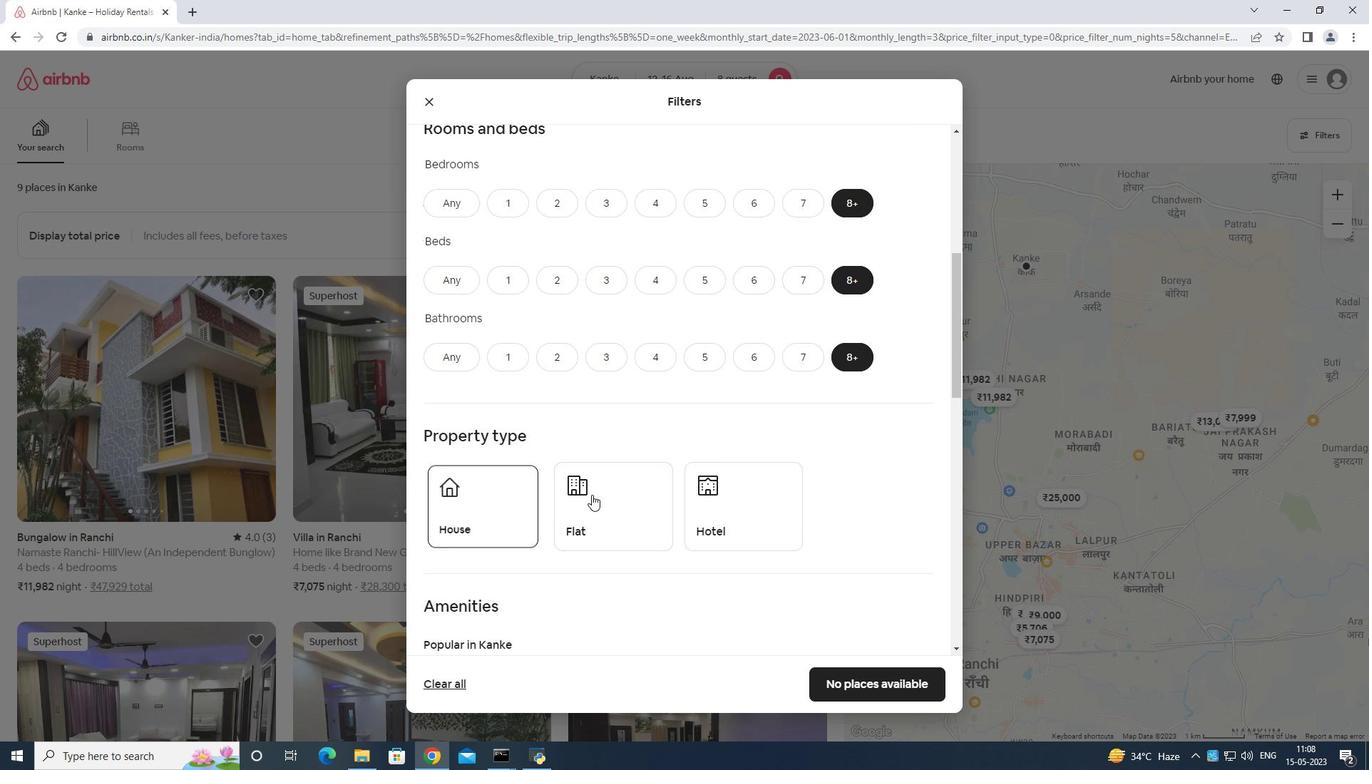 
Action: Mouse pressed left at (594, 492)
Screenshot: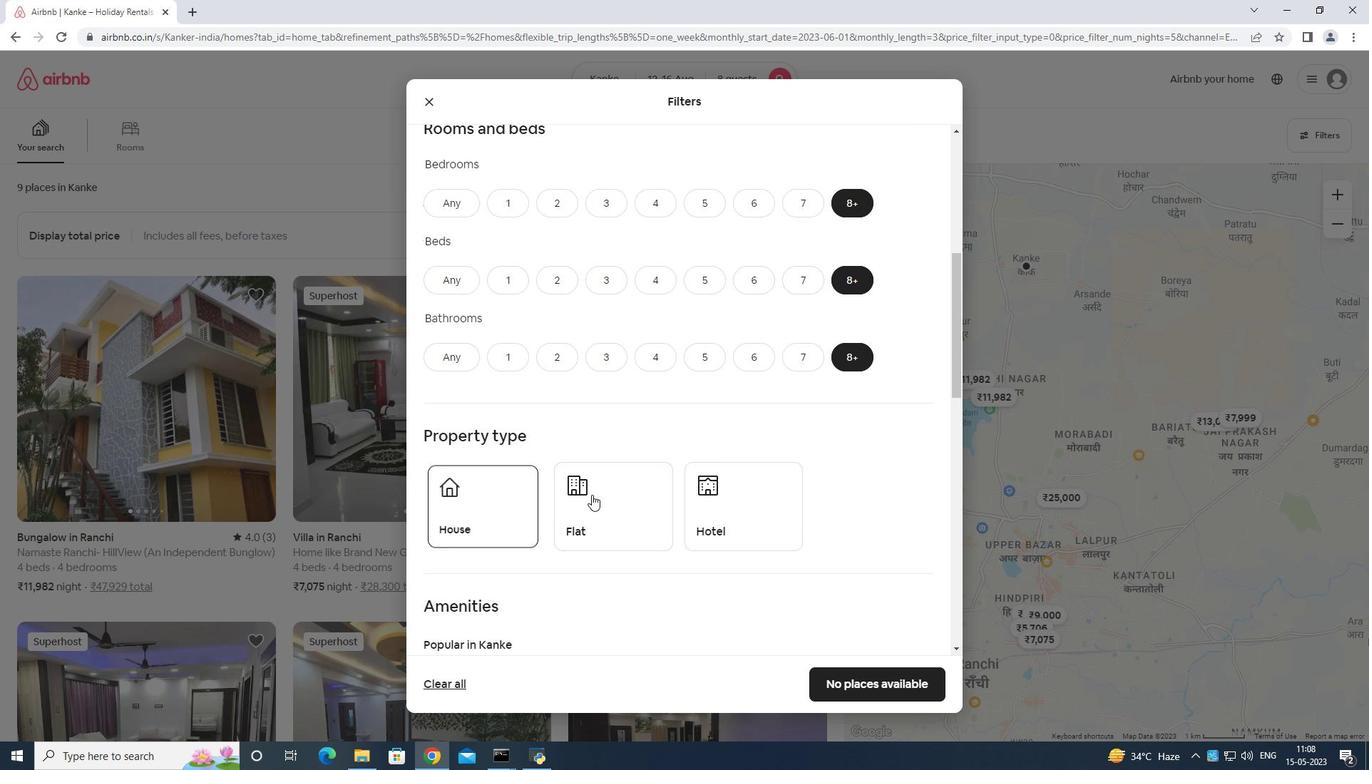 
Action: Mouse moved to (637, 485)
Screenshot: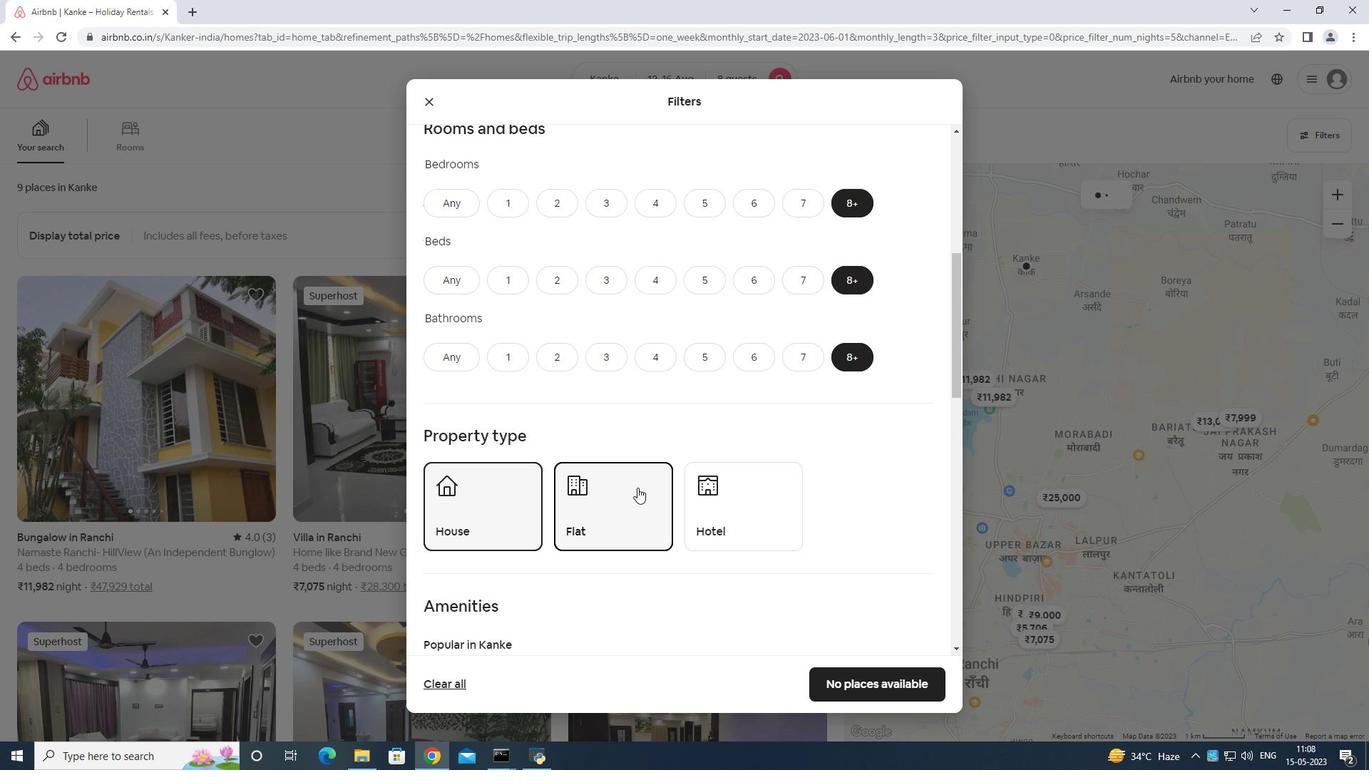 
Action: Mouse scrolled (637, 484) with delta (0, 0)
Screenshot: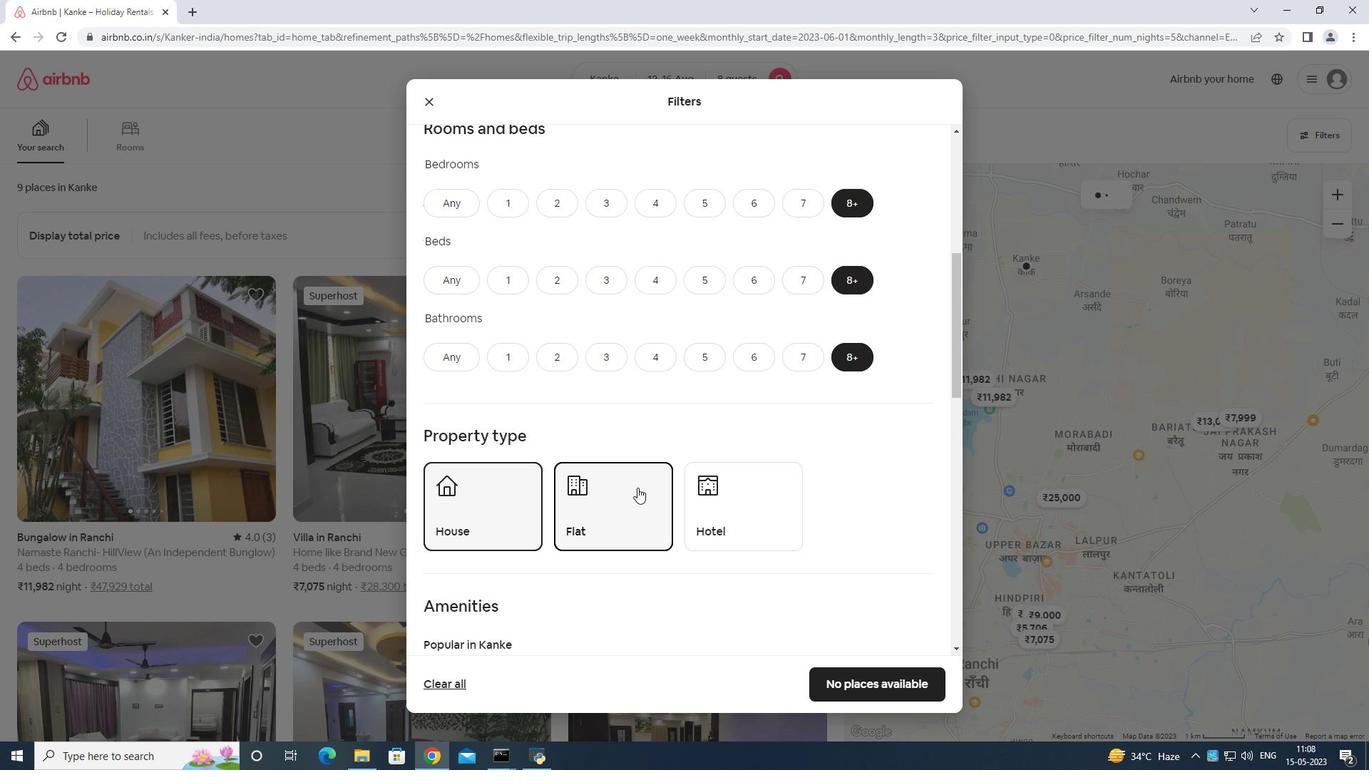 
Action: Mouse scrolled (637, 484) with delta (0, 0)
Screenshot: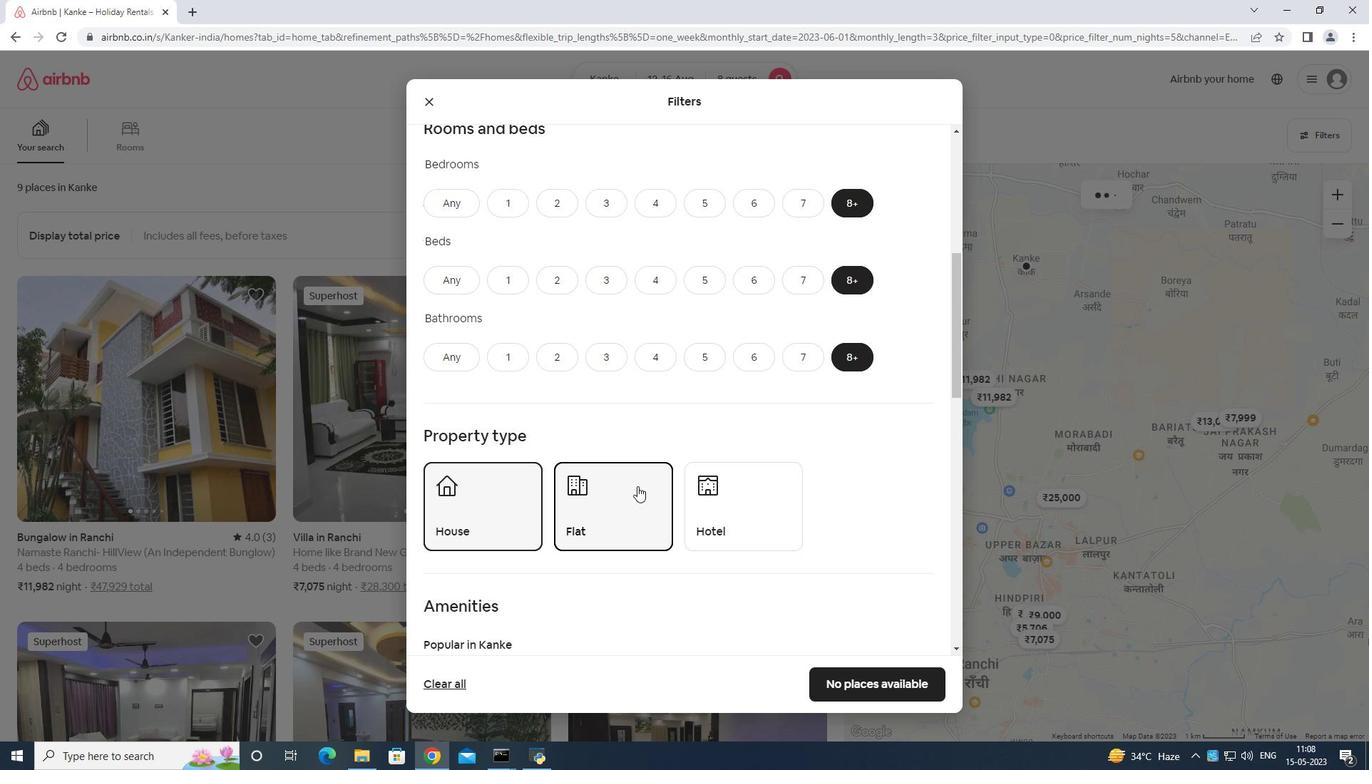 
Action: Mouse scrolled (637, 484) with delta (0, 0)
Screenshot: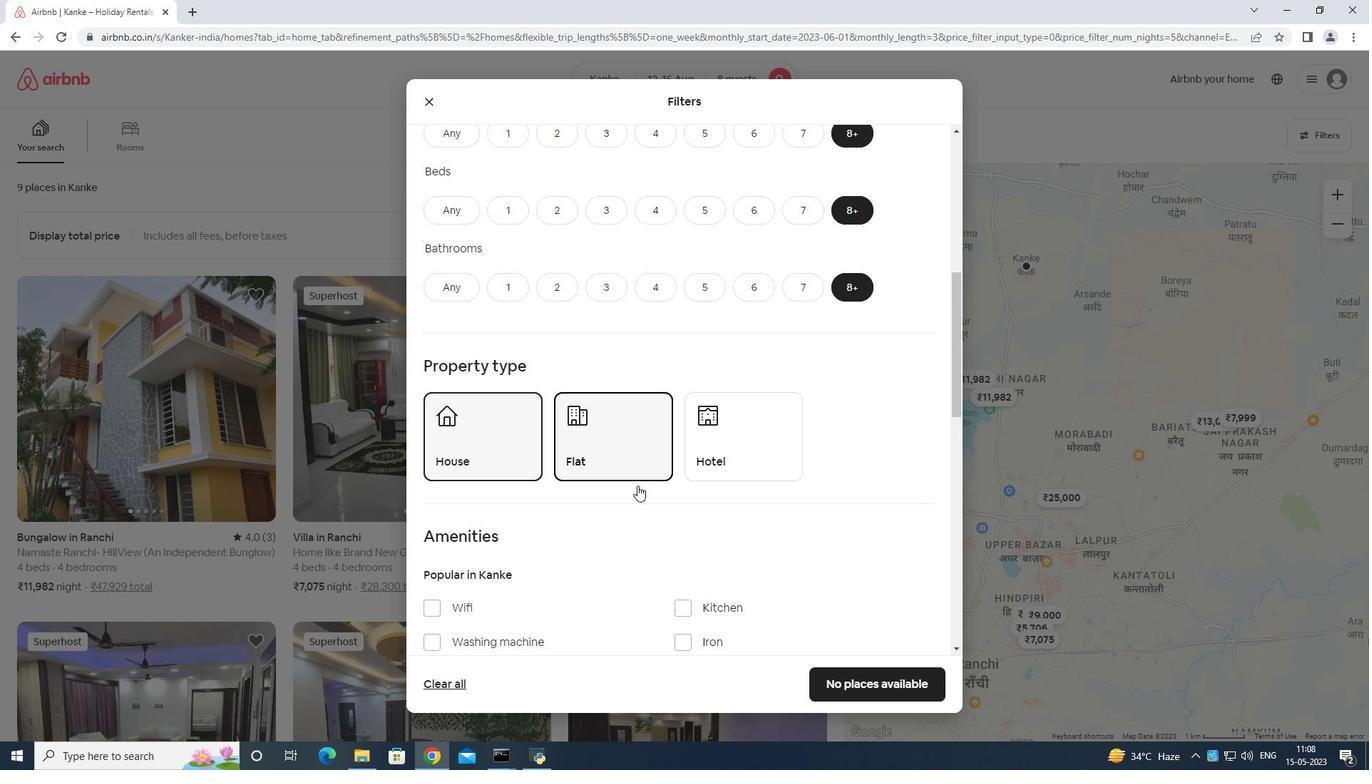 
Action: Mouse scrolled (637, 484) with delta (0, 0)
Screenshot: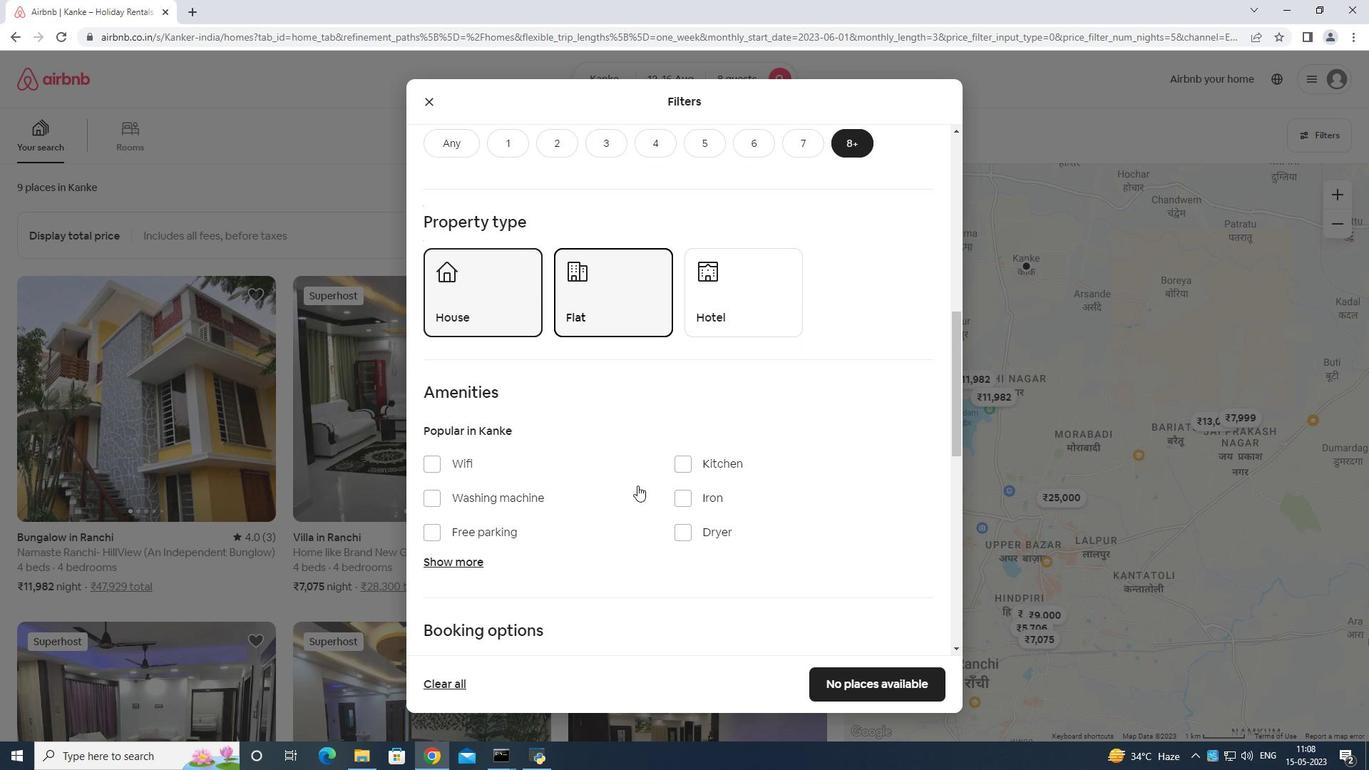 
Action: Mouse moved to (447, 389)
Screenshot: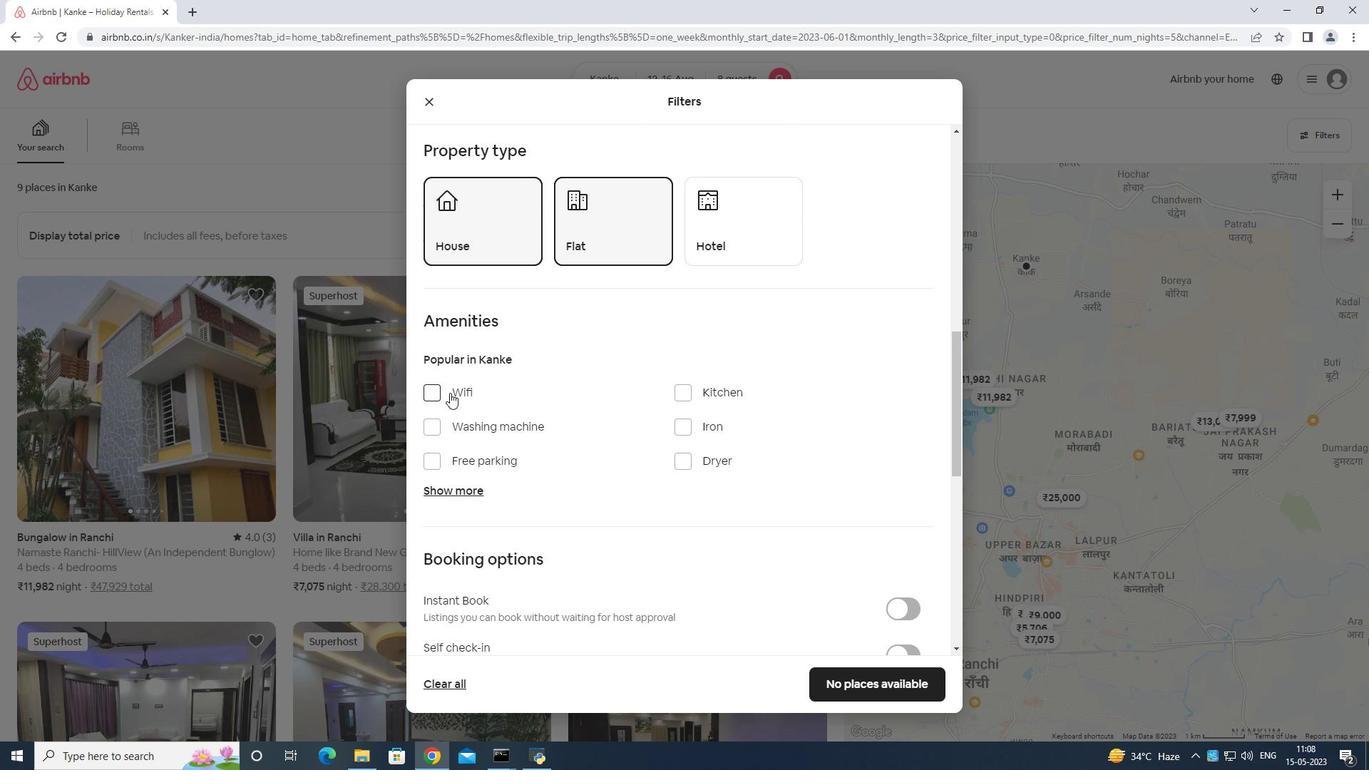 
Action: Mouse pressed left at (447, 389)
Screenshot: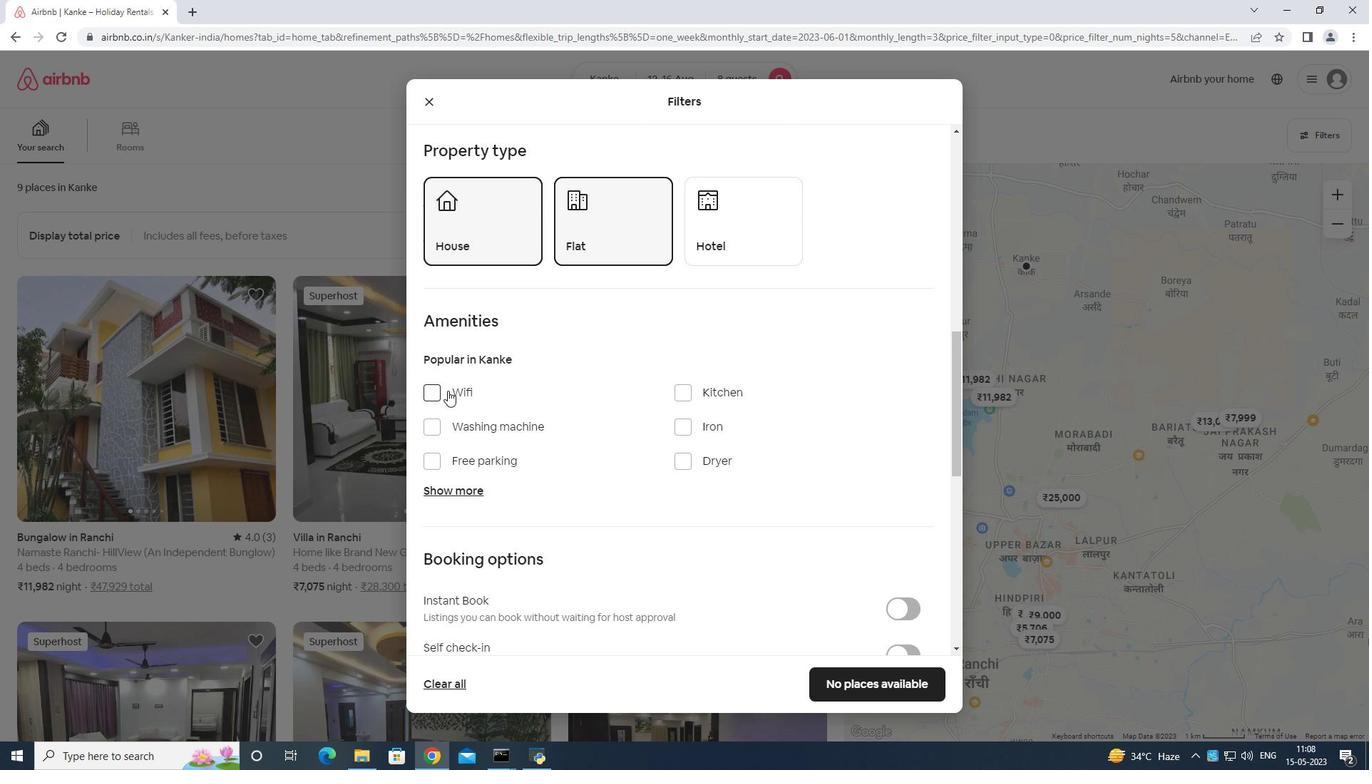 
Action: Mouse moved to (455, 456)
Screenshot: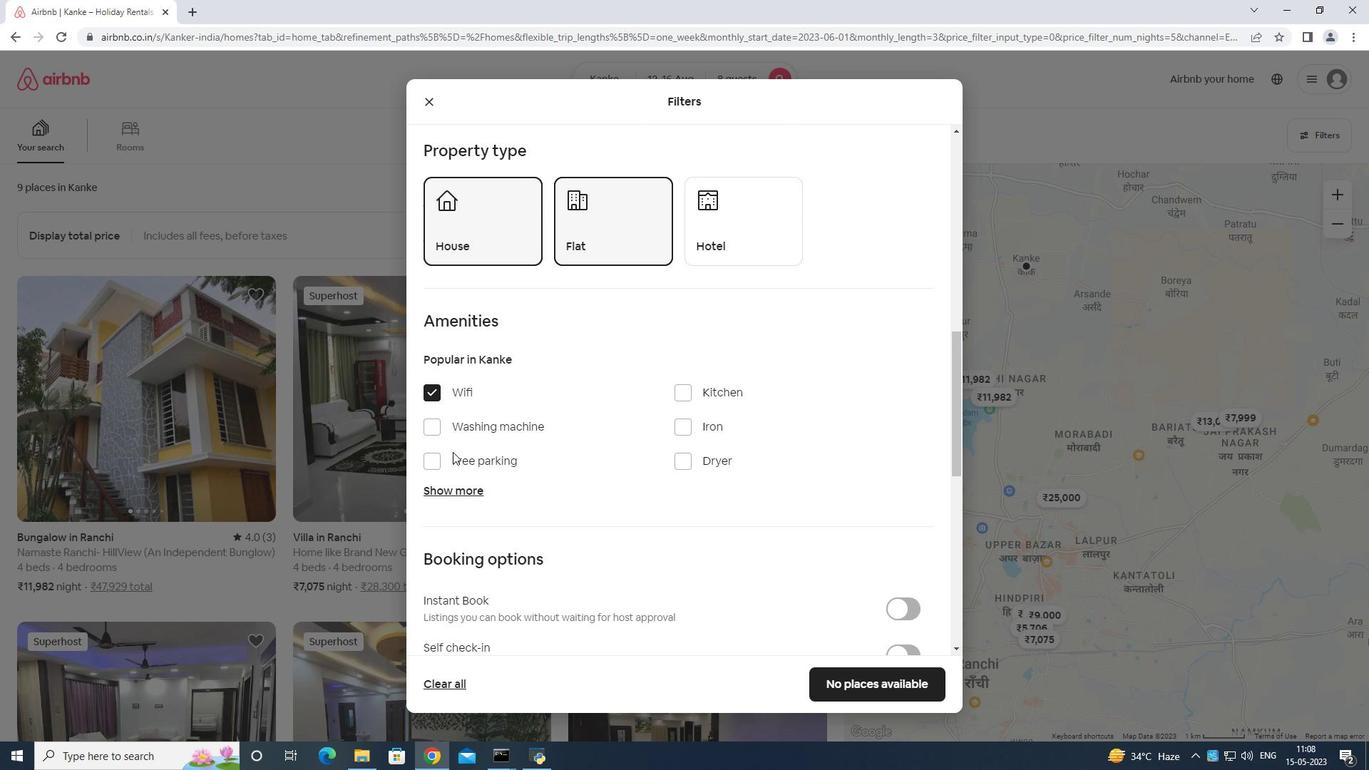 
Action: Mouse pressed left at (455, 456)
Screenshot: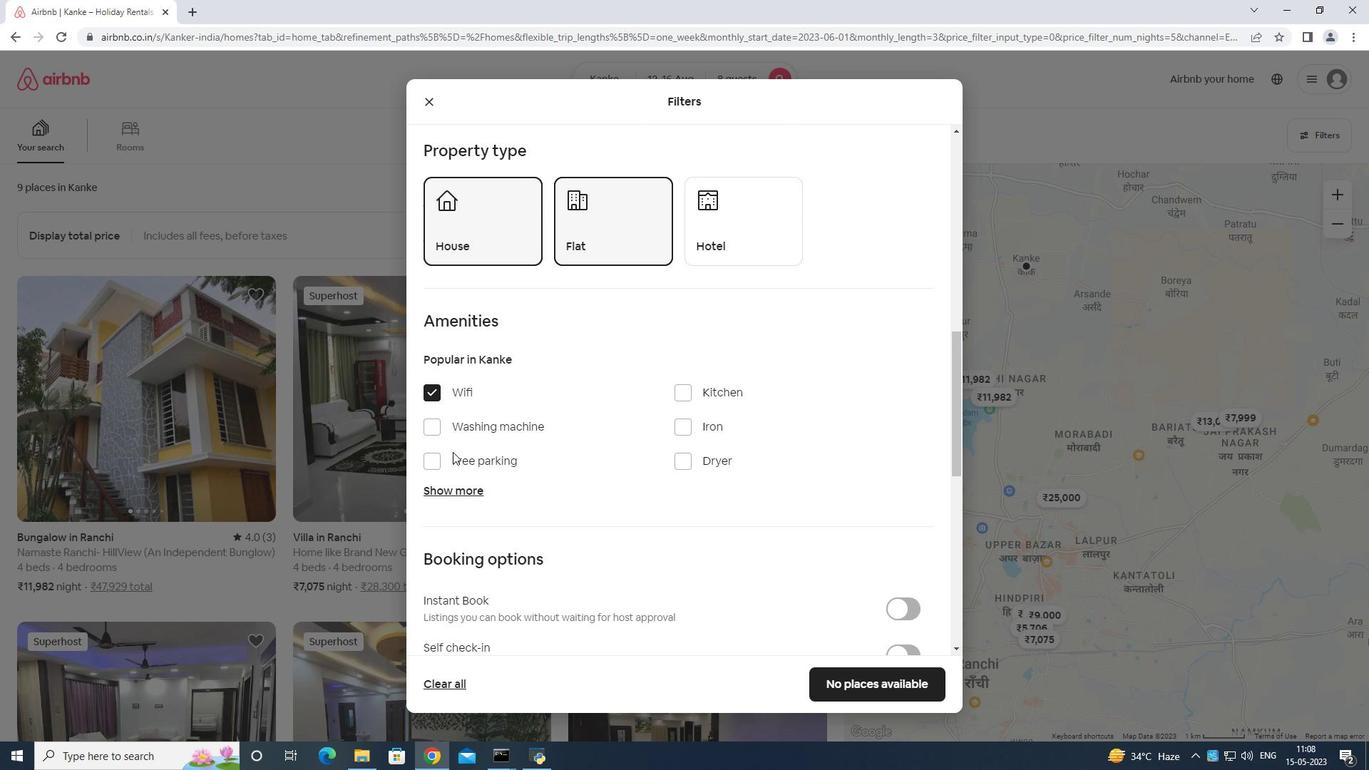 
Action: Mouse moved to (464, 484)
Screenshot: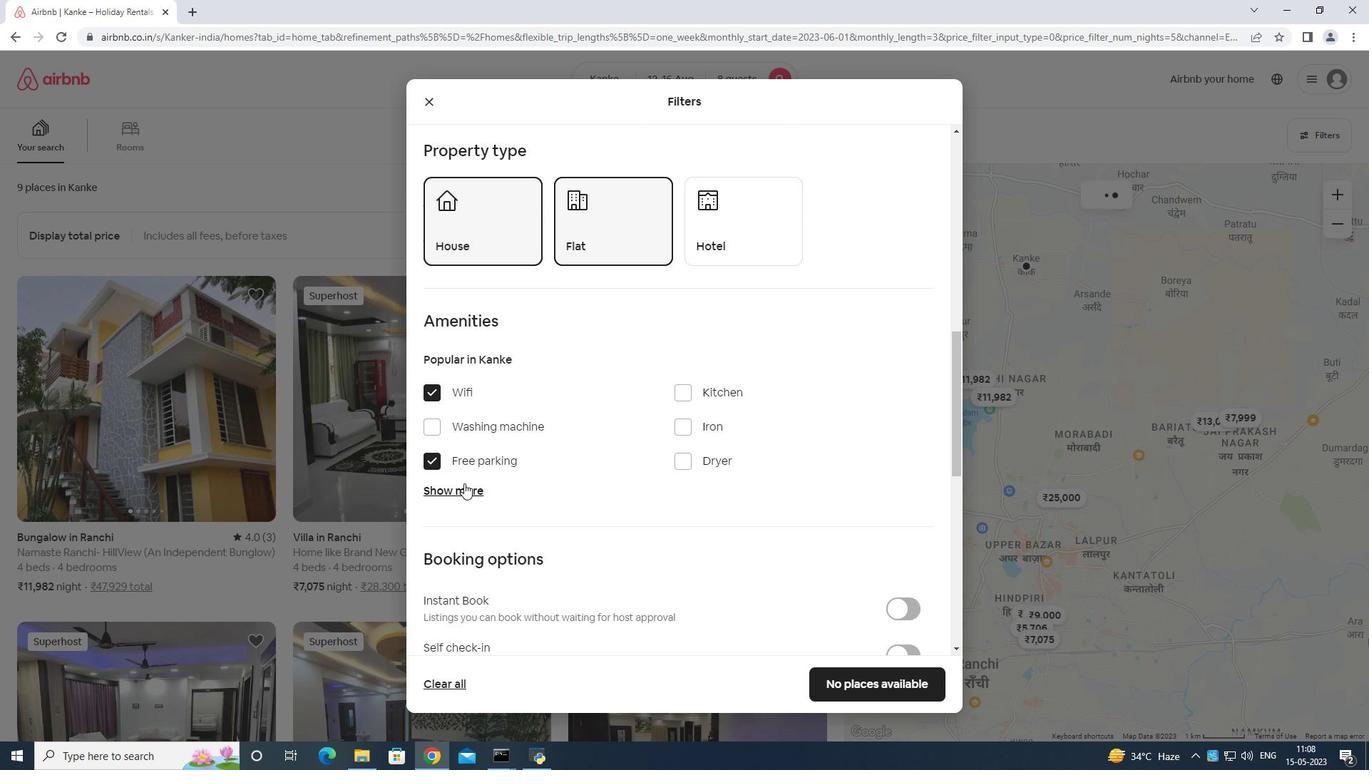 
Action: Mouse pressed left at (464, 484)
Screenshot: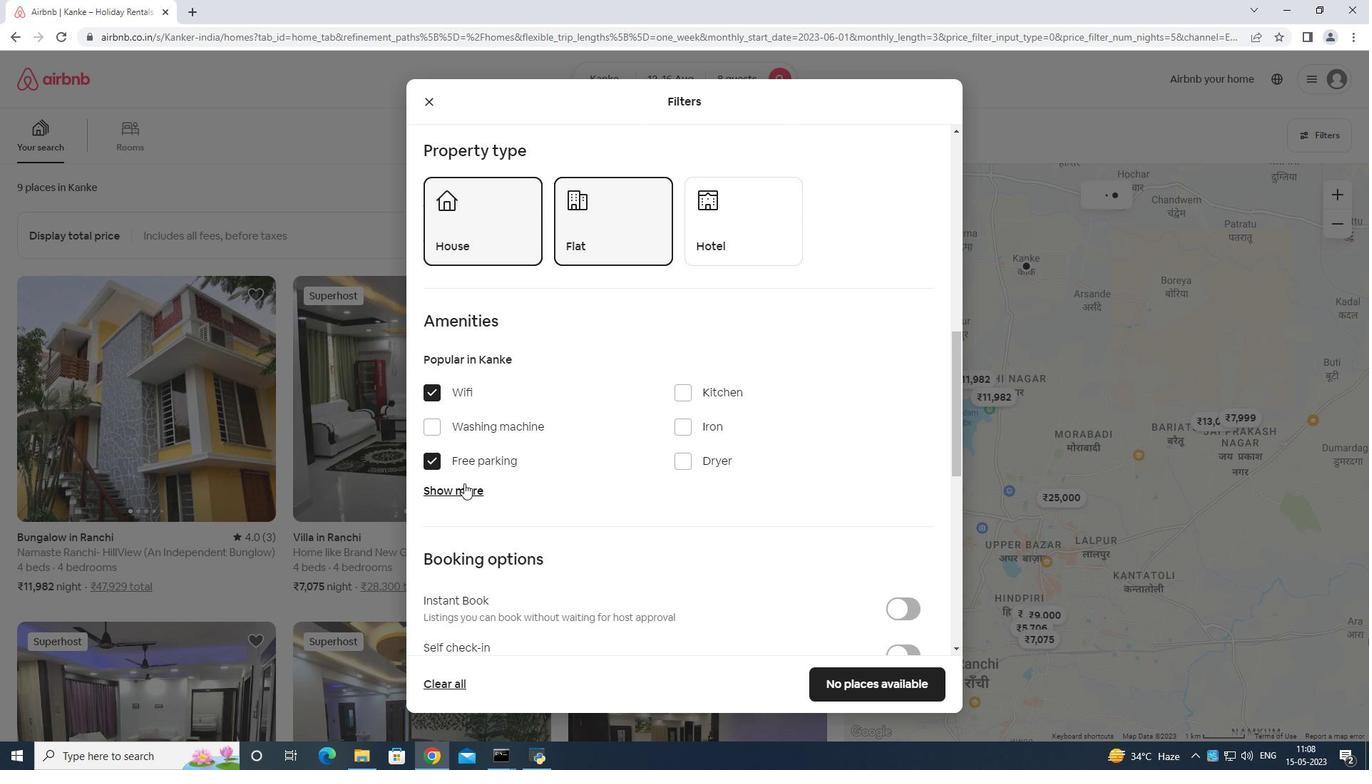 
Action: Mouse moved to (532, 439)
Screenshot: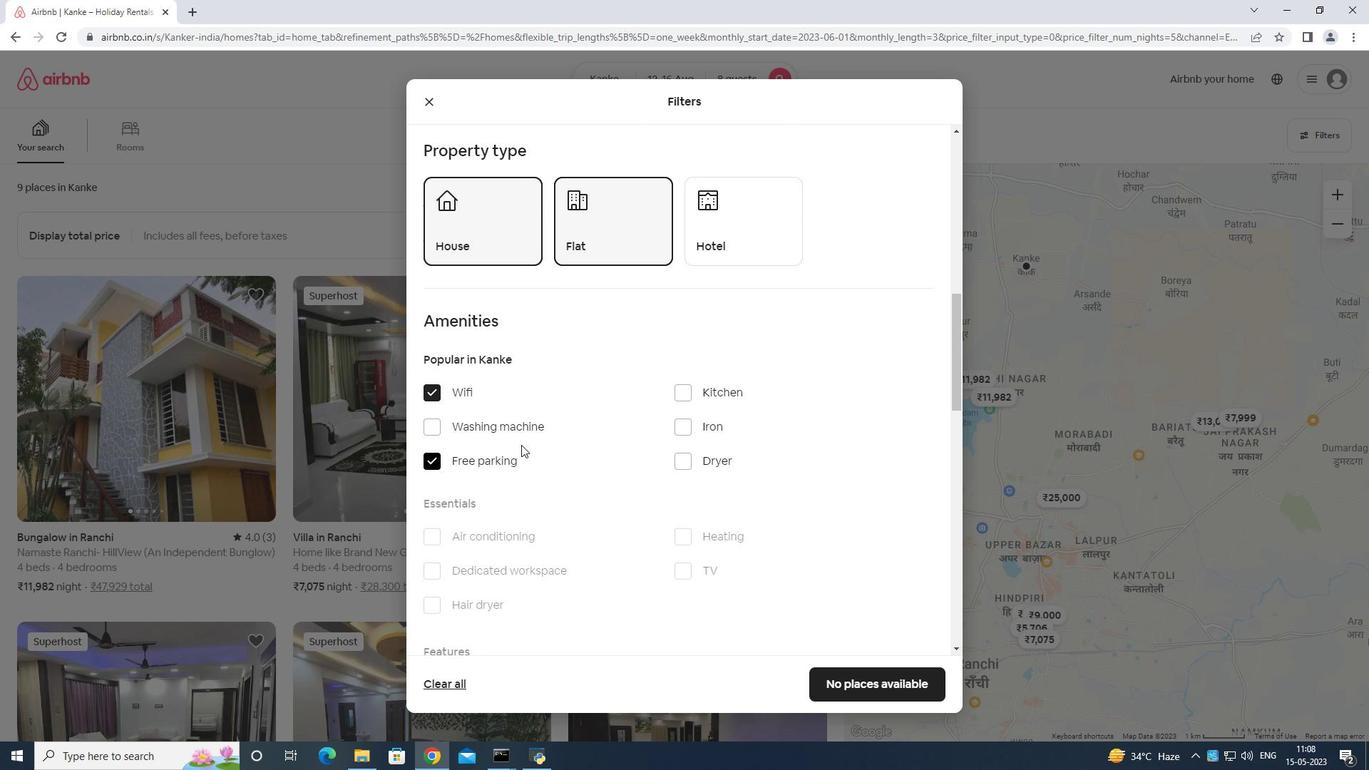 
Action: Mouse scrolled (532, 438) with delta (0, 0)
Screenshot: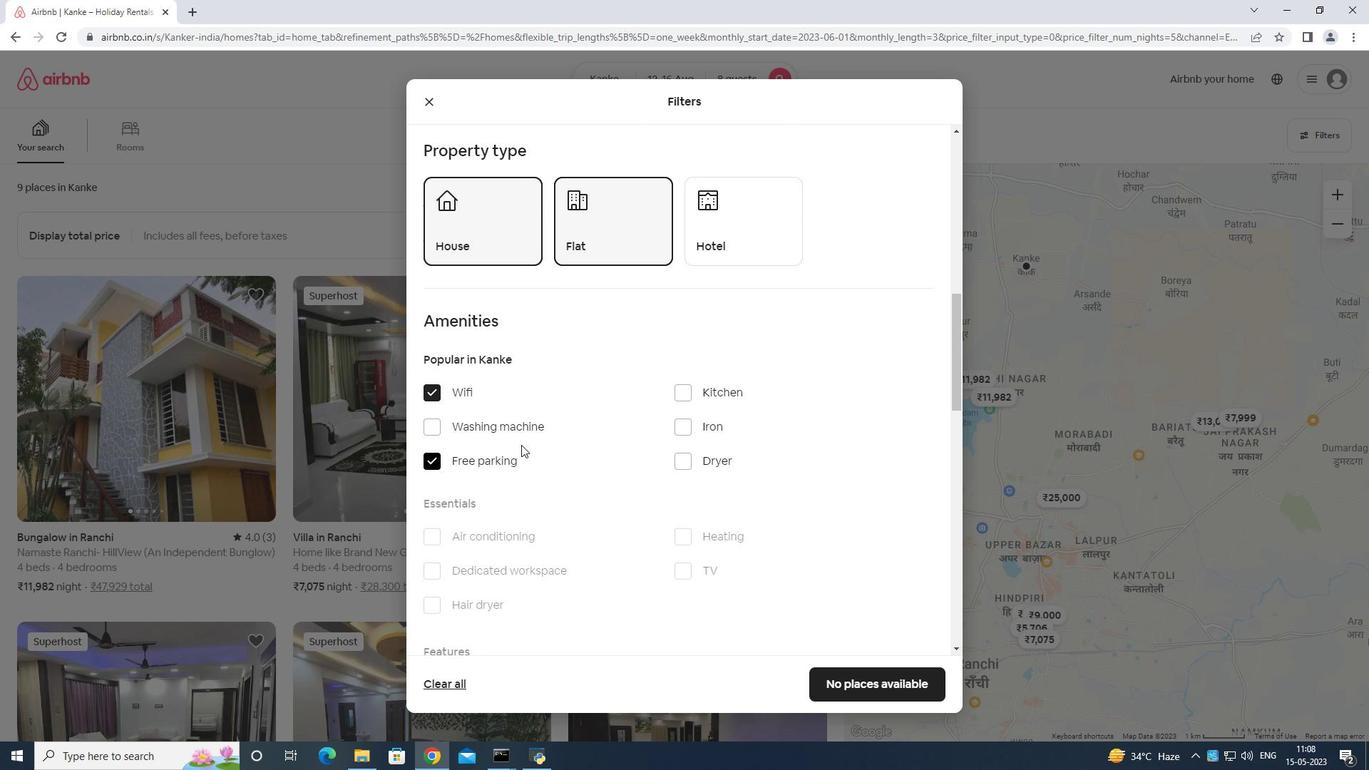 
Action: Mouse moved to (538, 436)
Screenshot: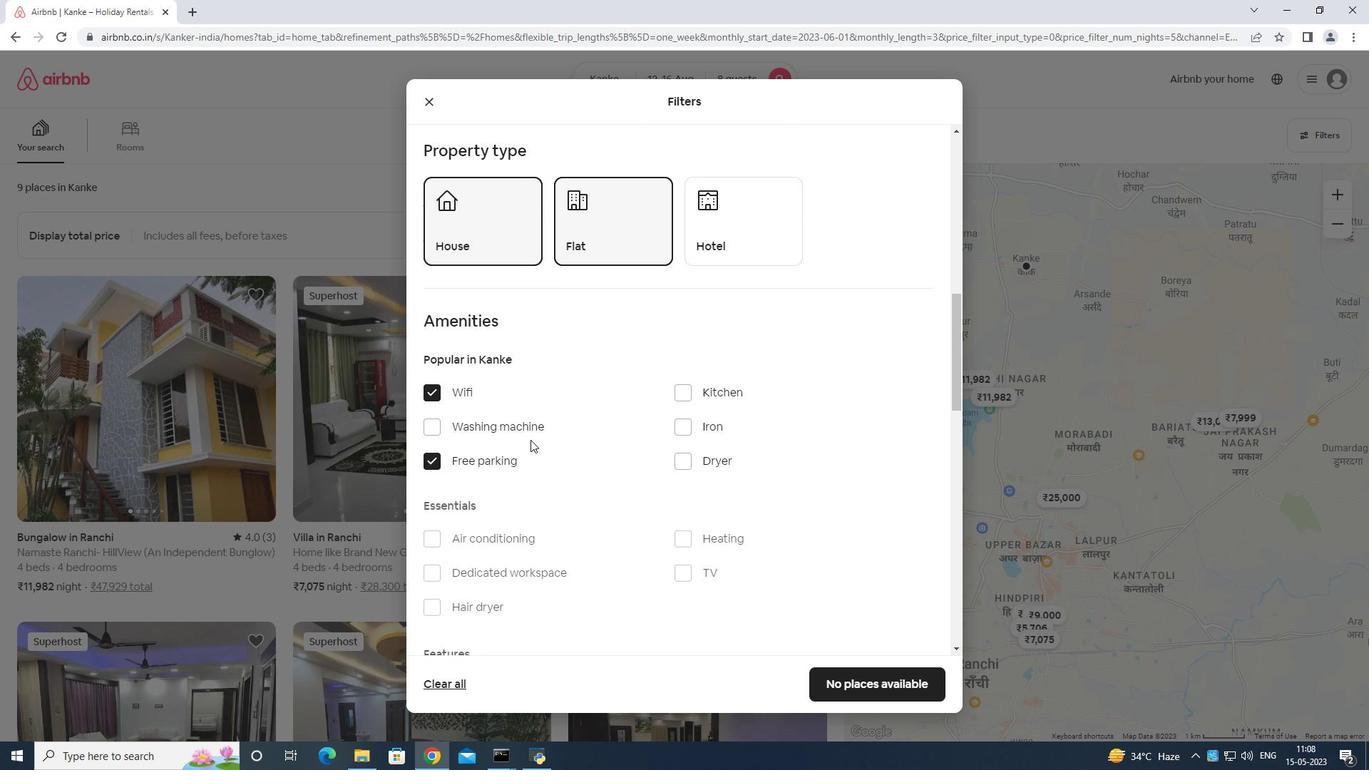 
Action: Mouse scrolled (538, 435) with delta (0, 0)
Screenshot: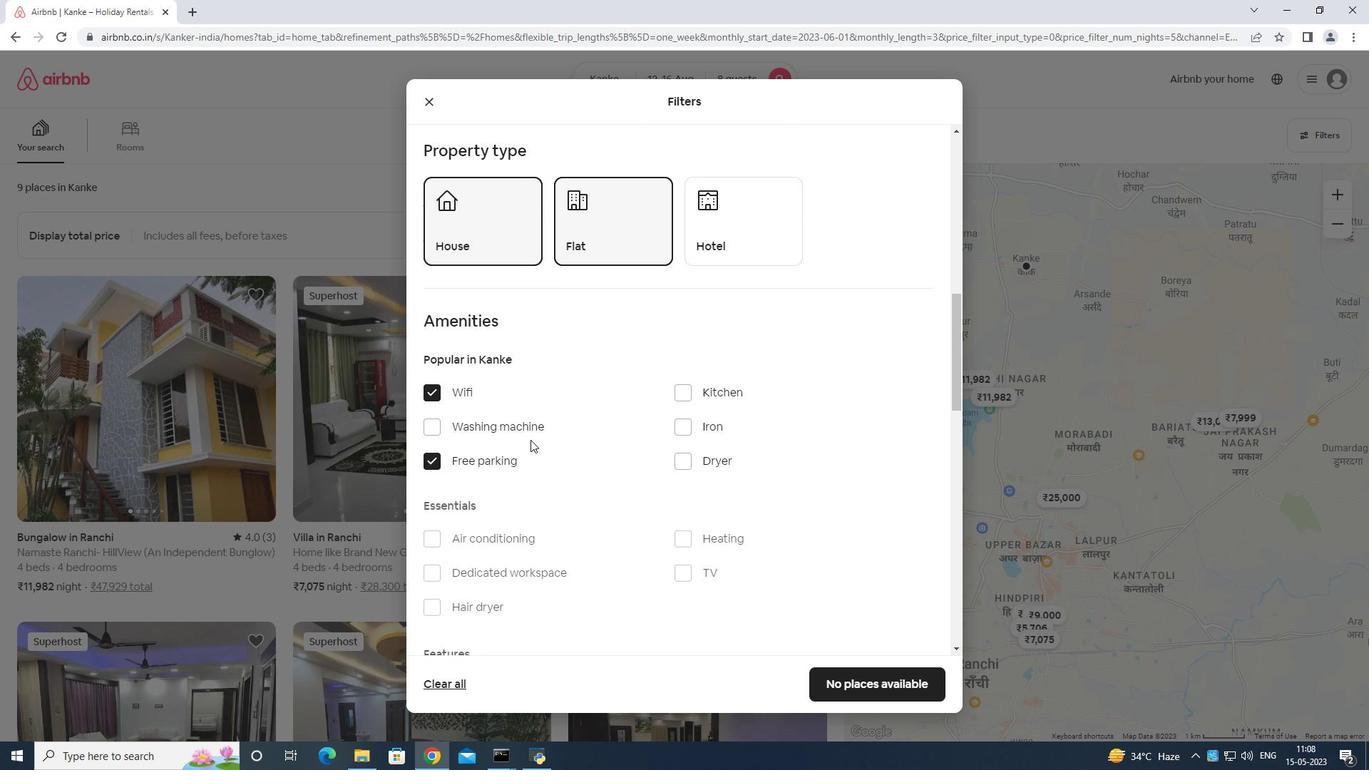 
Action: Mouse moved to (685, 430)
Screenshot: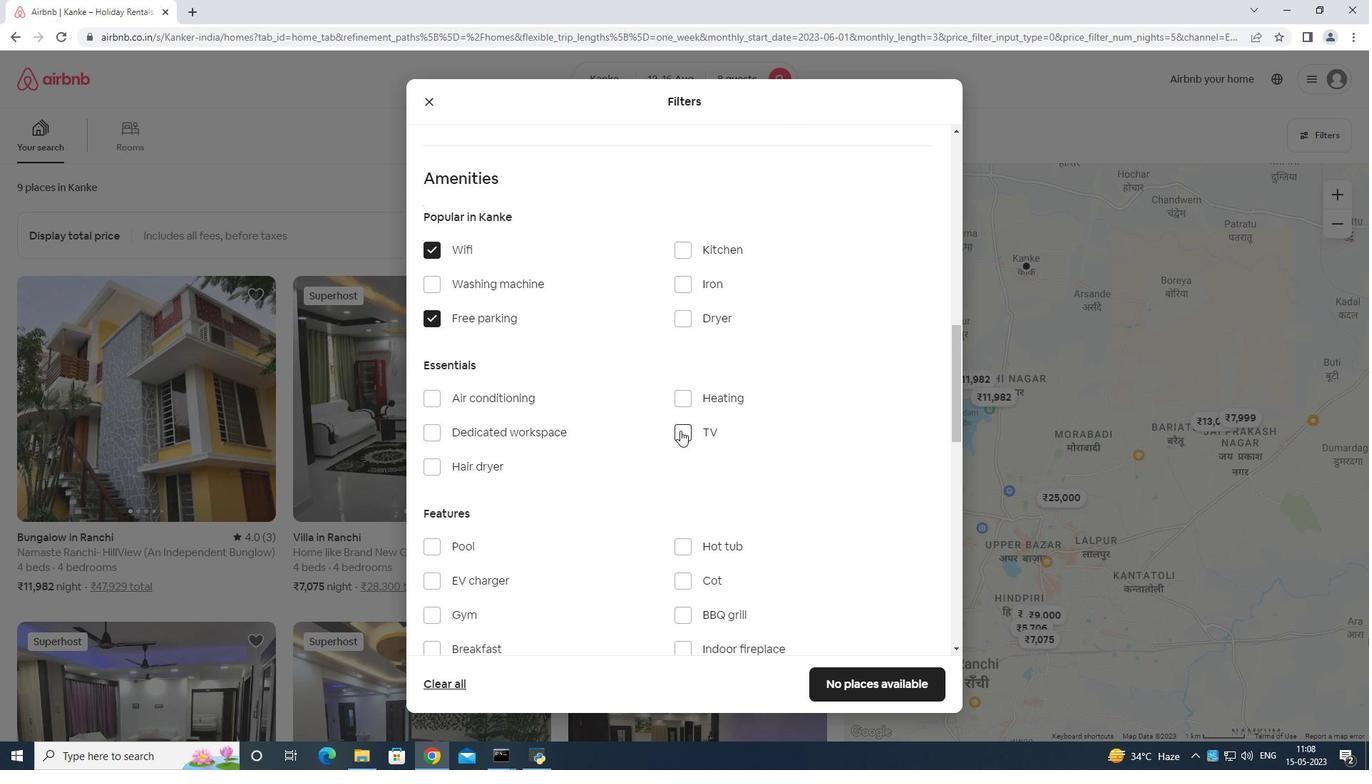 
Action: Mouse pressed left at (685, 430)
Screenshot: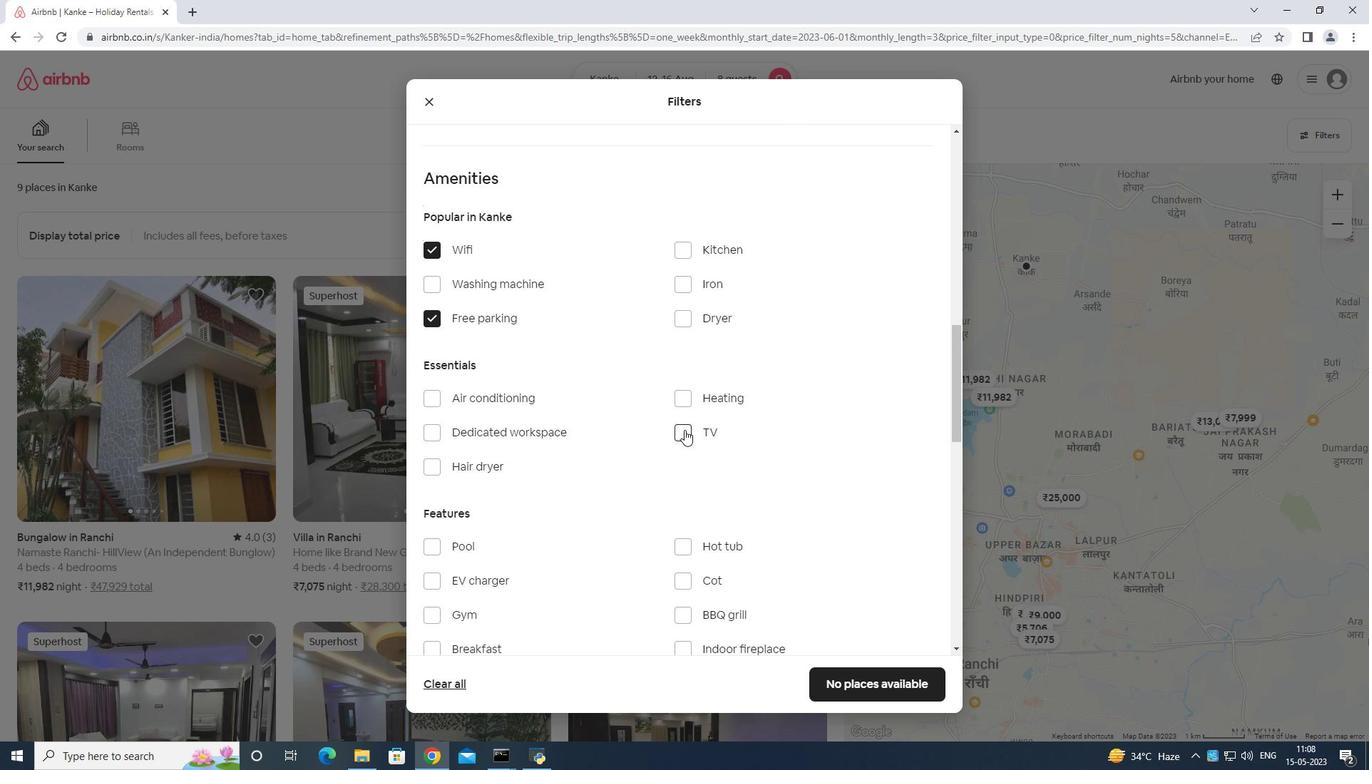 
Action: Mouse moved to (688, 420)
Screenshot: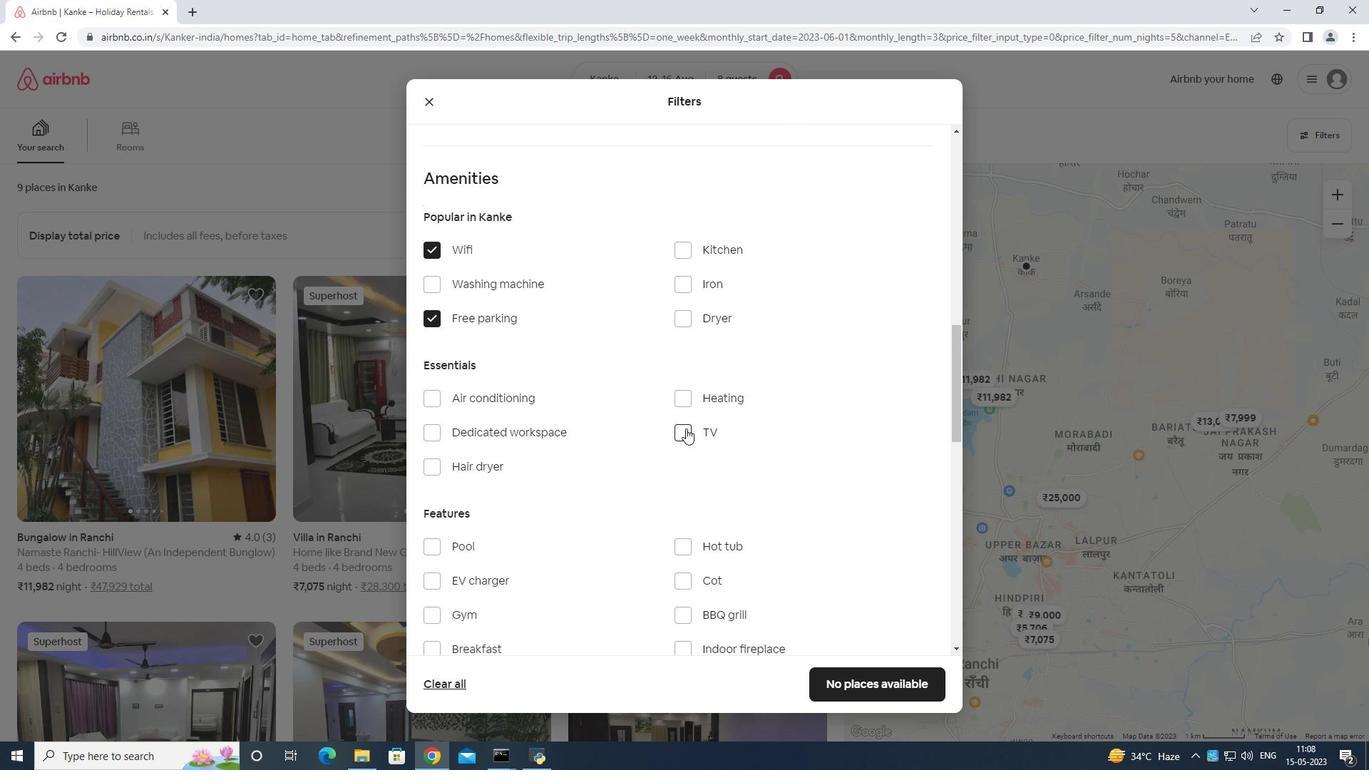 
Action: Mouse scrolled (688, 420) with delta (0, 0)
Screenshot: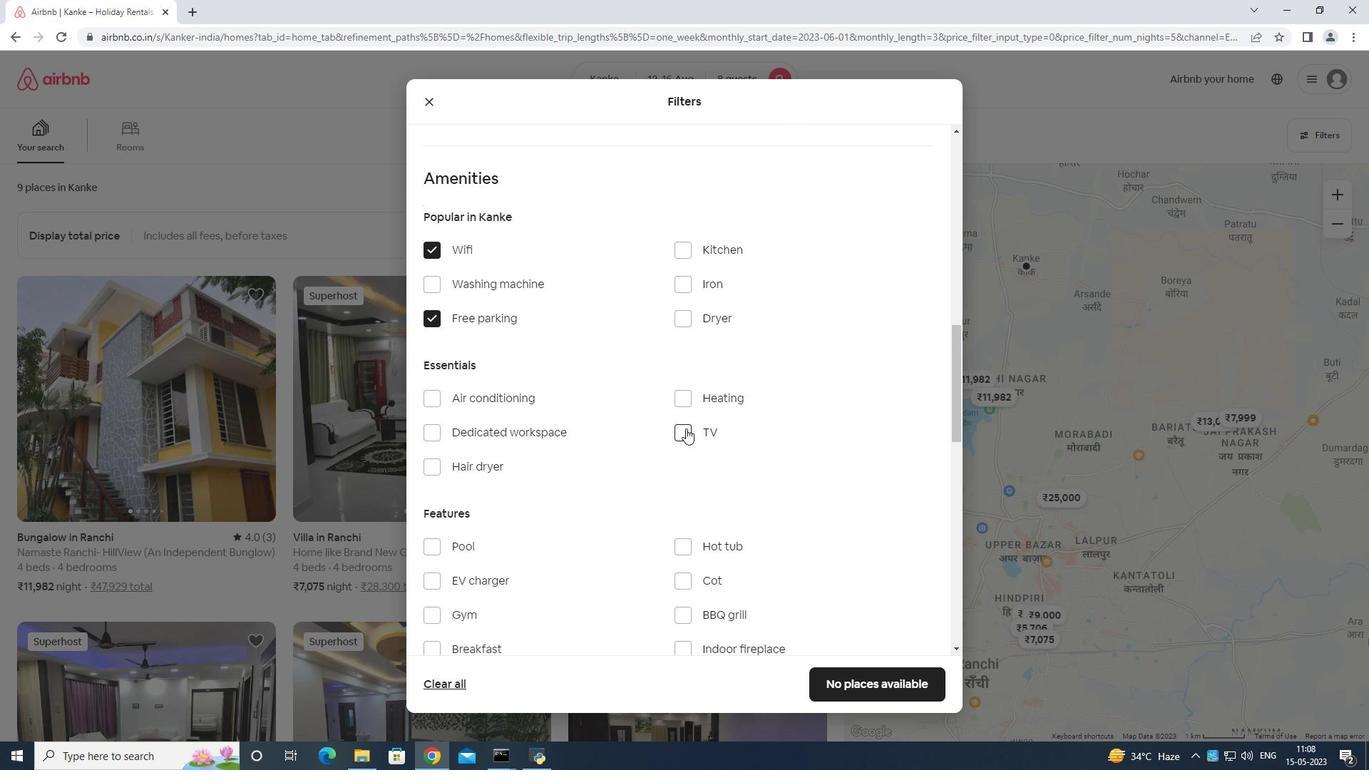 
Action: Mouse moved to (688, 425)
Screenshot: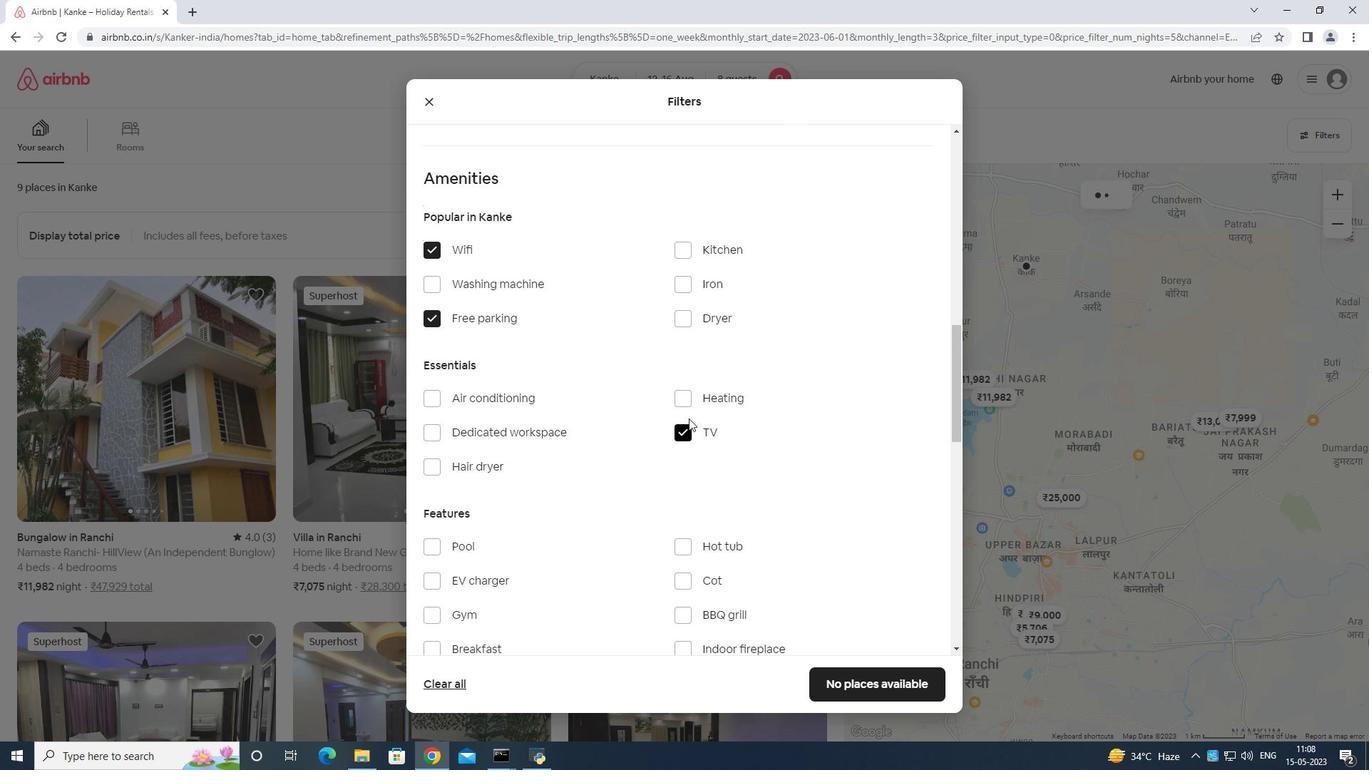 
Action: Mouse scrolled (688, 424) with delta (0, 0)
Screenshot: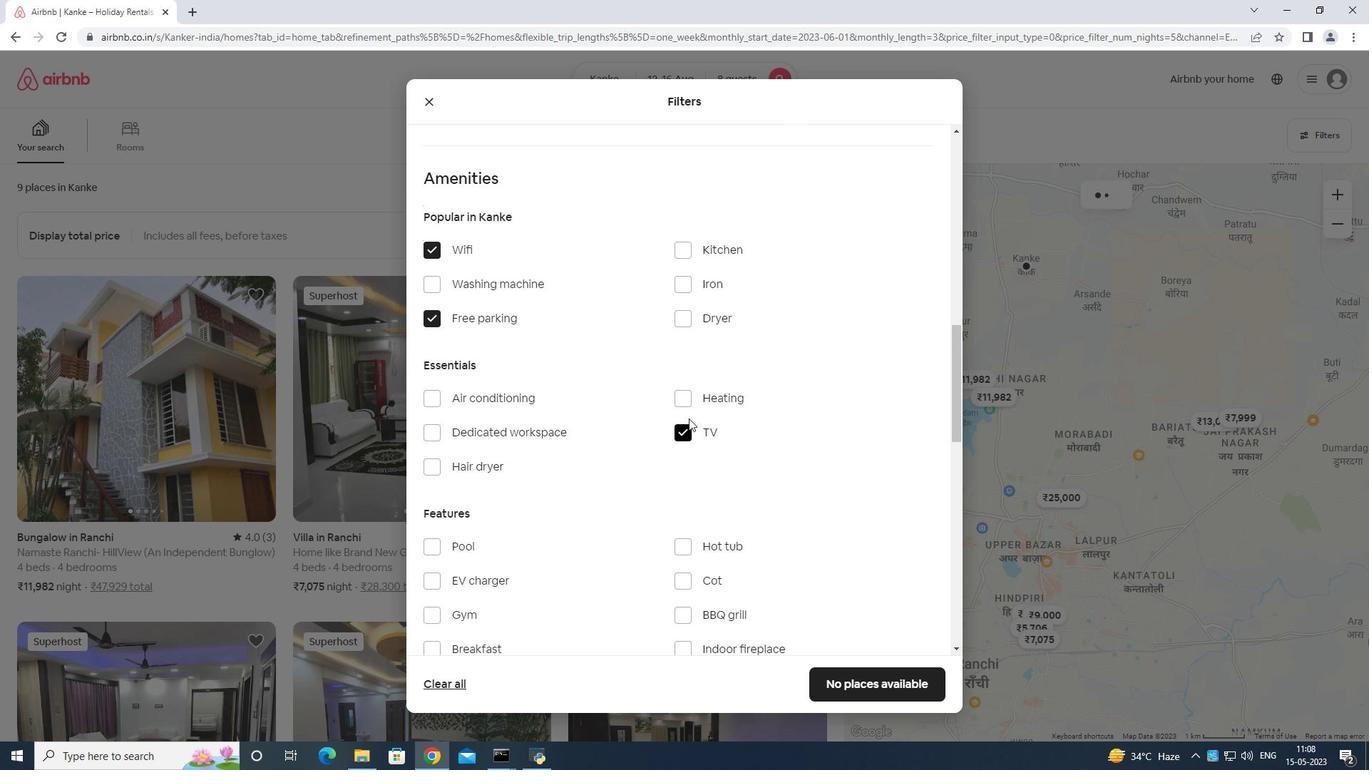 
Action: Mouse moved to (688, 426)
Screenshot: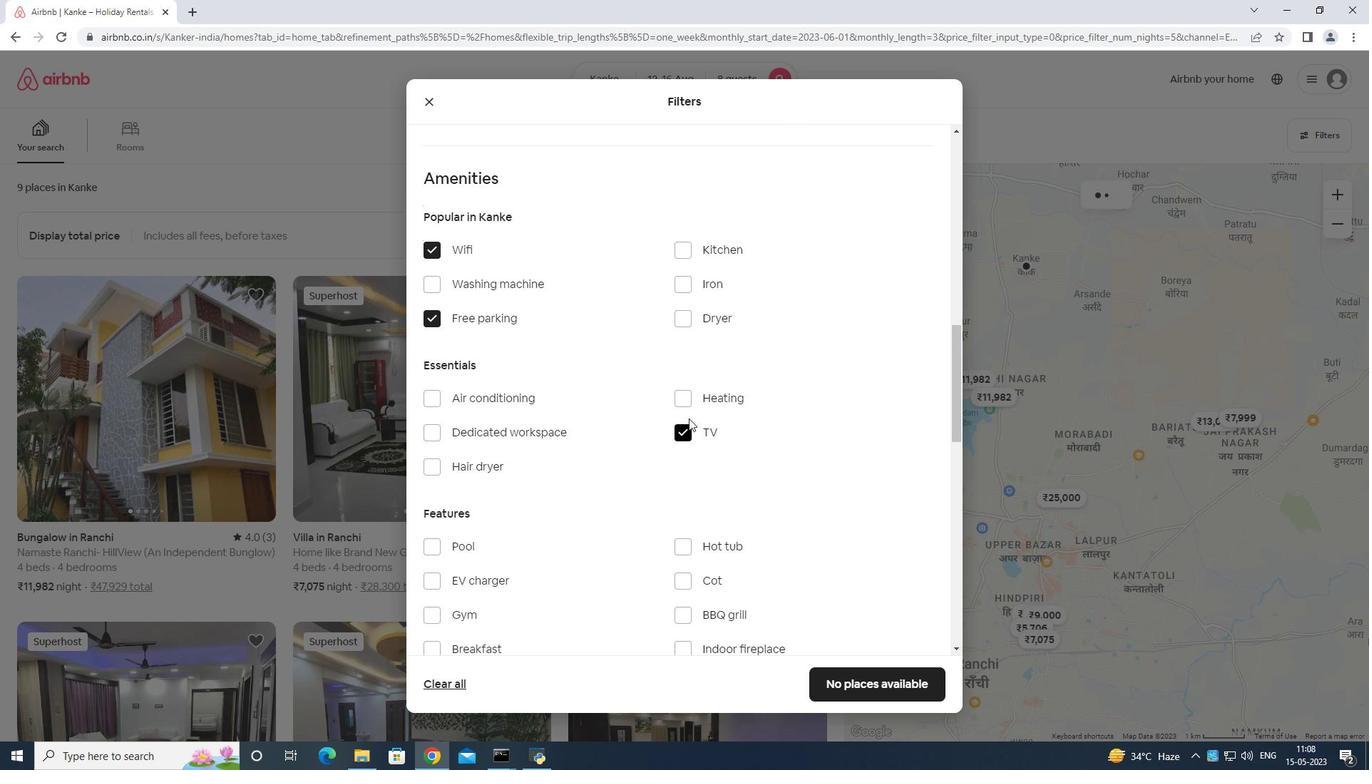 
Action: Mouse scrolled (688, 424) with delta (0, 0)
Screenshot: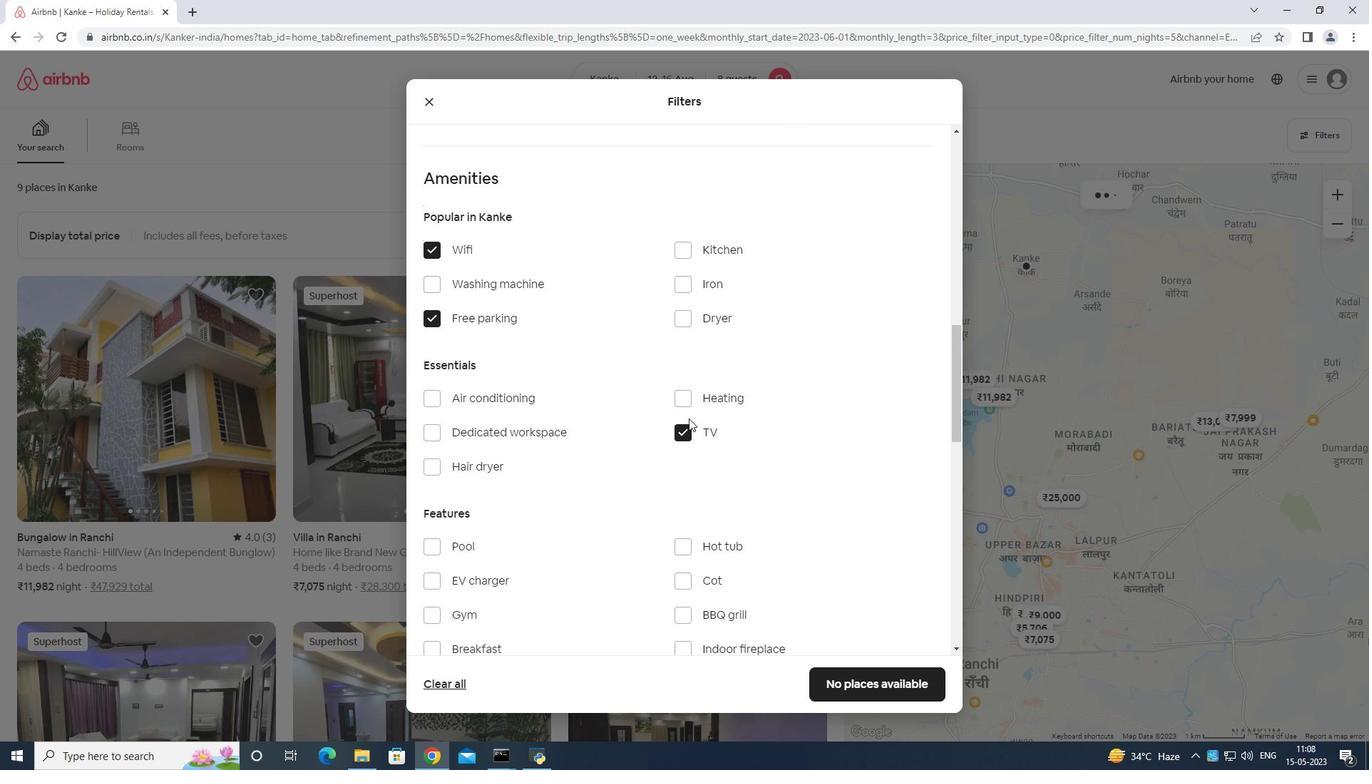 
Action: Mouse moved to (688, 426)
Screenshot: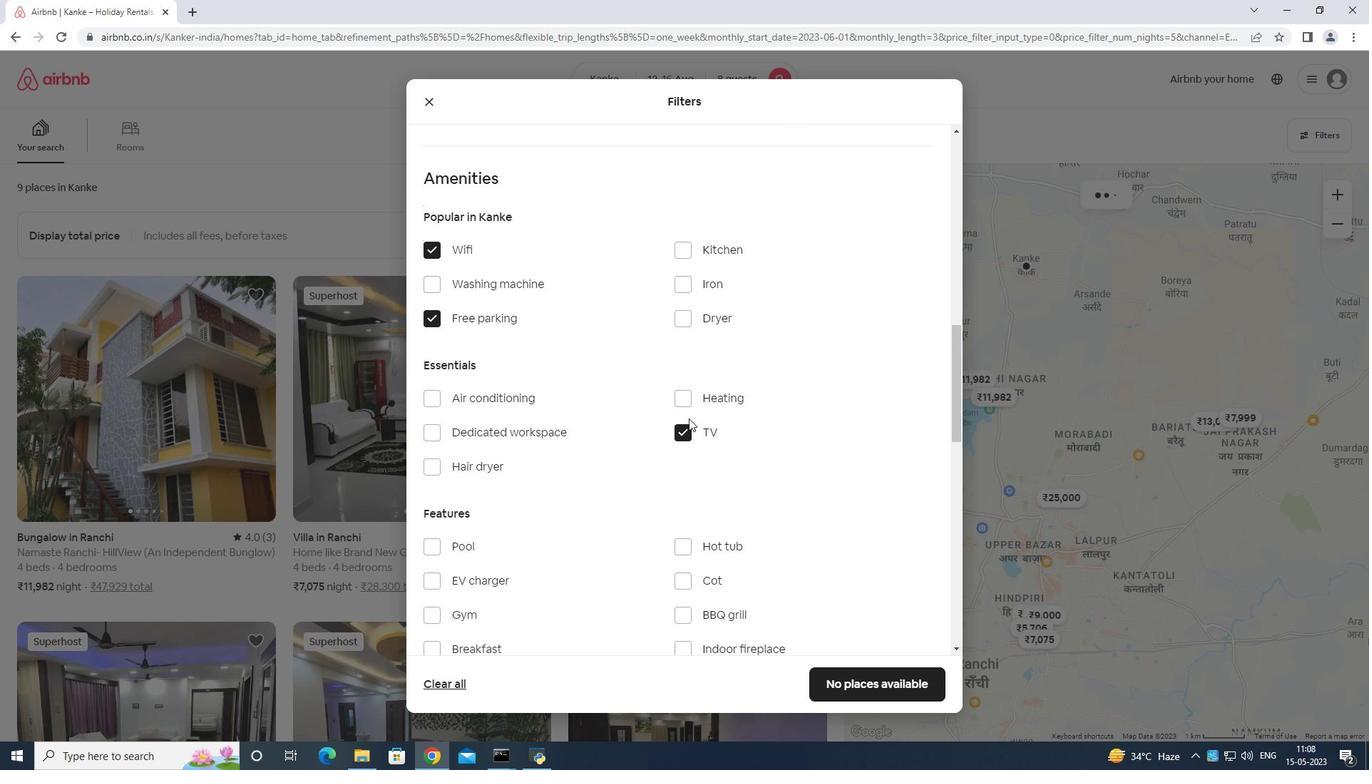 
Action: Mouse scrolled (688, 425) with delta (0, 0)
Screenshot: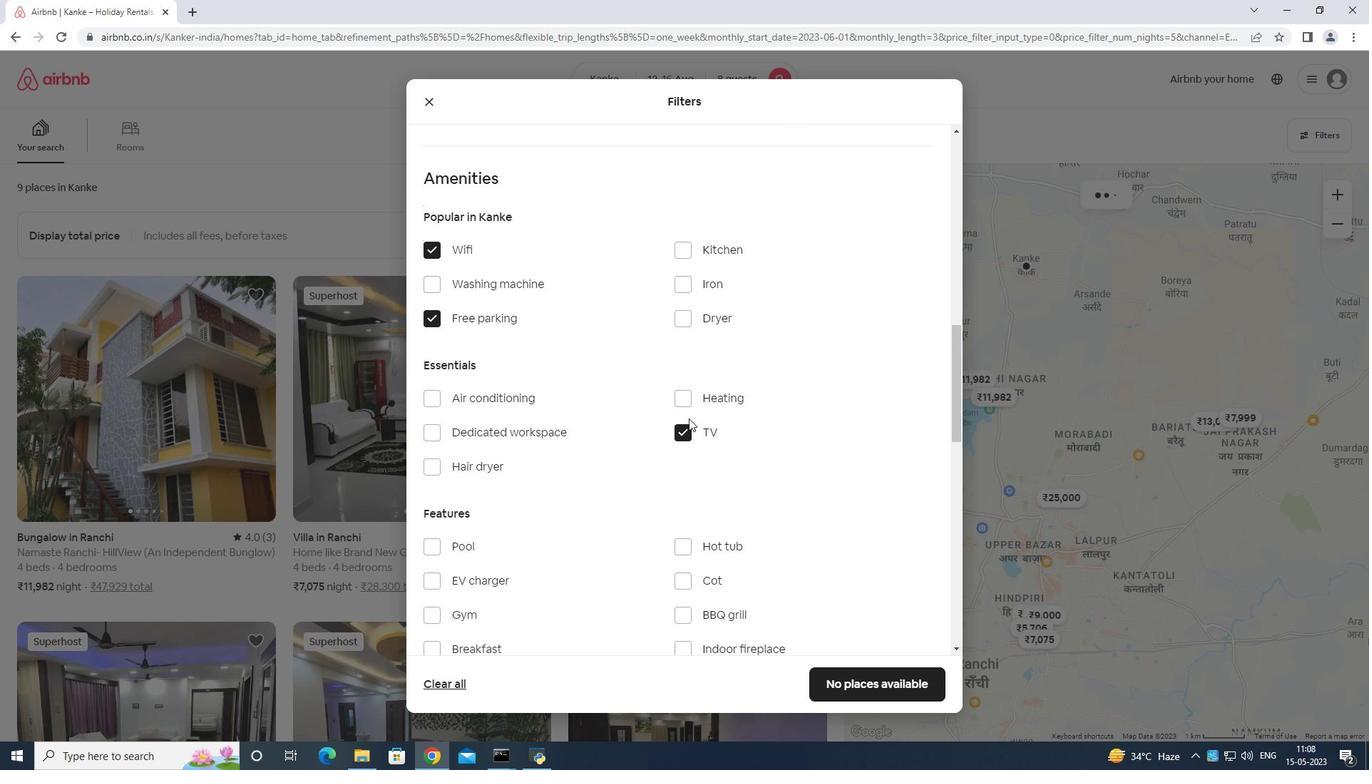 
Action: Mouse scrolled (688, 425) with delta (0, 0)
Screenshot: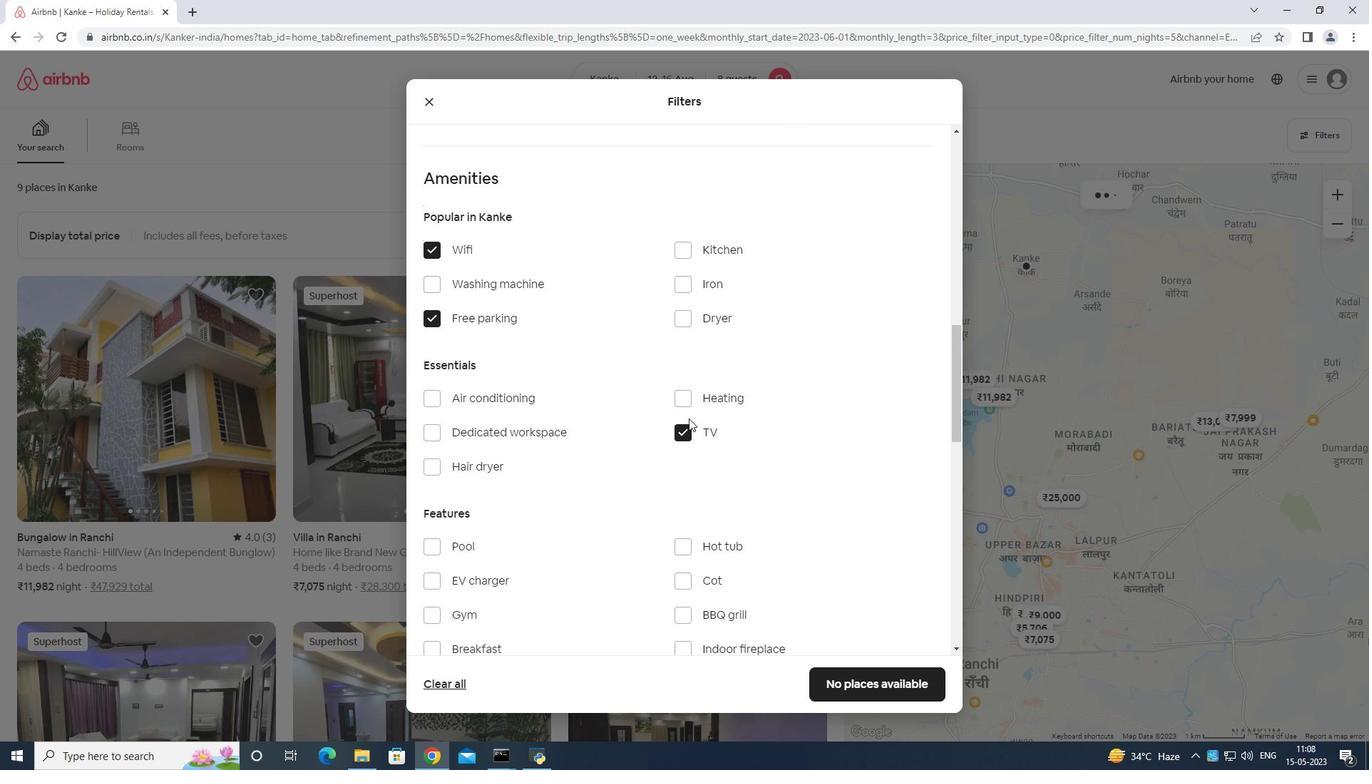 
Action: Mouse moved to (466, 253)
Screenshot: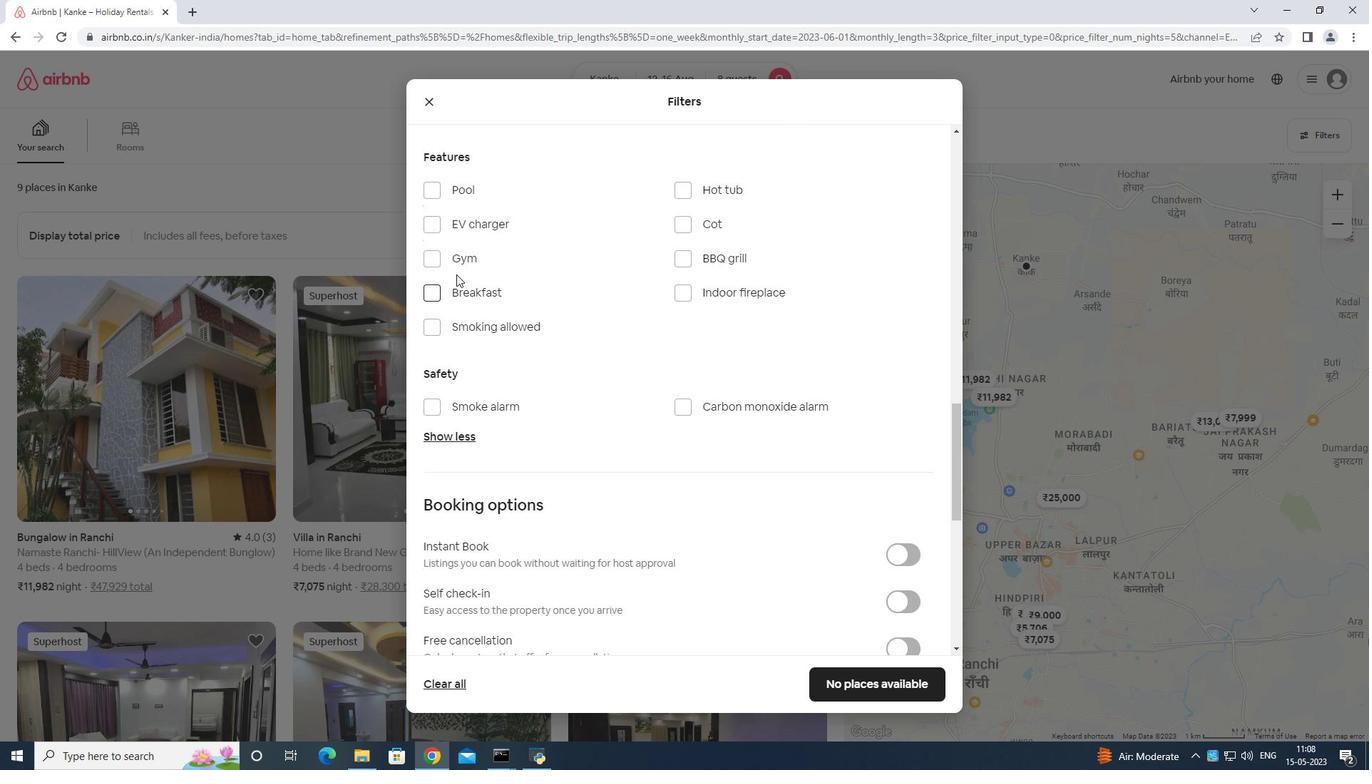 
Action: Mouse pressed left at (466, 253)
Screenshot: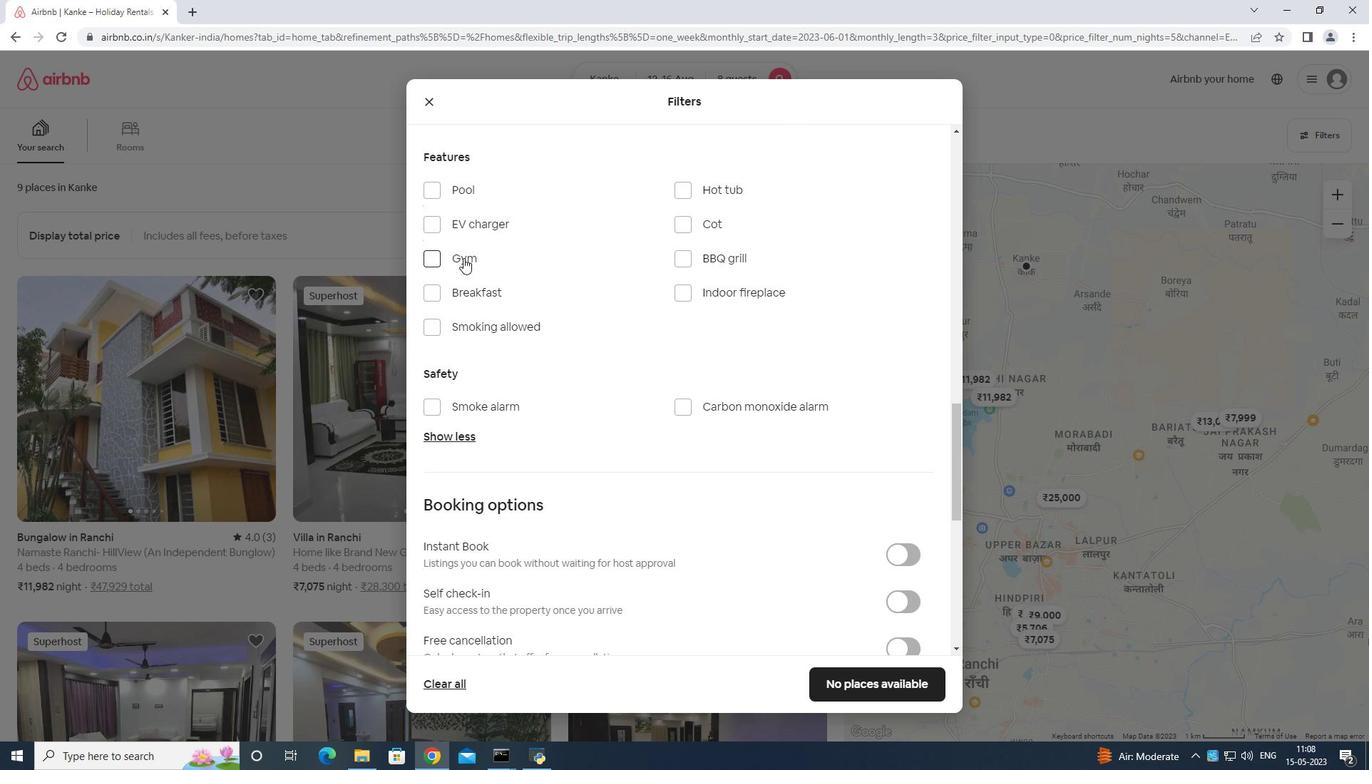 
Action: Mouse moved to (478, 298)
Screenshot: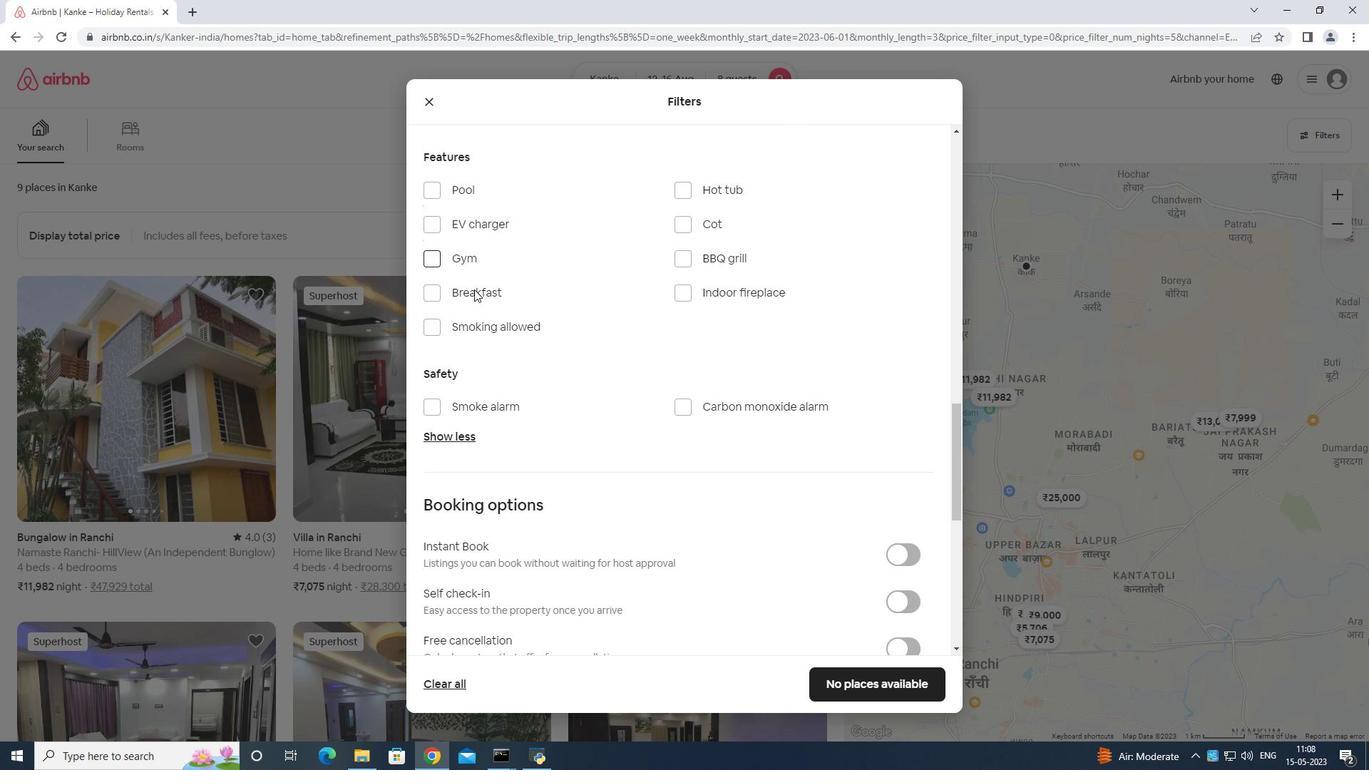 
Action: Mouse pressed left at (478, 298)
Screenshot: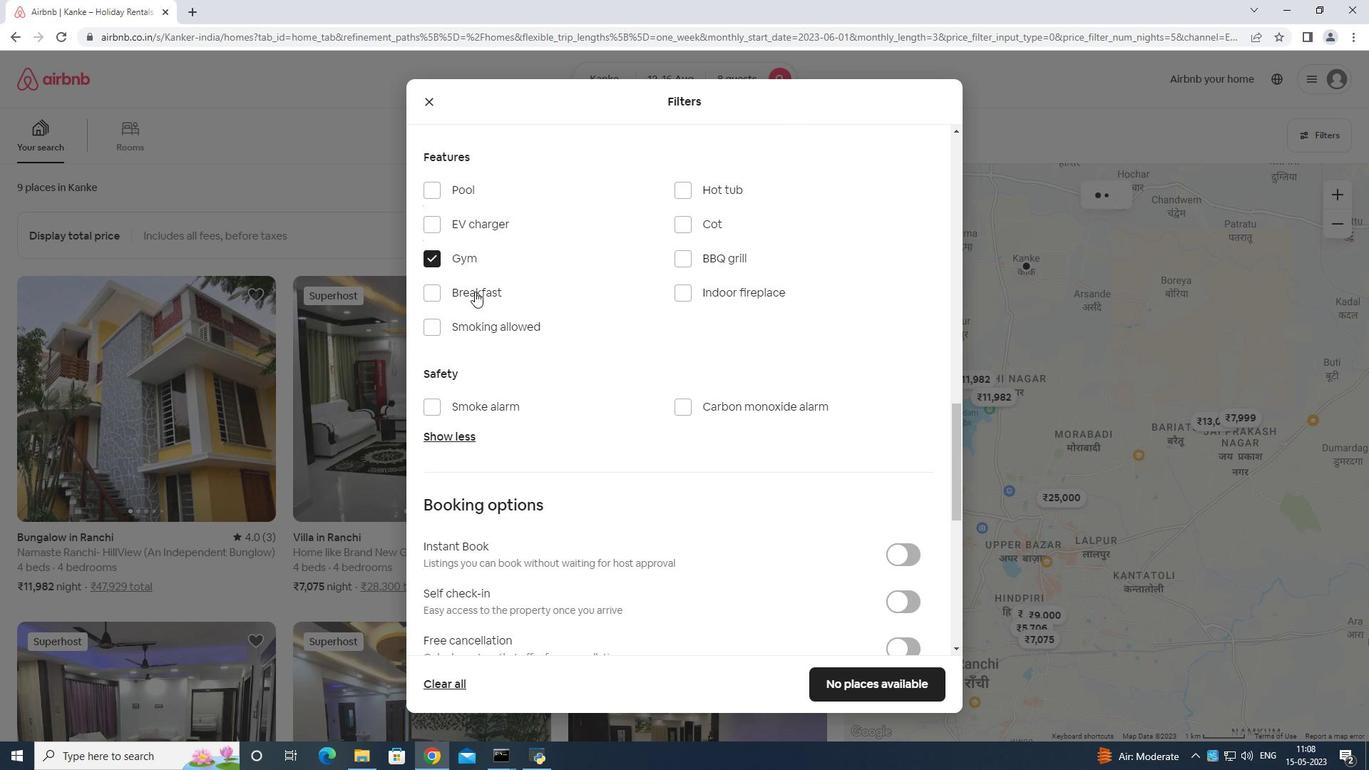 
Action: Mouse moved to (485, 290)
Screenshot: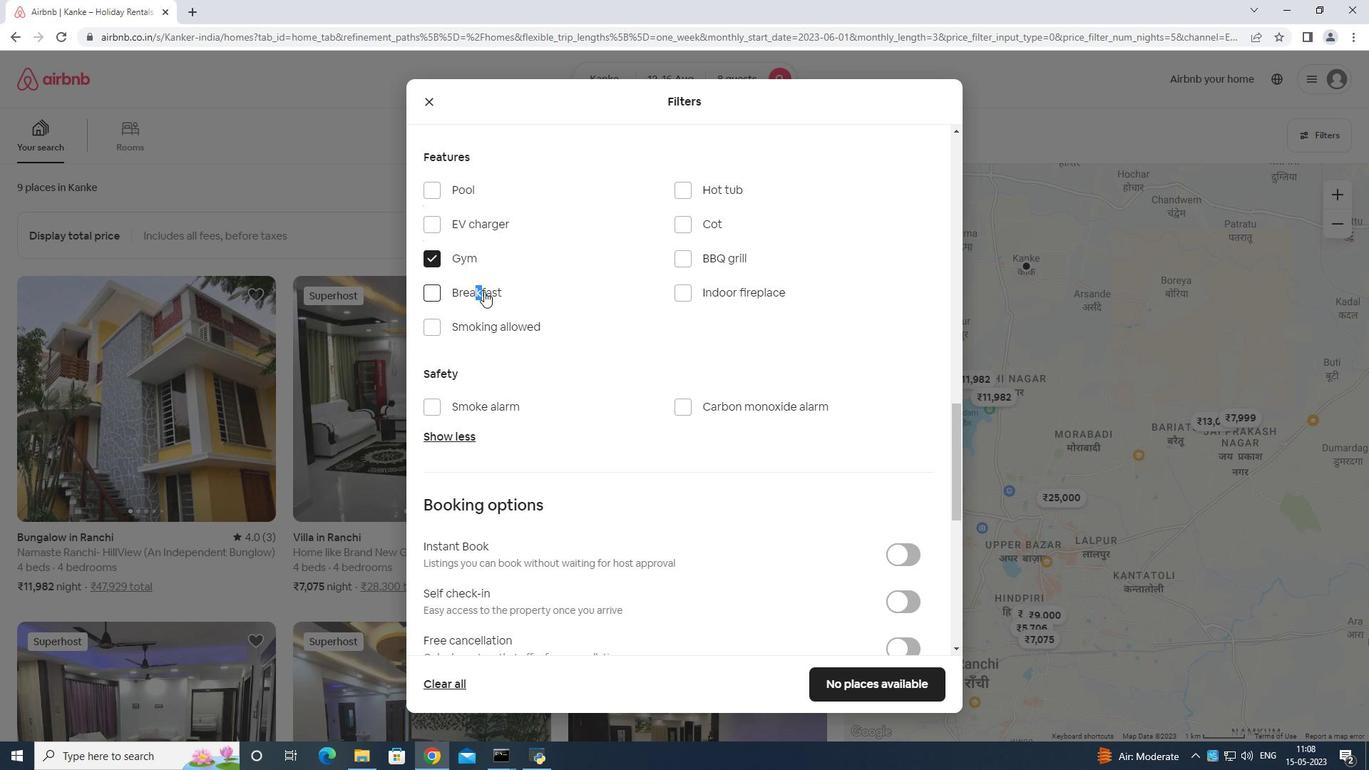 
Action: Mouse pressed left at (485, 290)
Screenshot: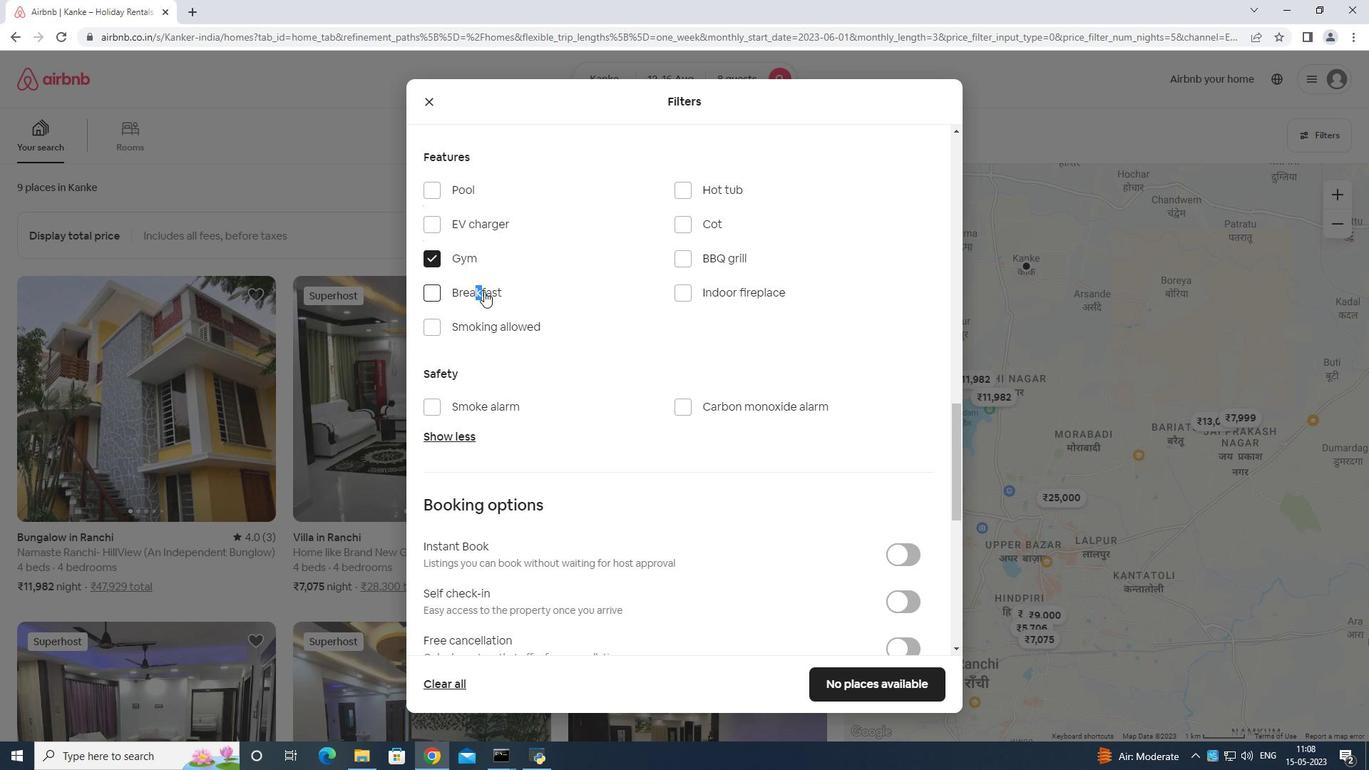 
Action: Mouse moved to (552, 304)
Screenshot: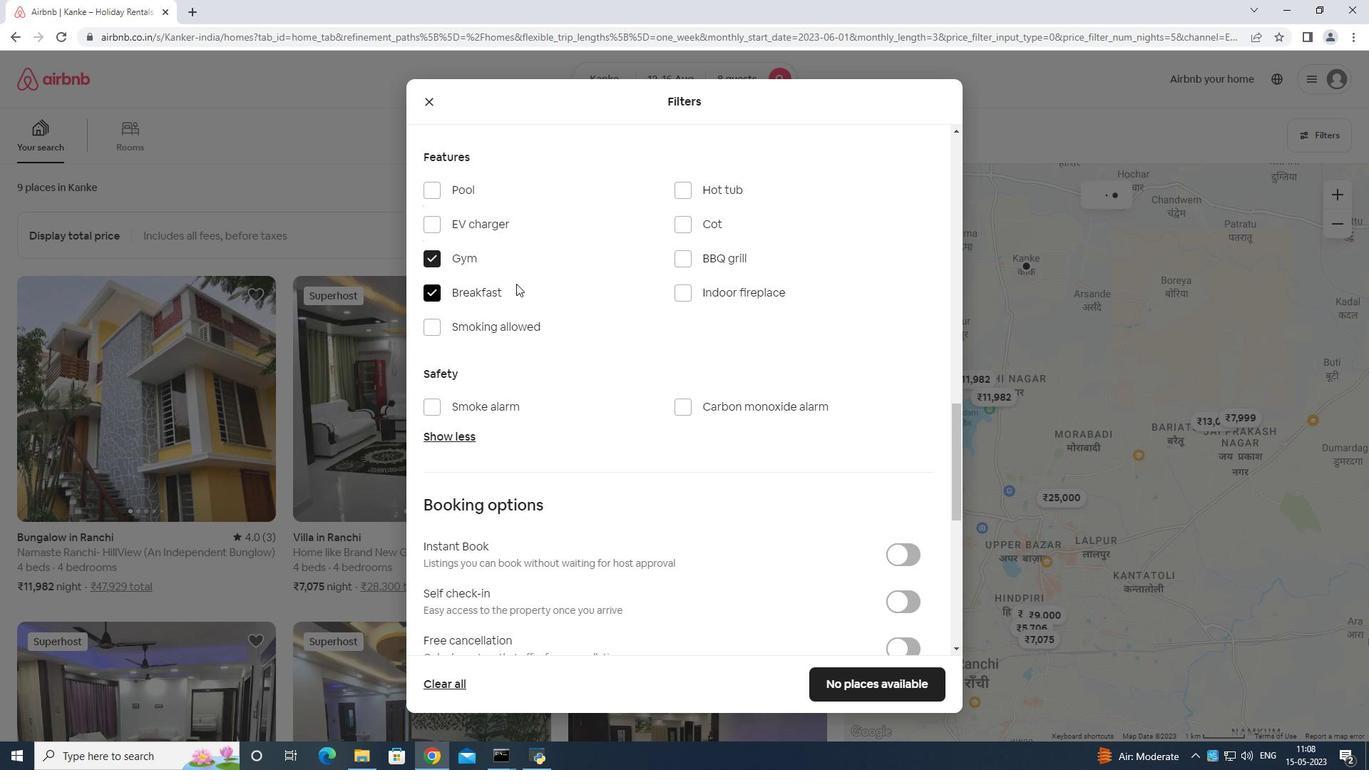 
Action: Mouse scrolled (552, 303) with delta (0, 0)
Screenshot: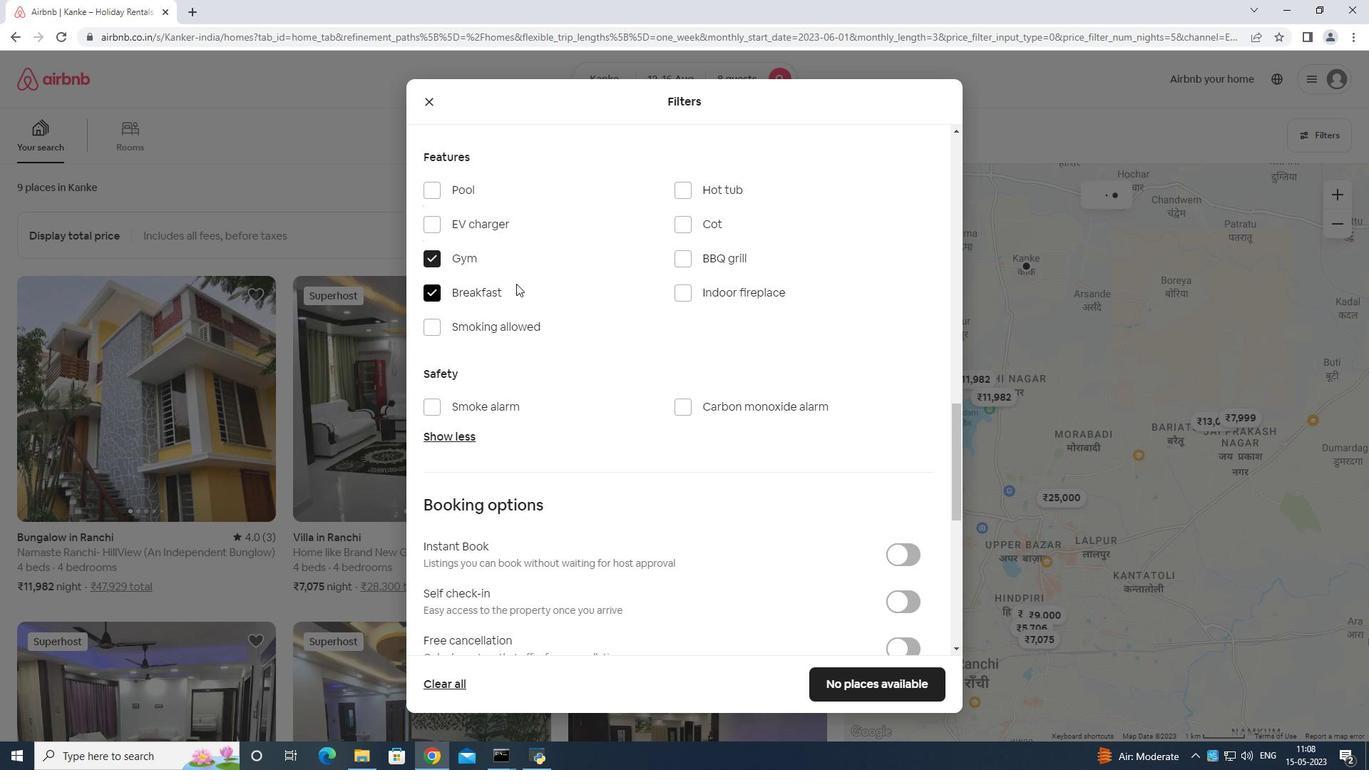 
Action: Mouse moved to (563, 308)
Screenshot: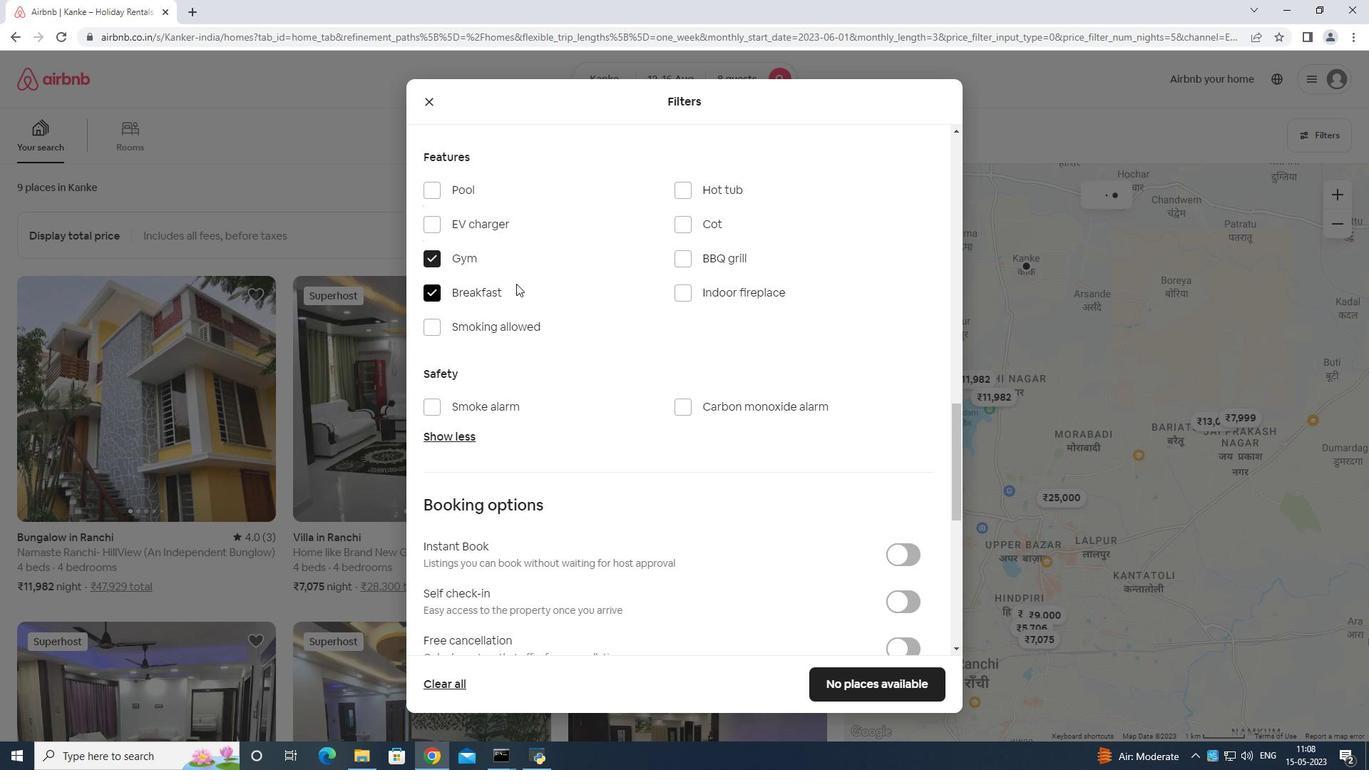 
Action: Mouse scrolled (563, 308) with delta (0, 0)
Screenshot: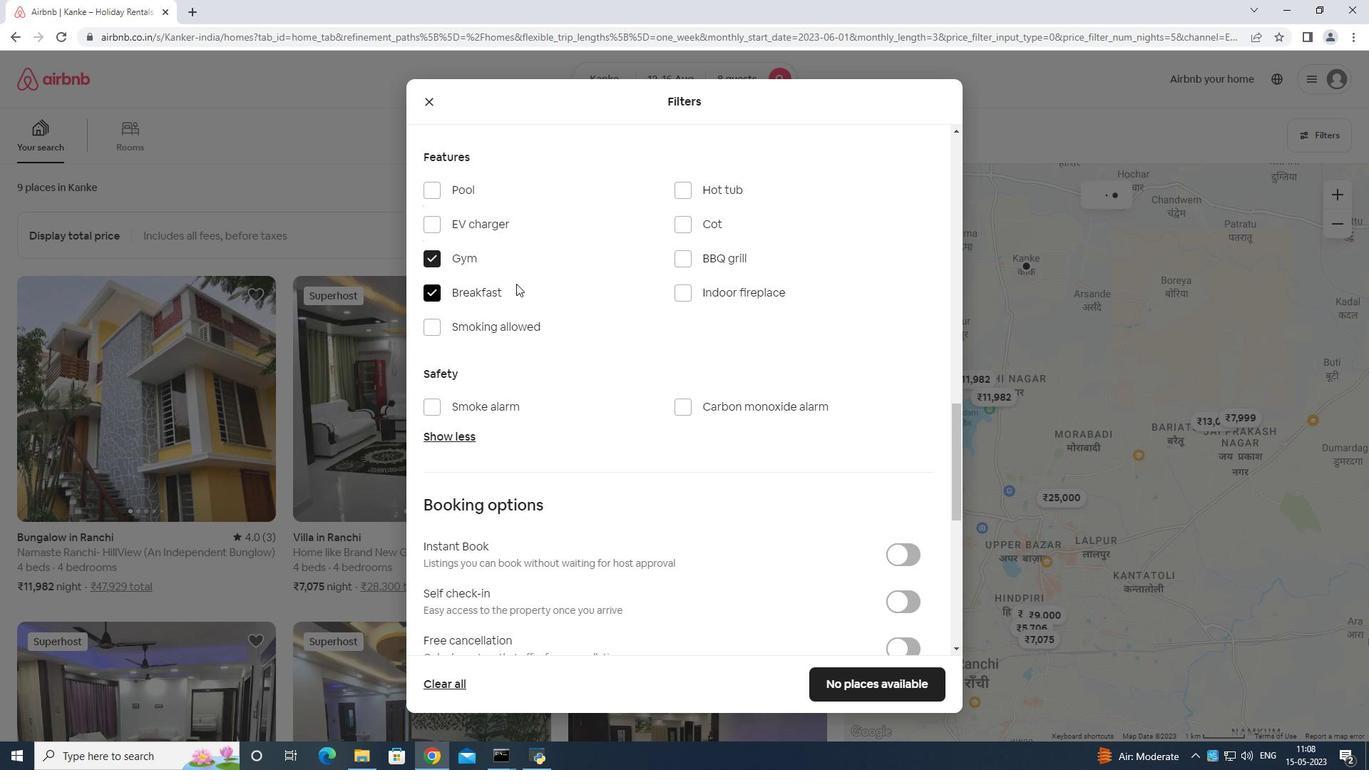 
Action: Mouse moved to (579, 310)
Screenshot: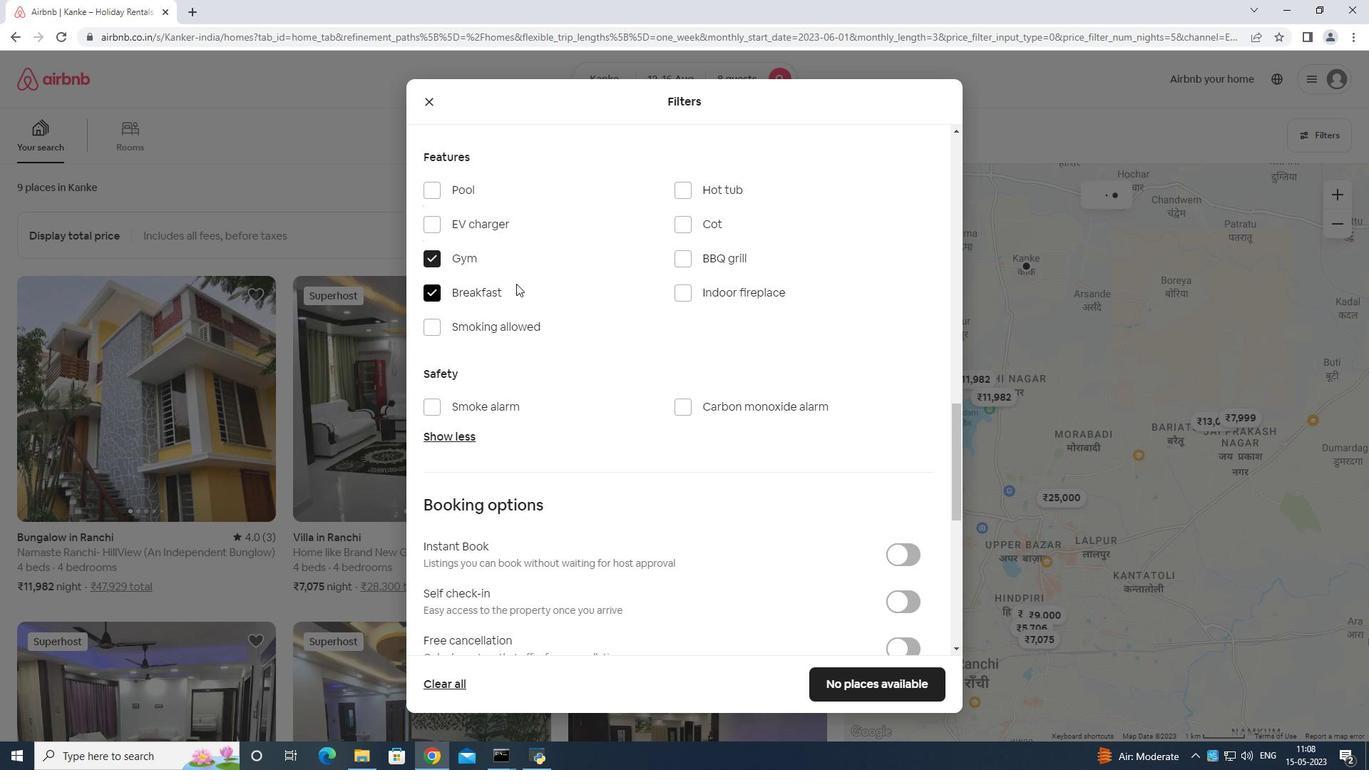
Action: Mouse scrolled (579, 310) with delta (0, 0)
Screenshot: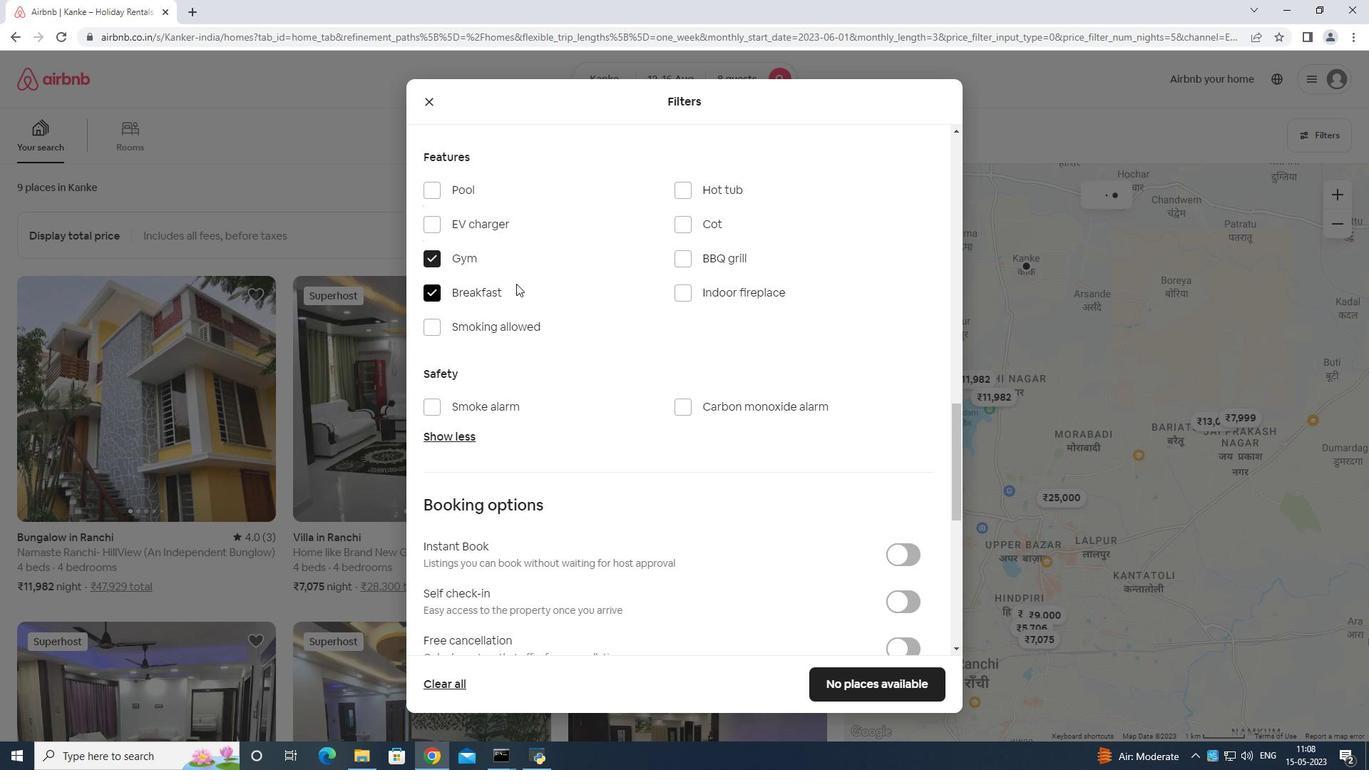 
Action: Mouse moved to (902, 385)
Screenshot: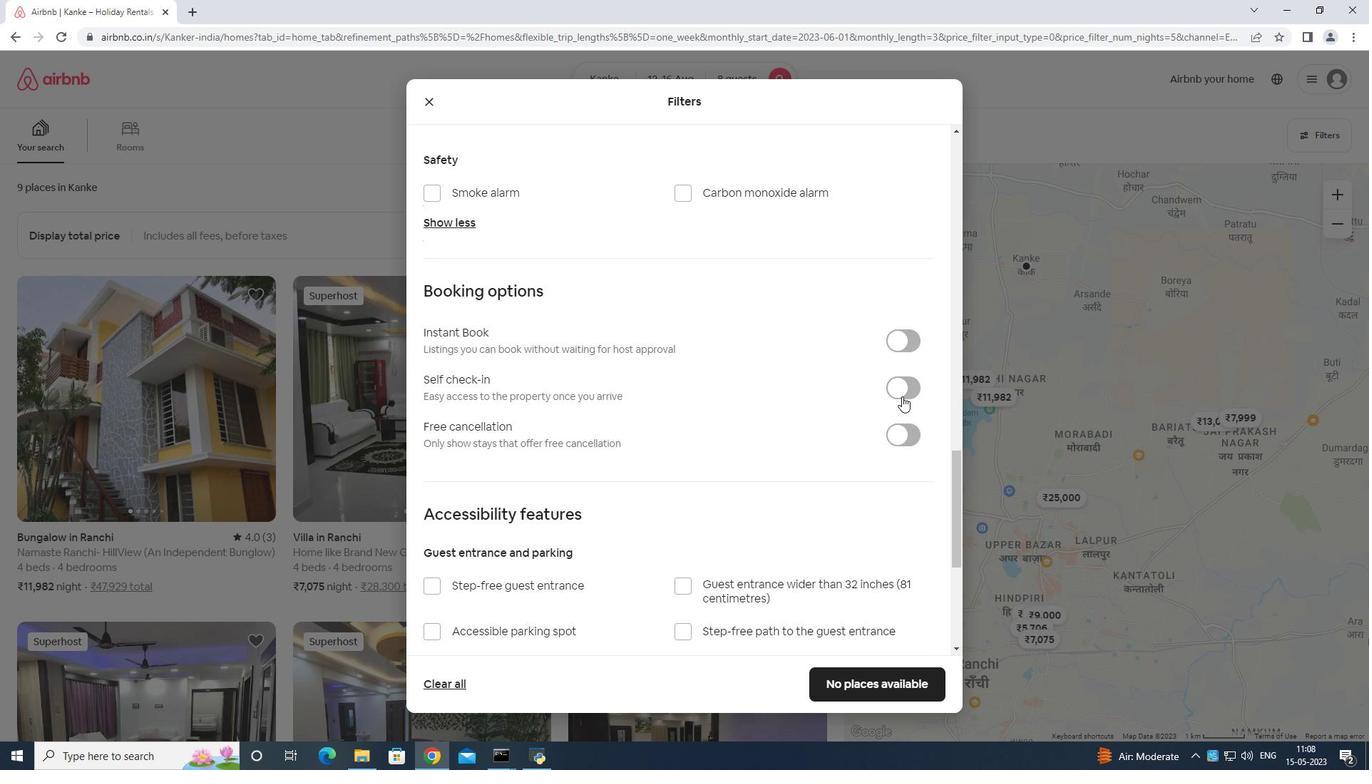 
Action: Mouse pressed left at (902, 385)
Screenshot: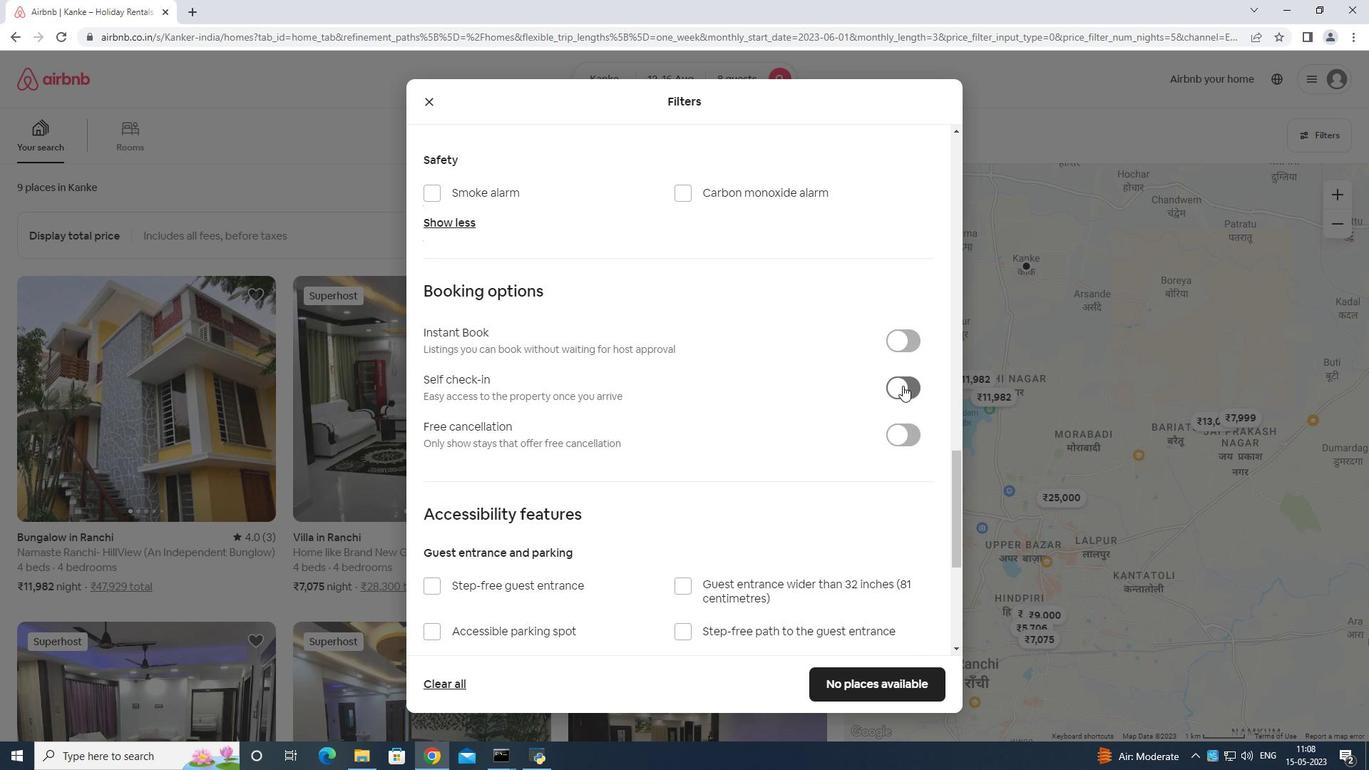 
Action: Mouse moved to (902, 387)
Screenshot: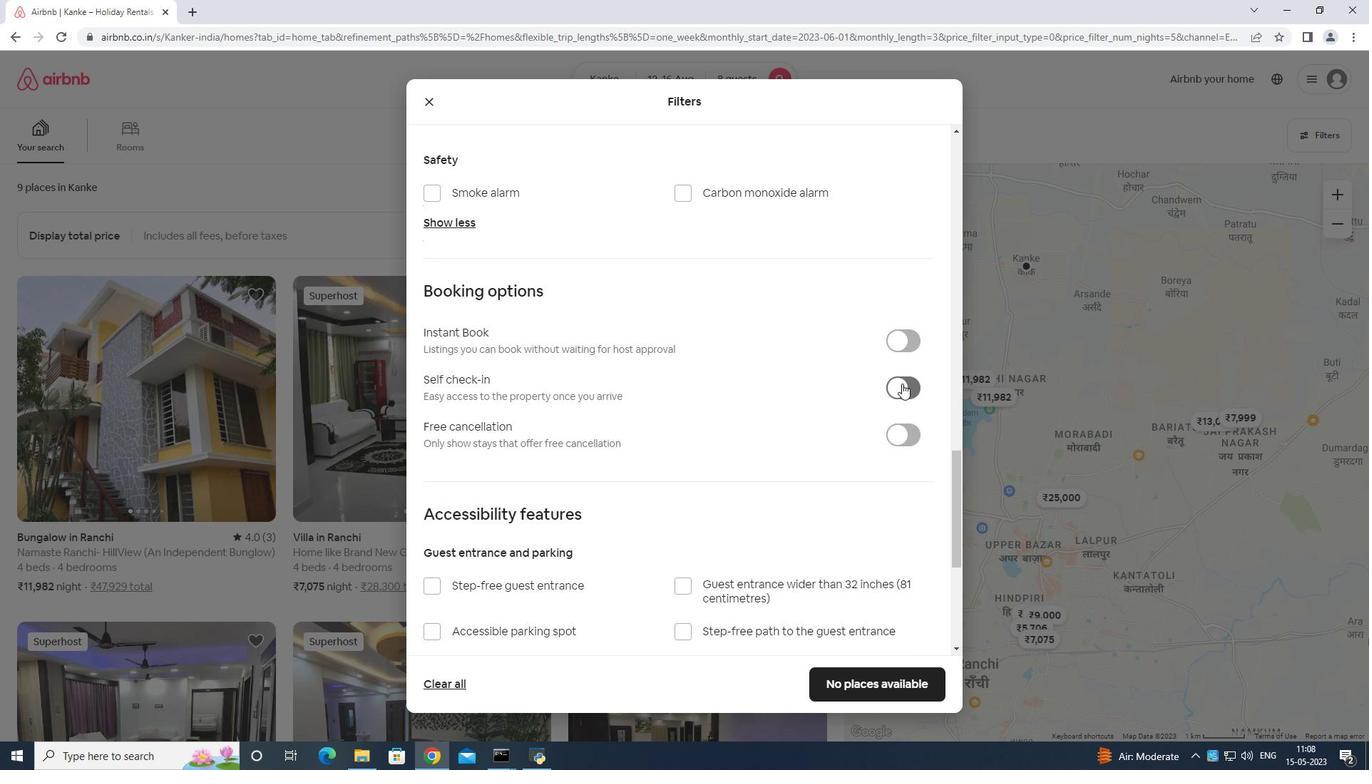
Action: Mouse scrolled (902, 387) with delta (0, 0)
Screenshot: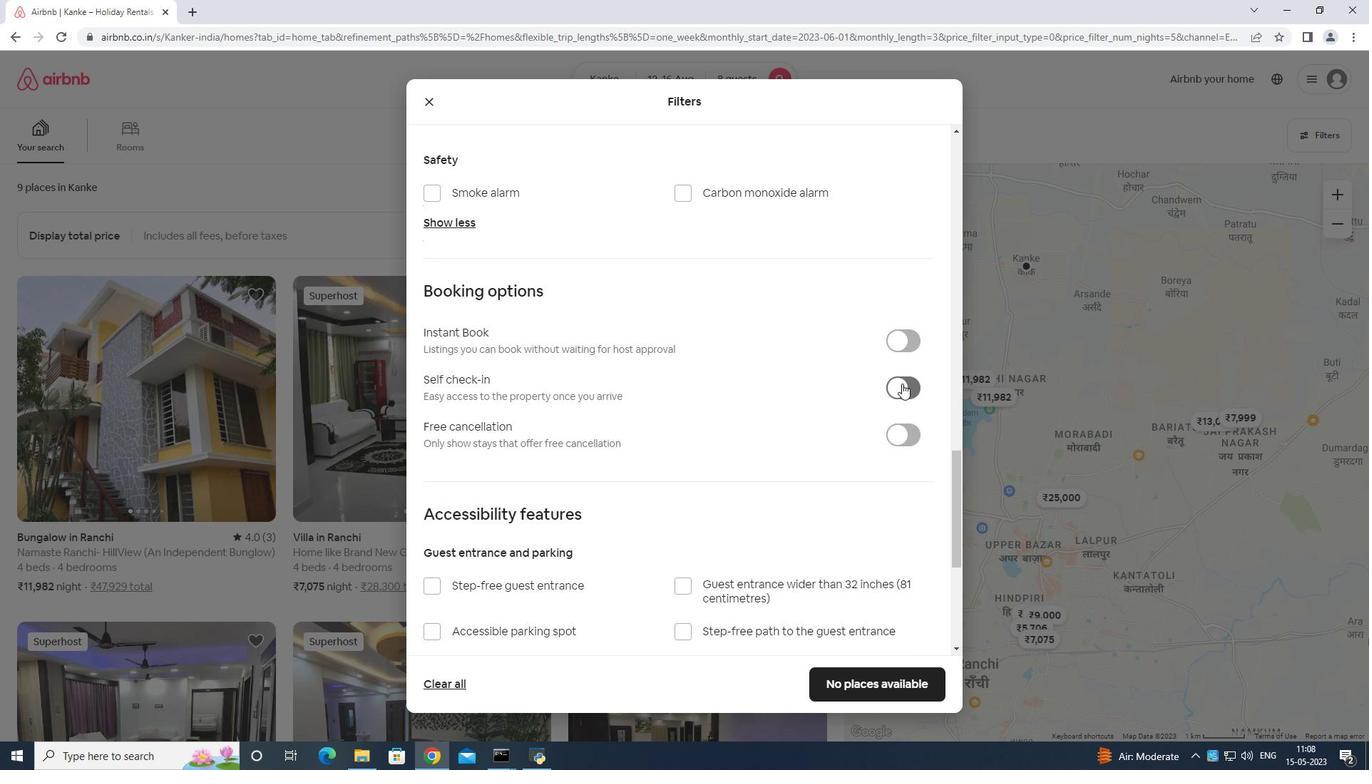 
Action: Mouse moved to (901, 395)
Screenshot: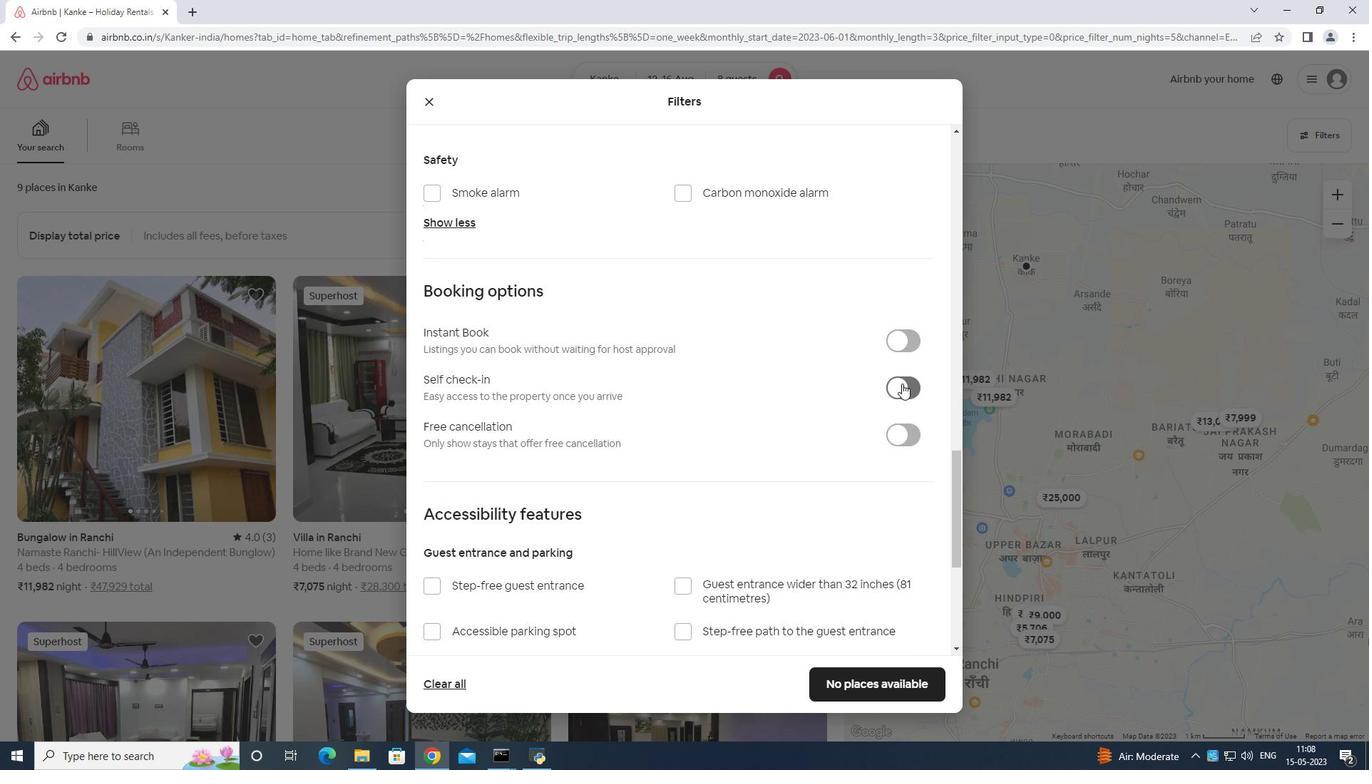 
Action: Mouse scrolled (901, 395) with delta (0, 0)
Screenshot: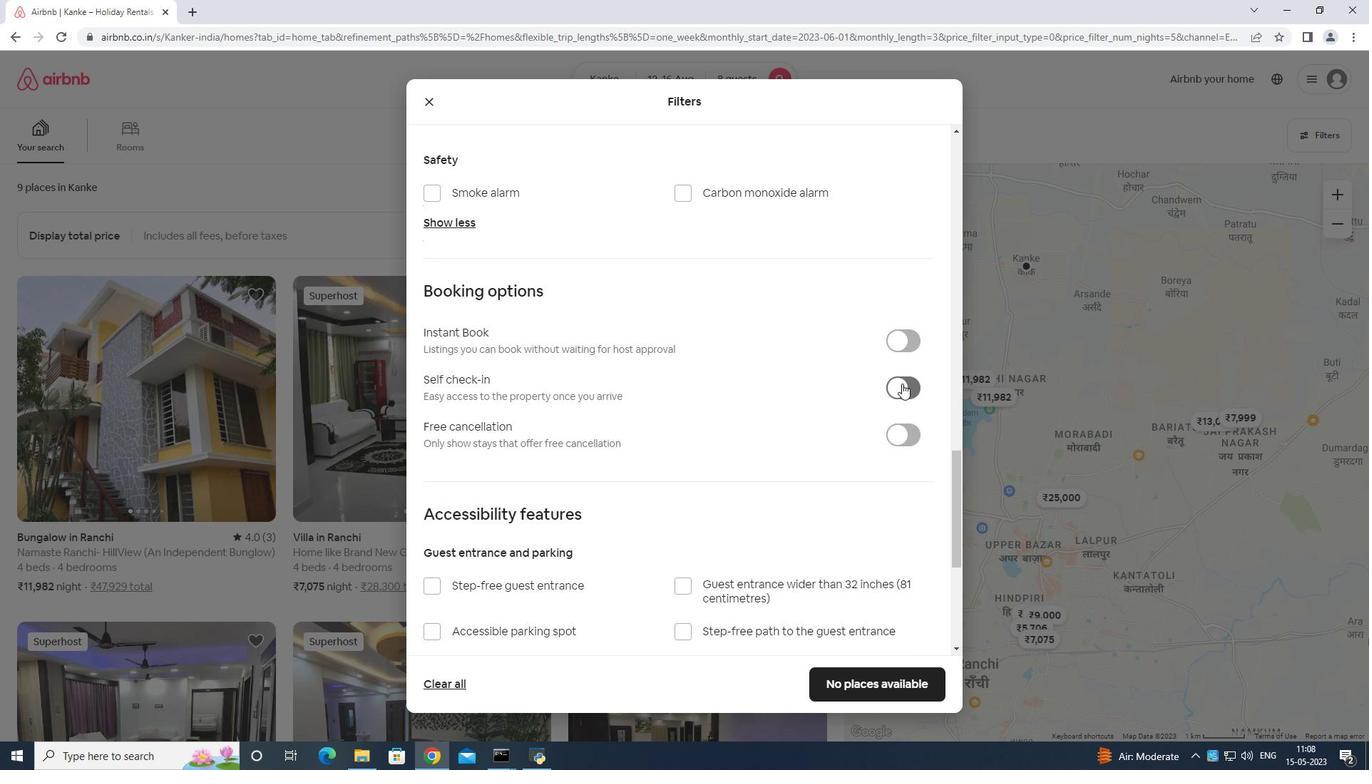 
Action: Mouse moved to (901, 396)
Screenshot: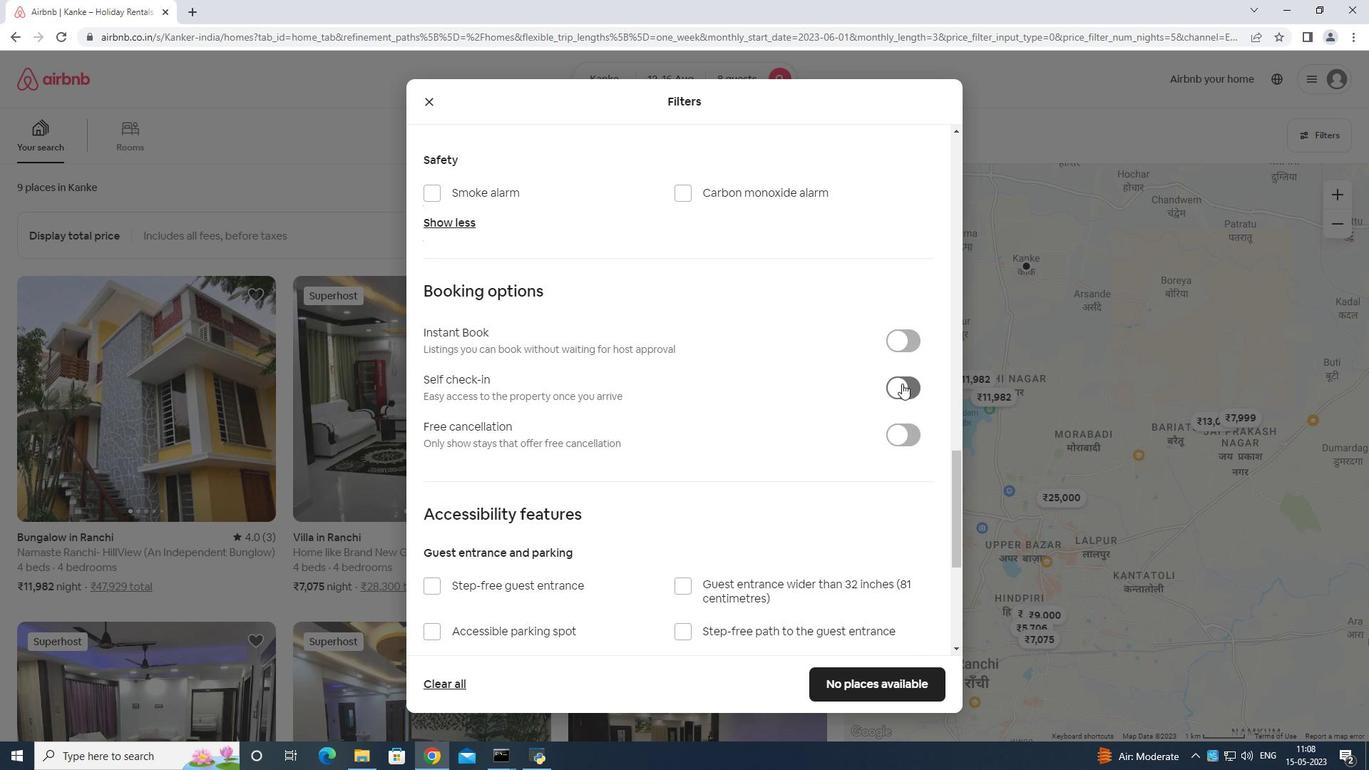 
Action: Mouse scrolled (901, 395) with delta (0, 0)
Screenshot: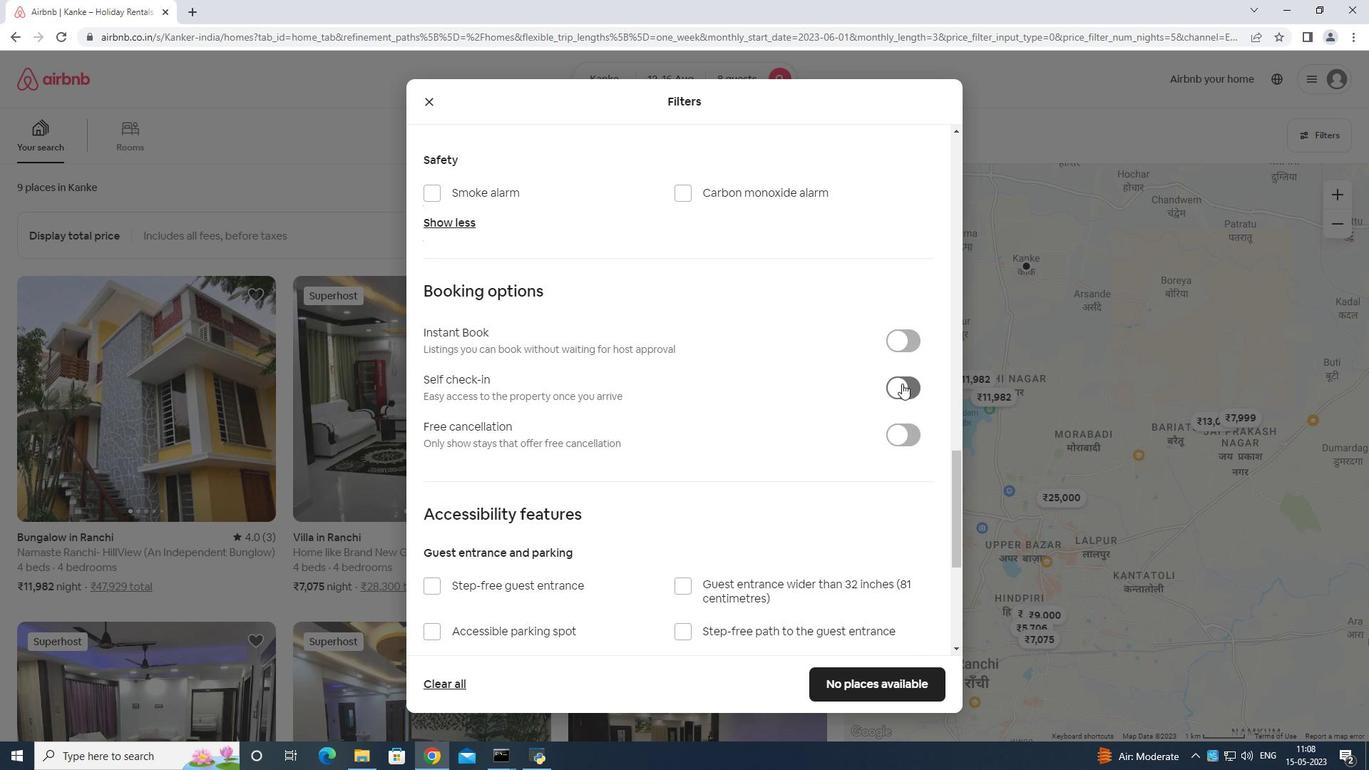 
Action: Mouse scrolled (901, 395) with delta (0, 0)
Screenshot: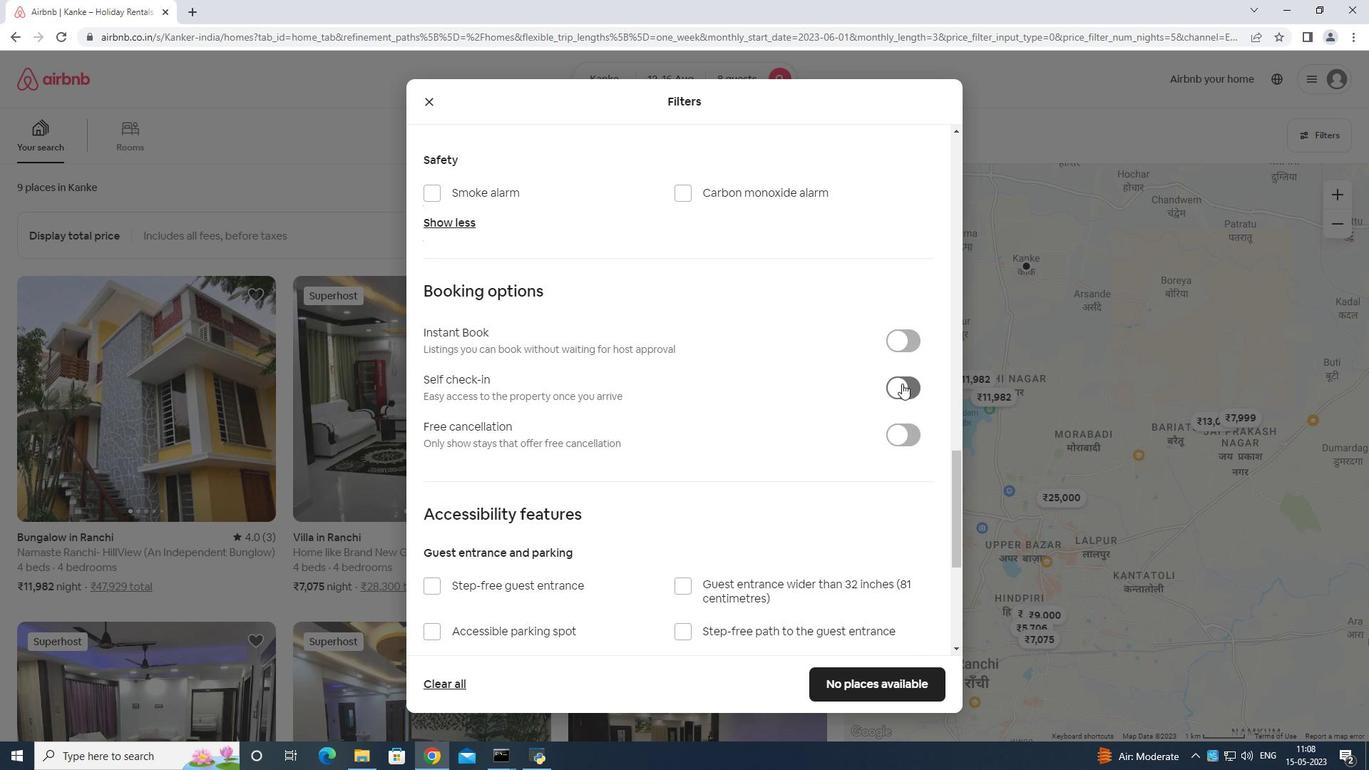 
Action: Mouse moved to (900, 397)
Screenshot: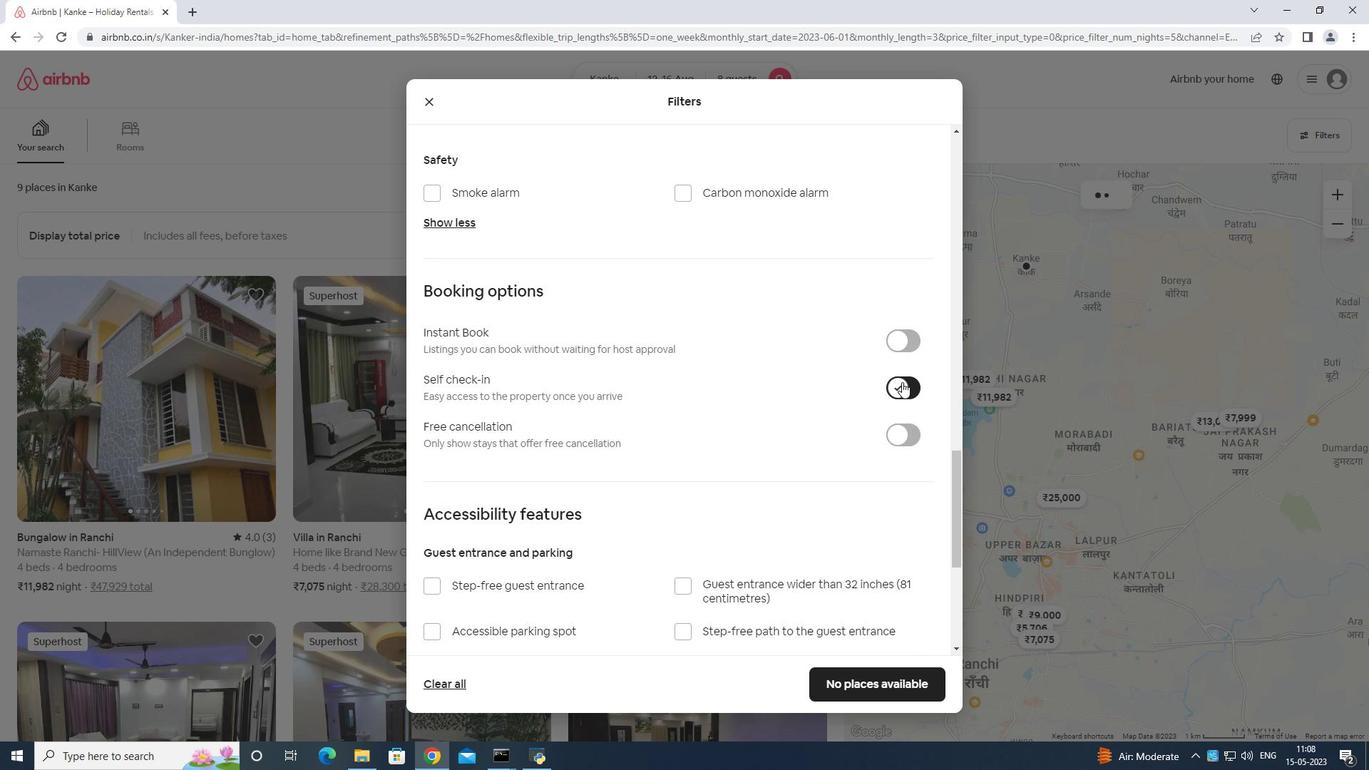 
Action: Mouse scrolled (900, 397) with delta (0, 0)
Screenshot: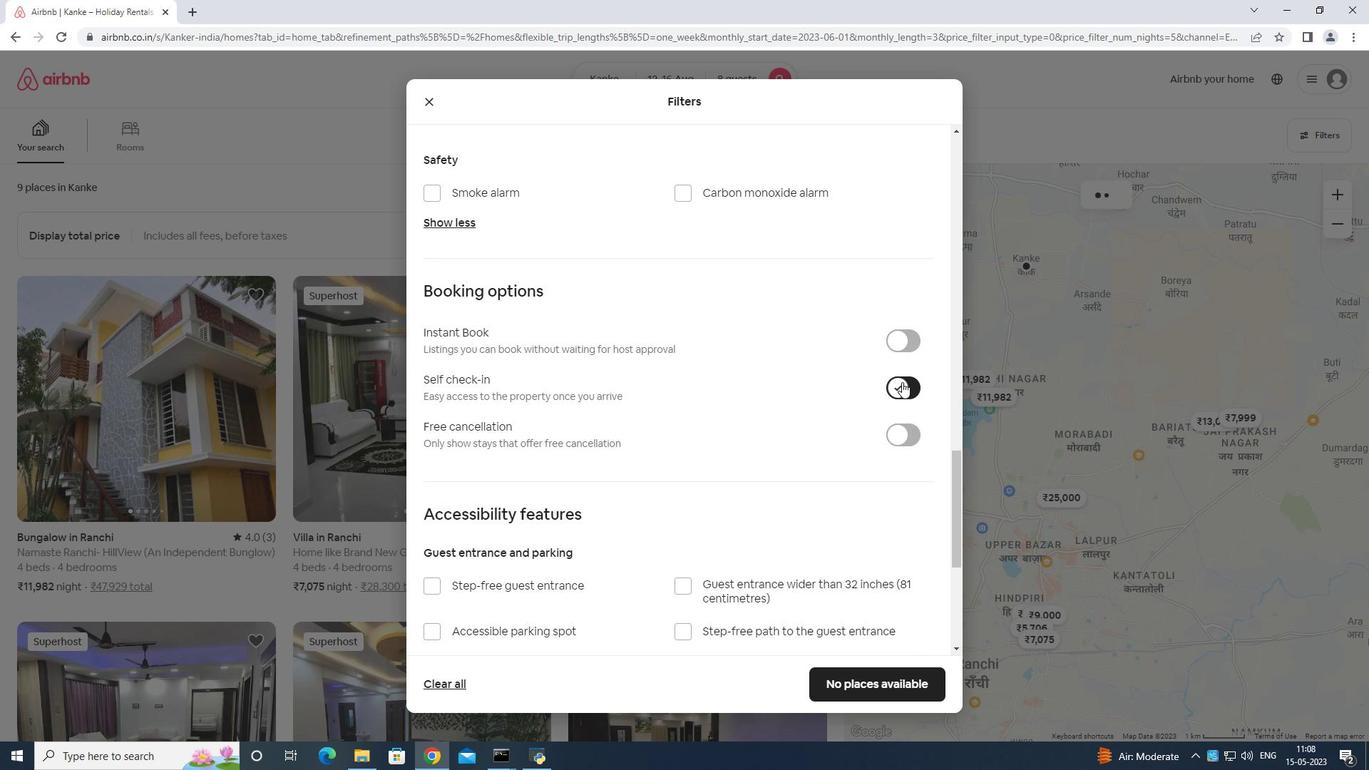 
Action: Mouse moved to (899, 397)
Screenshot: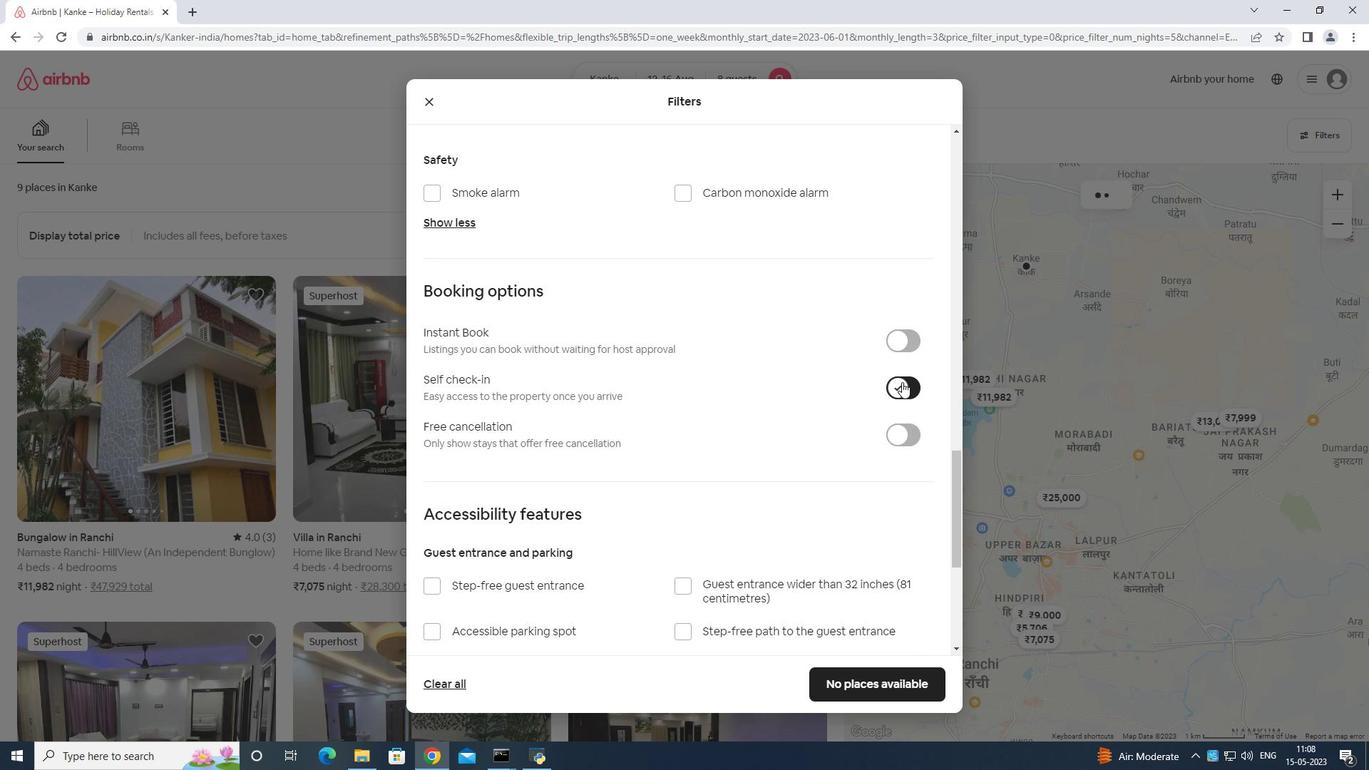 
Action: Mouse scrolled (899, 397) with delta (0, 0)
Screenshot: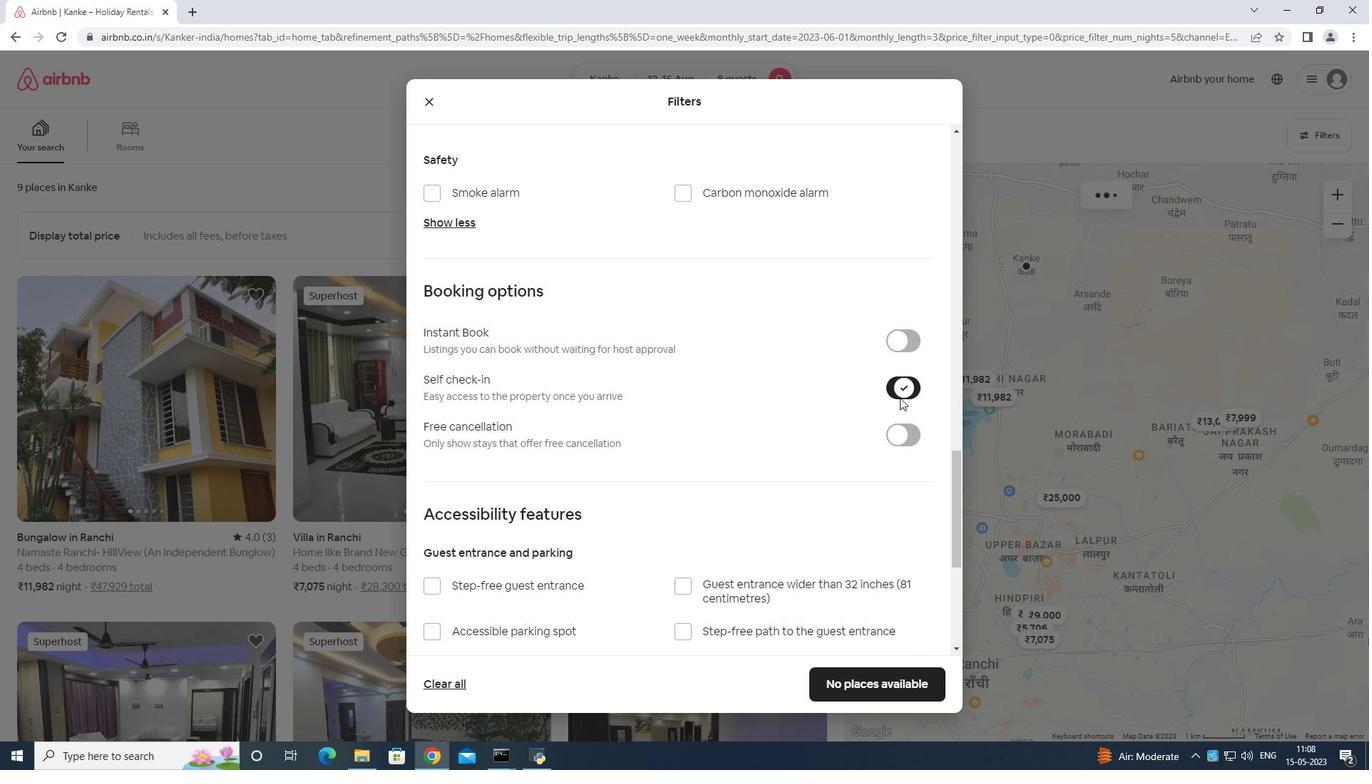 
Action: Mouse scrolled (899, 397) with delta (0, 0)
Screenshot: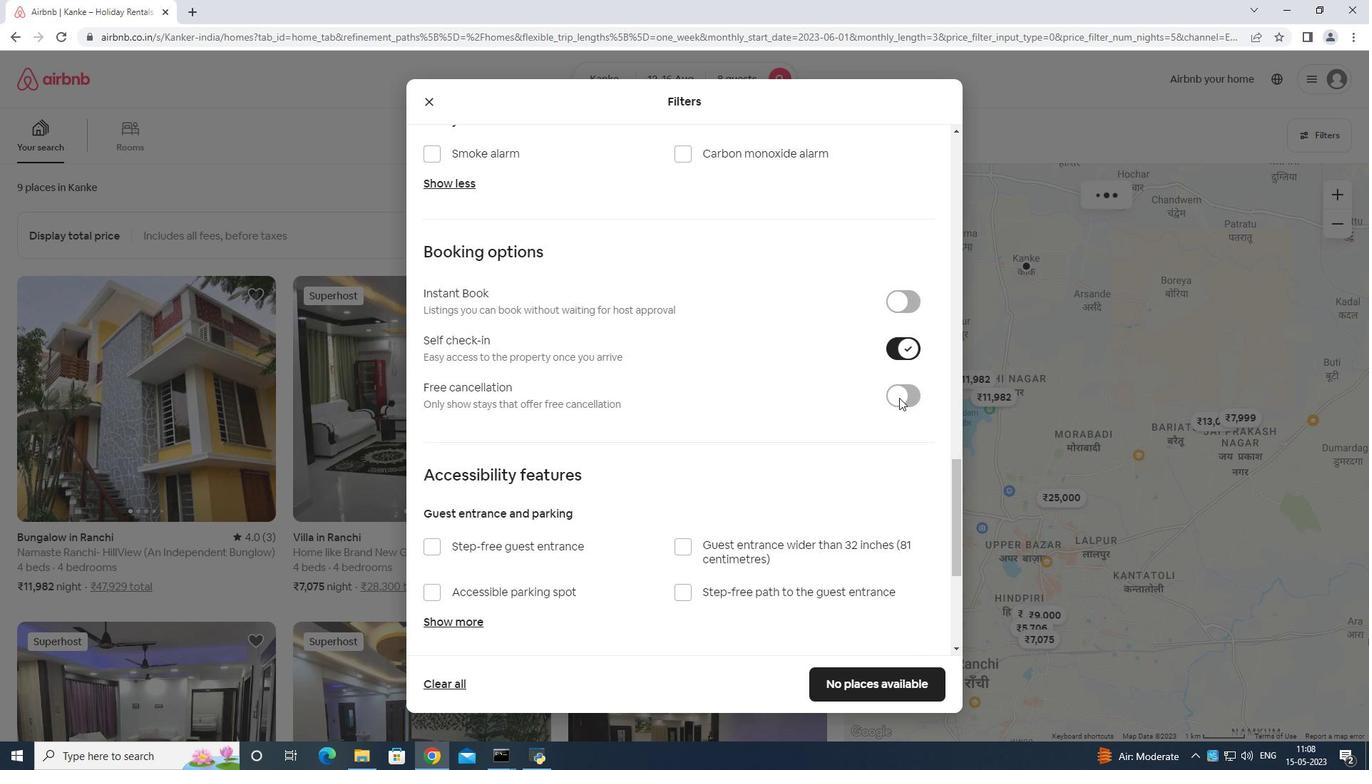 
Action: Mouse scrolled (899, 397) with delta (0, 0)
Screenshot: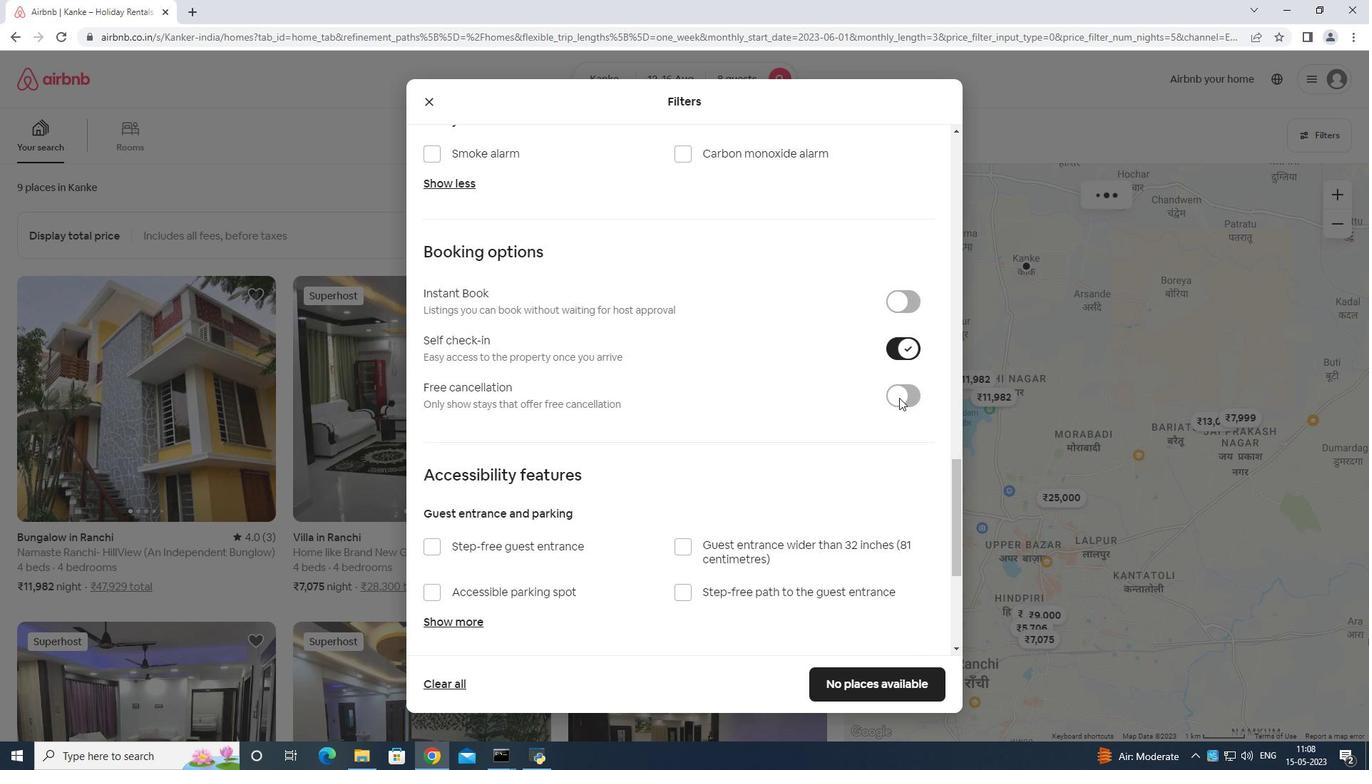 
Action: Mouse scrolled (899, 397) with delta (0, 0)
Screenshot: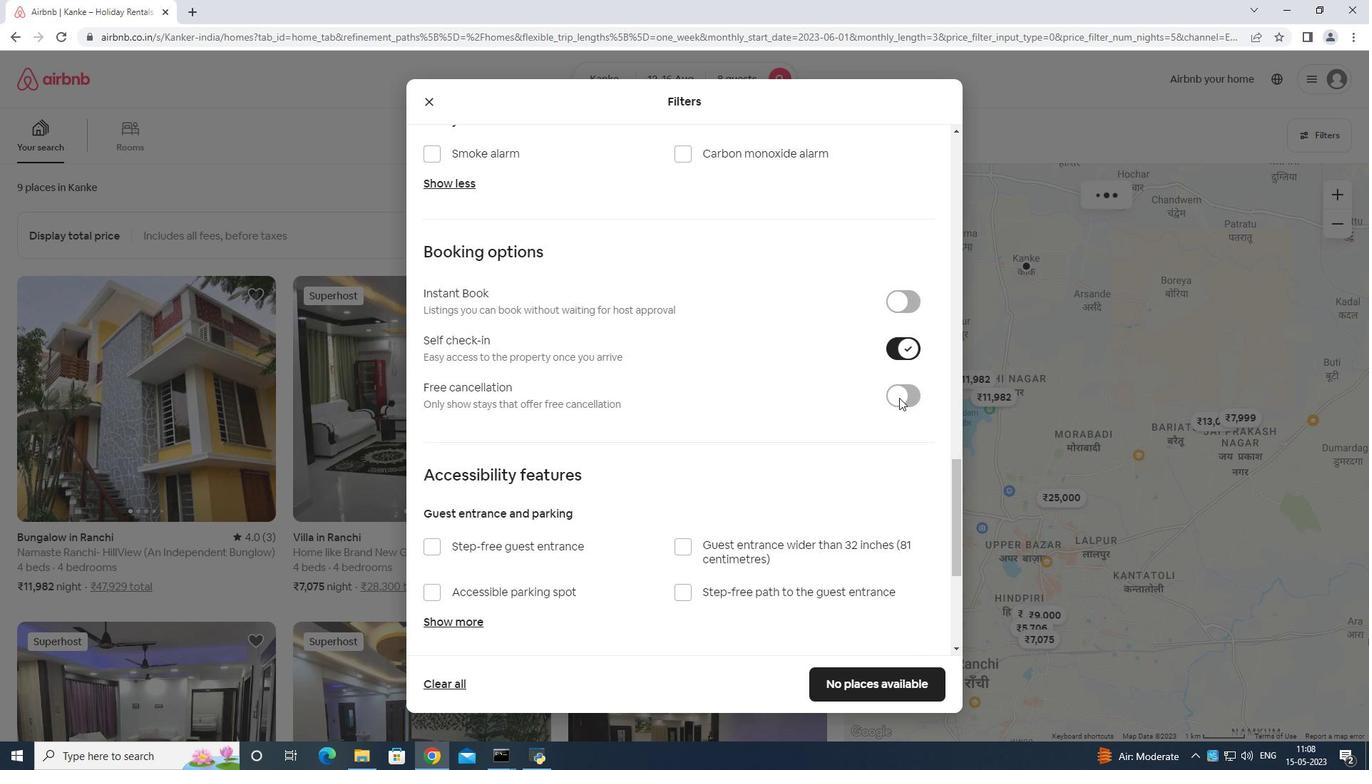 
Action: Mouse scrolled (899, 397) with delta (0, 0)
Screenshot: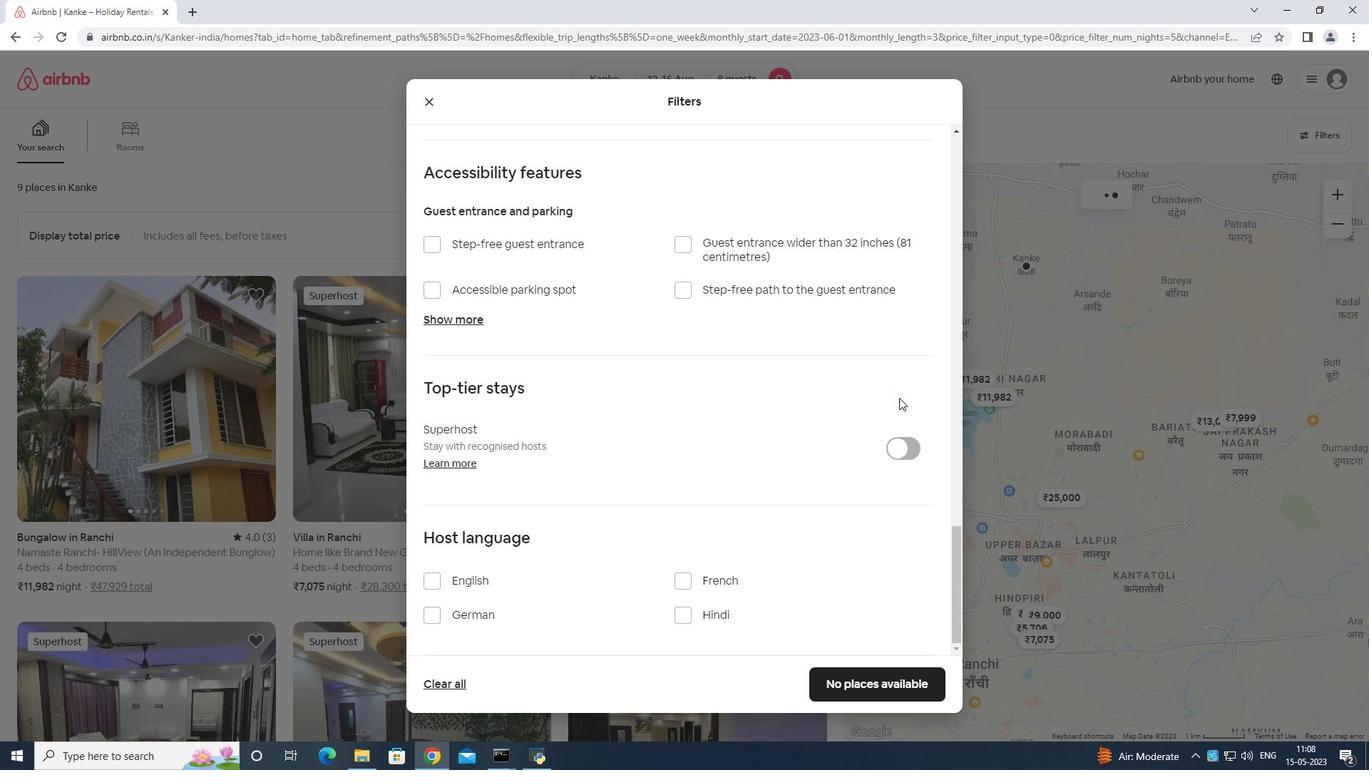 
Action: Mouse scrolled (899, 397) with delta (0, 0)
Screenshot: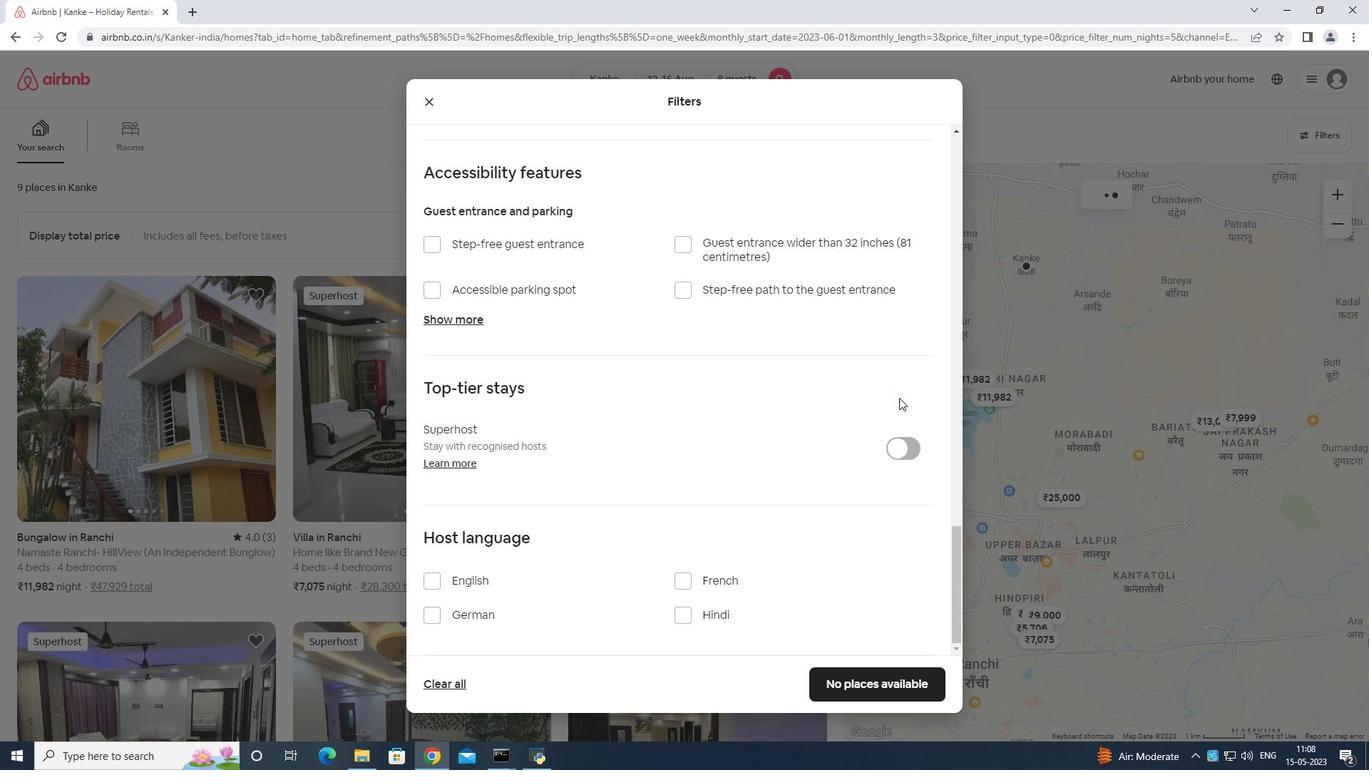 
Action: Mouse scrolled (899, 397) with delta (0, 0)
Screenshot: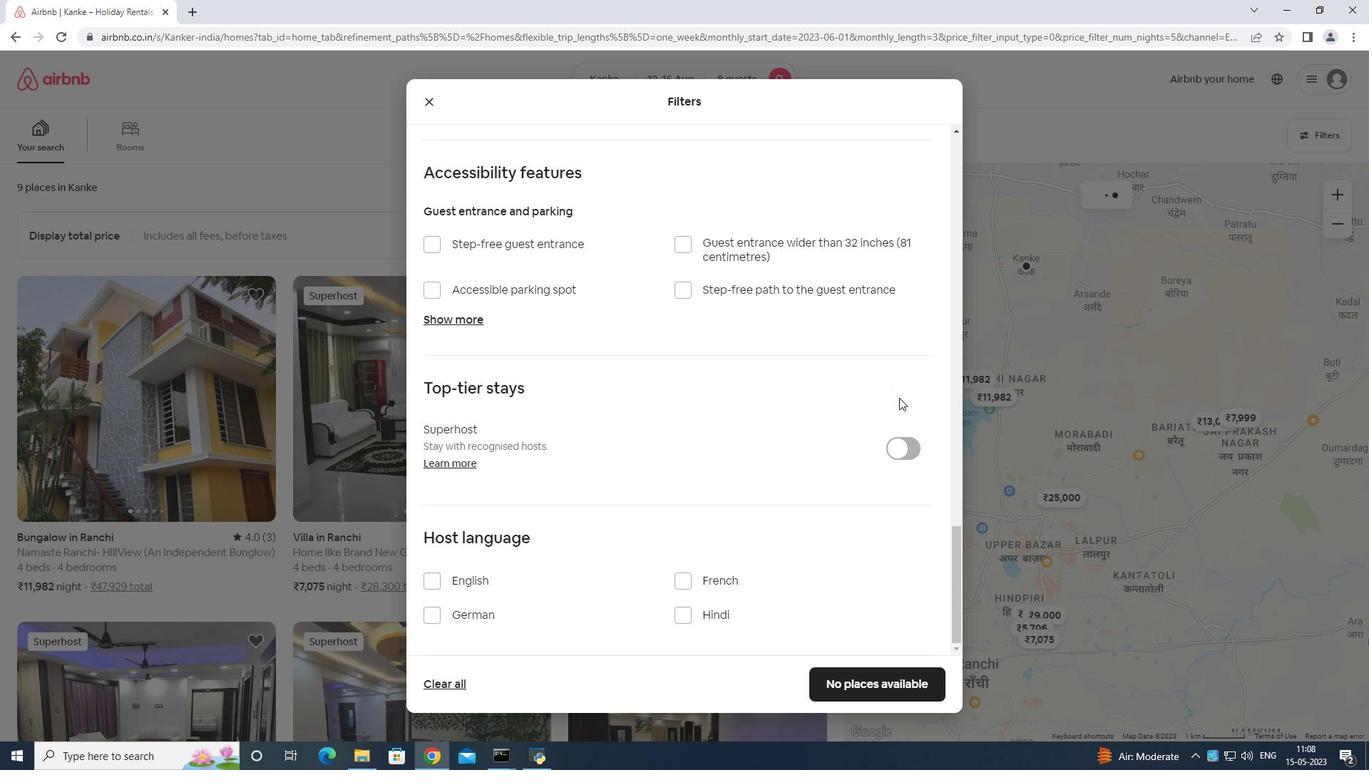 
Action: Mouse moved to (467, 581)
Screenshot: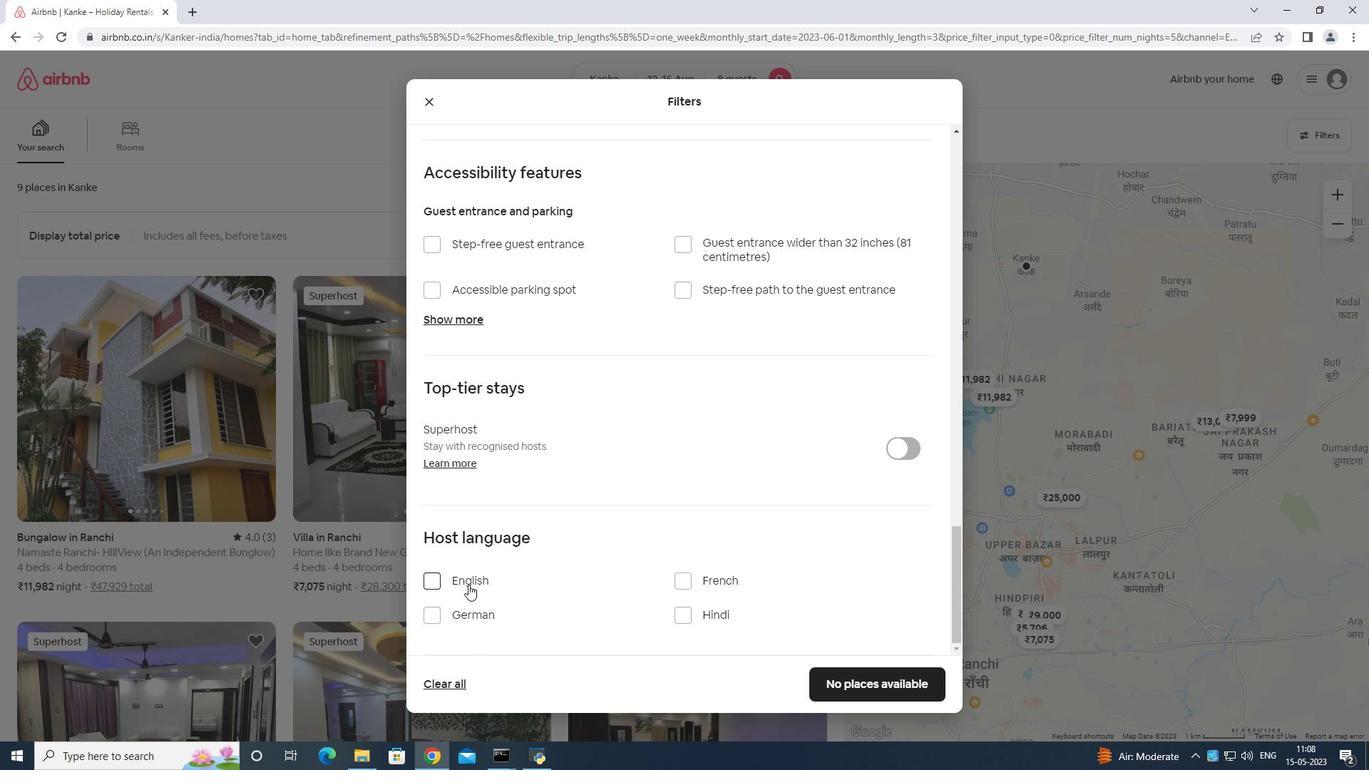 
Action: Mouse pressed left at (467, 581)
Screenshot: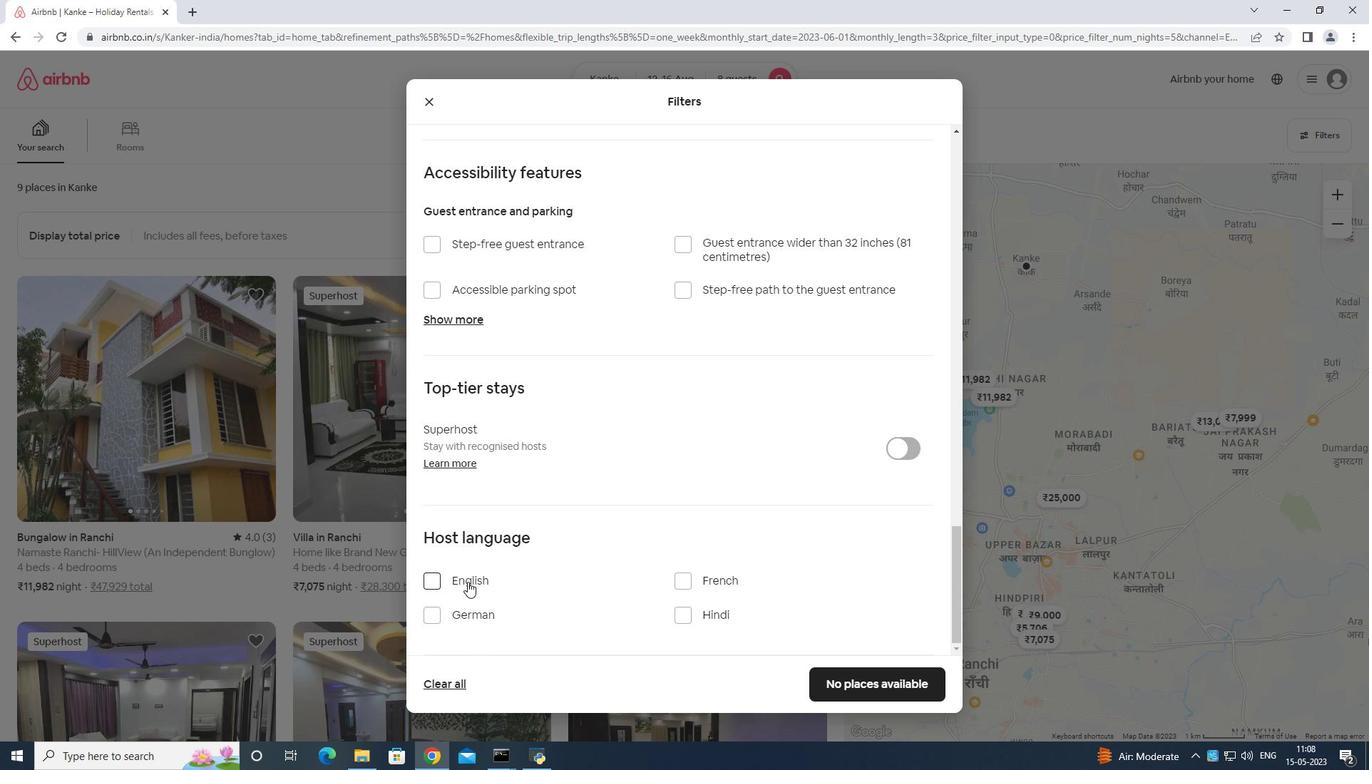 
Action: Mouse moved to (844, 676)
Screenshot: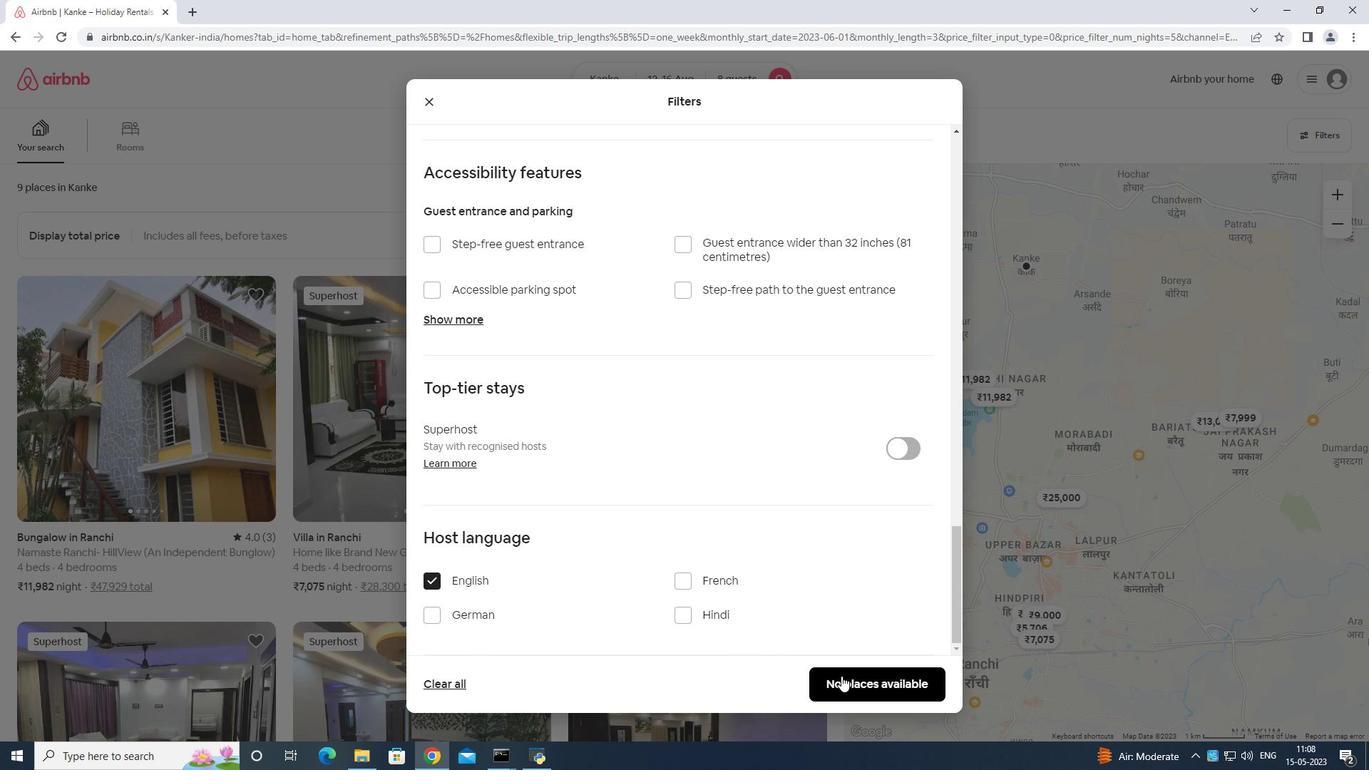 
Action: Mouse pressed left at (844, 676)
Screenshot: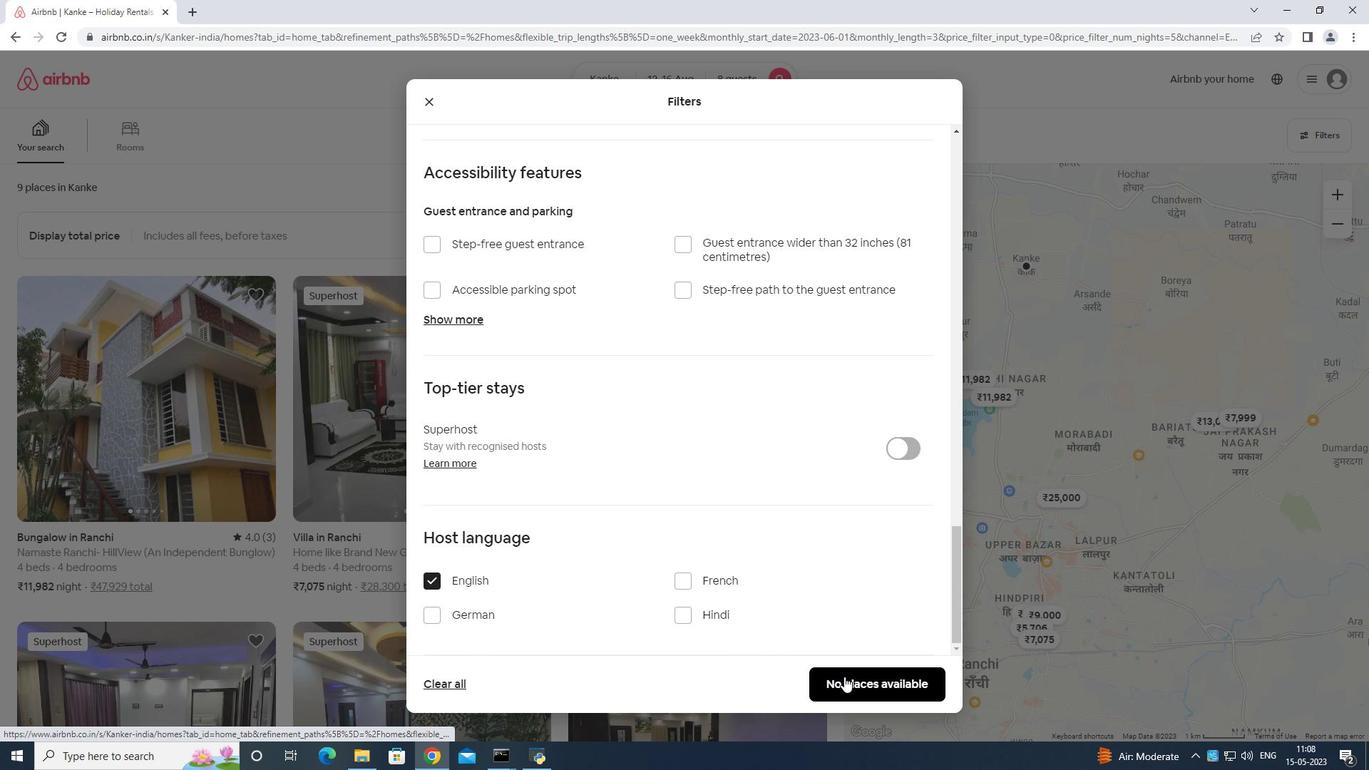 
Action: Mouse moved to (846, 677)
Screenshot: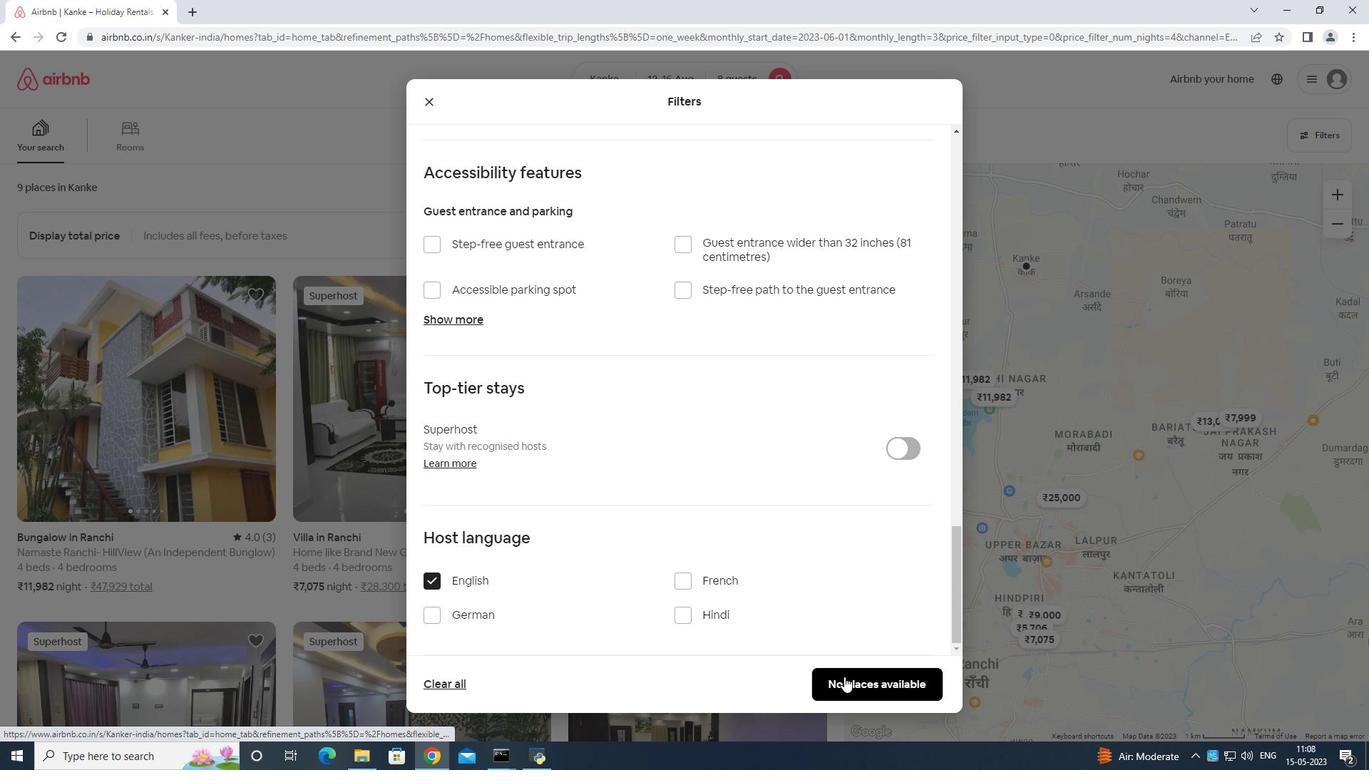 
